 Task: Research Airbnb accommodation in Armadale, Australia from 22th December, 2023 to 26th December, 2023 for 8 adults. Place can be private room with 8 bedrooms having 8 beds and 8 bathrooms. Property type can be hotel. Amenities needed are: wifi, TV, free parkinig on premises, hot tub, gym, smoking allowed.
Action: Mouse moved to (429, 114)
Screenshot: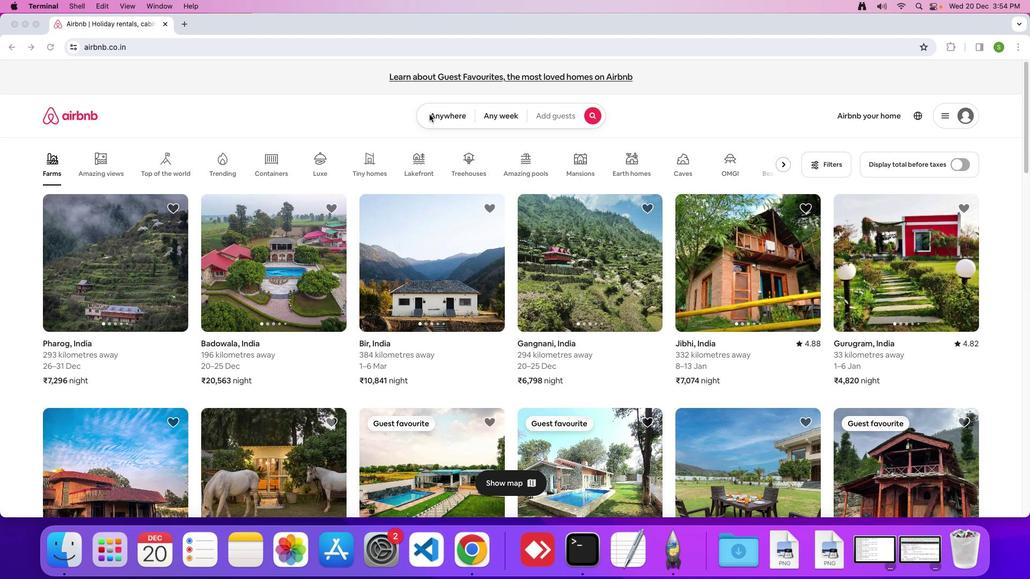 
Action: Mouse pressed left at (429, 114)
Screenshot: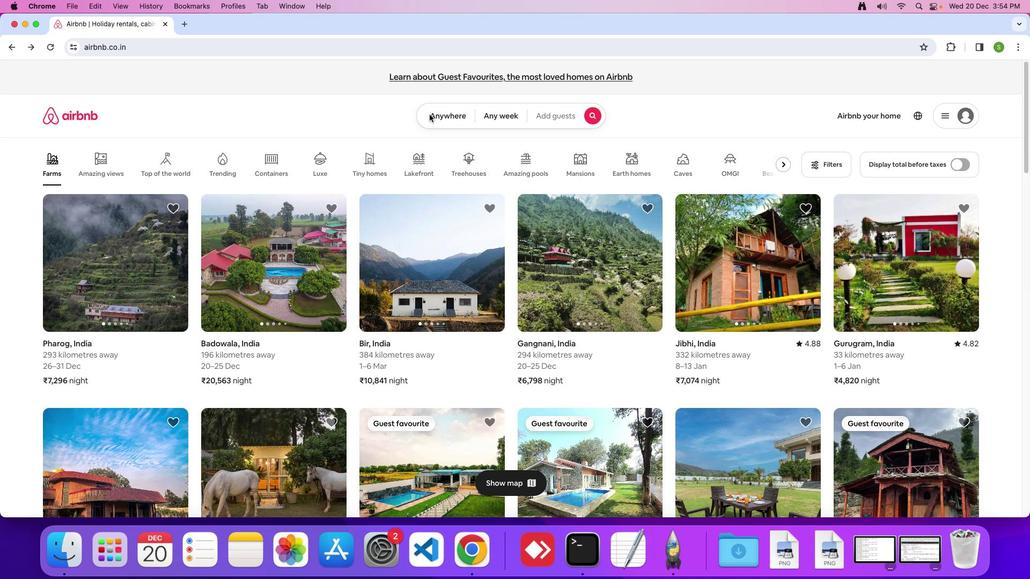 
Action: Mouse moved to (442, 116)
Screenshot: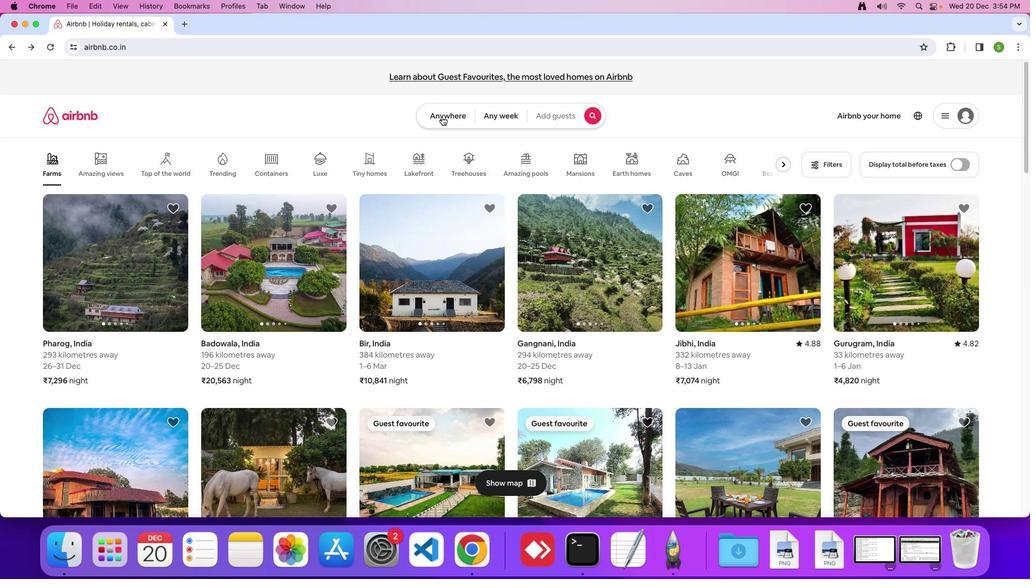 
Action: Mouse pressed left at (442, 116)
Screenshot: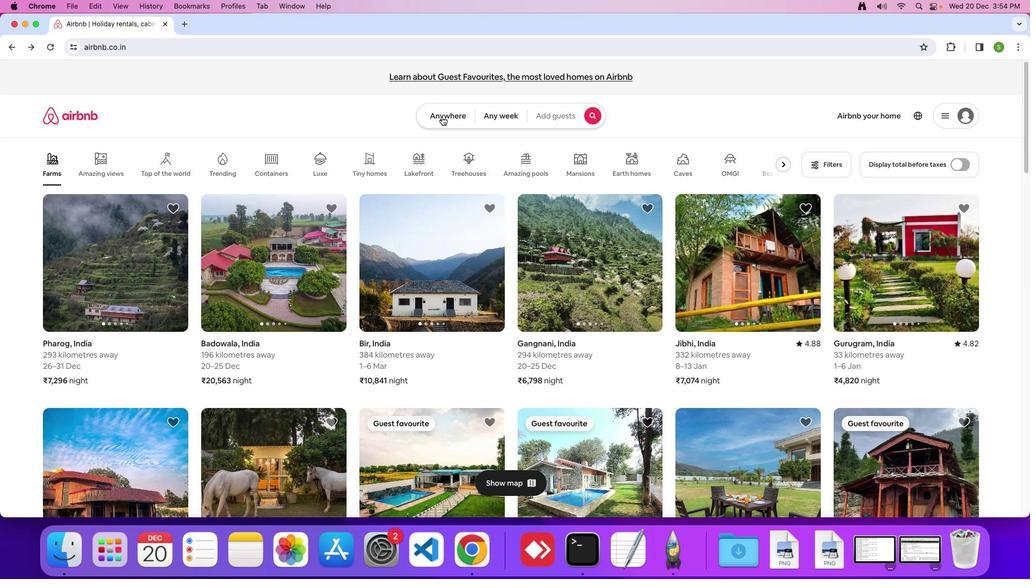 
Action: Mouse moved to (366, 150)
Screenshot: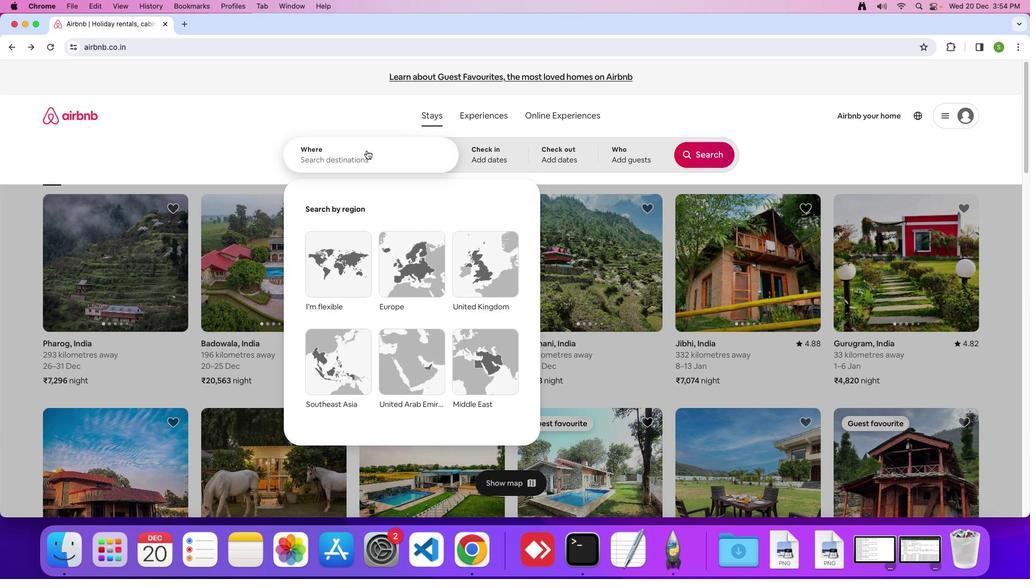 
Action: Mouse pressed left at (366, 150)
Screenshot: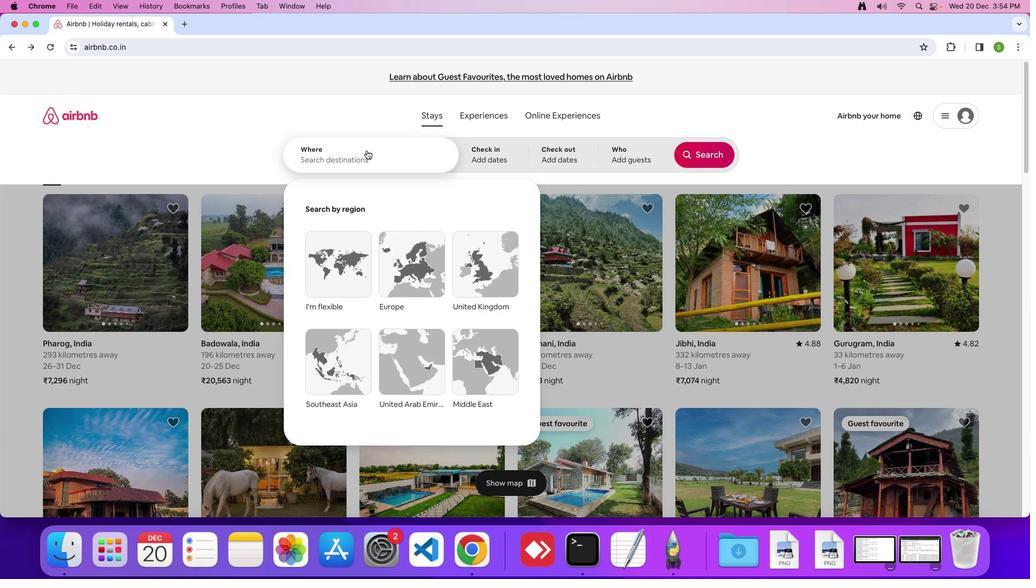 
Action: Key pressed 'A'Key.caps_lock'r''m''a''d''a''l''e'','Key.spaceKey.shift'A''u''s''t''r''a''l''i''a'Key.enter
Screenshot: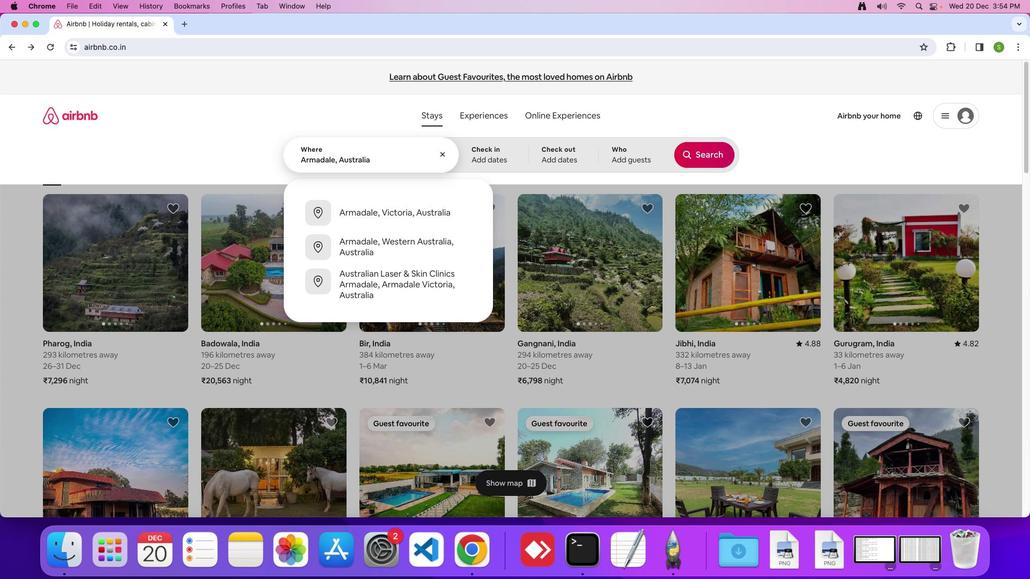 
Action: Mouse moved to (459, 371)
Screenshot: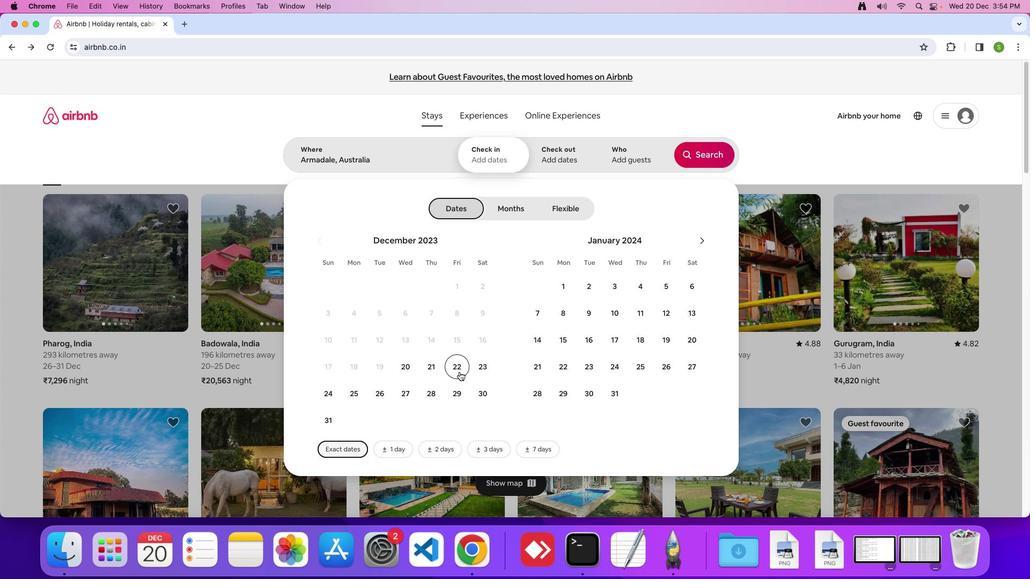 
Action: Mouse pressed left at (459, 371)
Screenshot: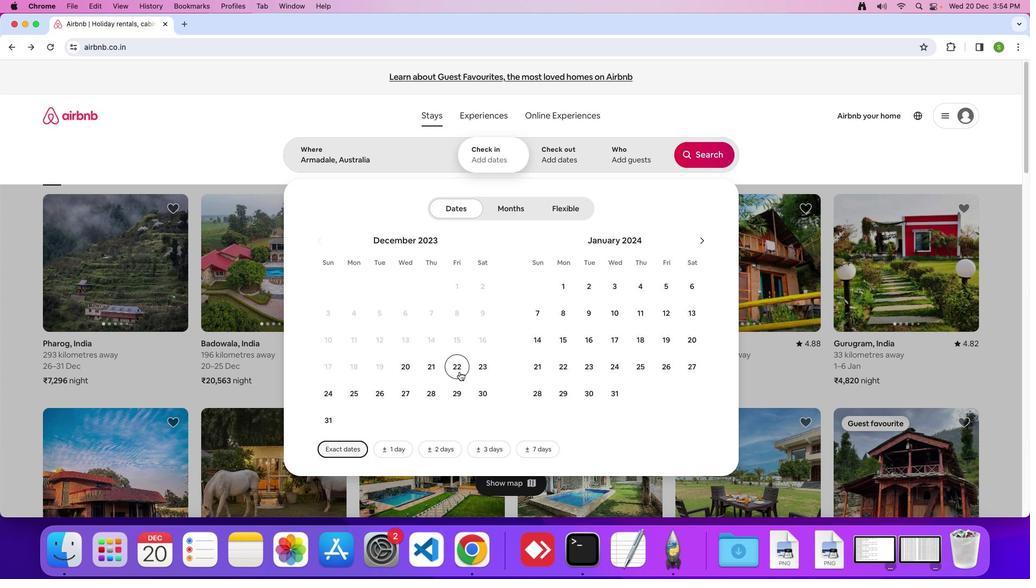 
Action: Mouse moved to (377, 391)
Screenshot: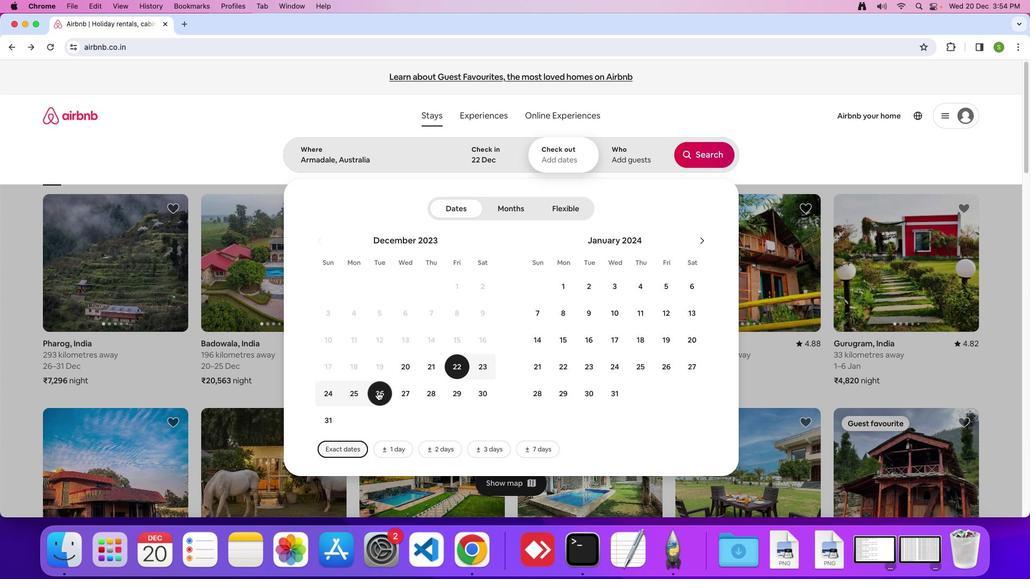 
Action: Mouse pressed left at (377, 391)
Screenshot: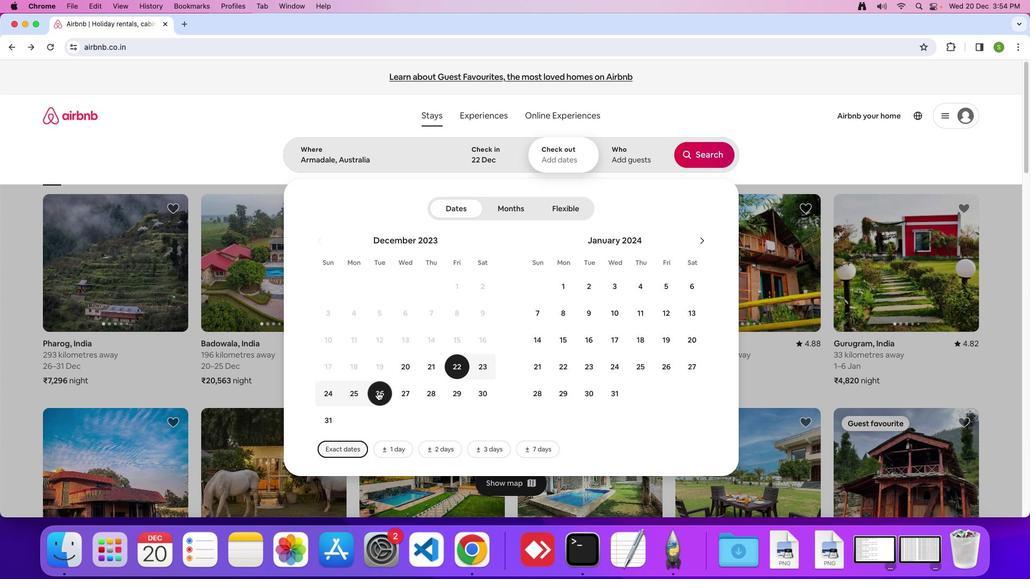 
Action: Mouse moved to (615, 163)
Screenshot: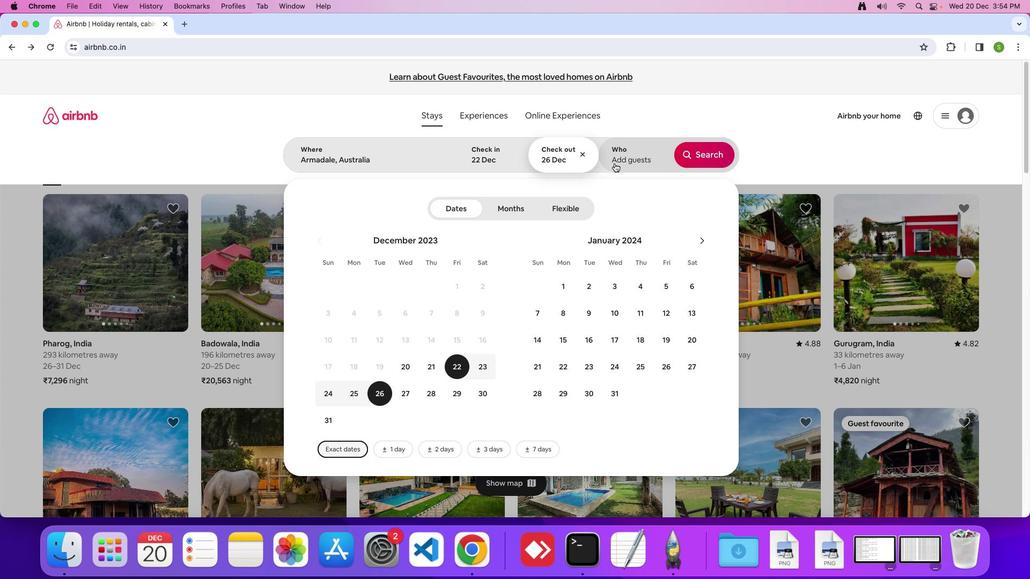 
Action: Mouse pressed left at (615, 163)
Screenshot: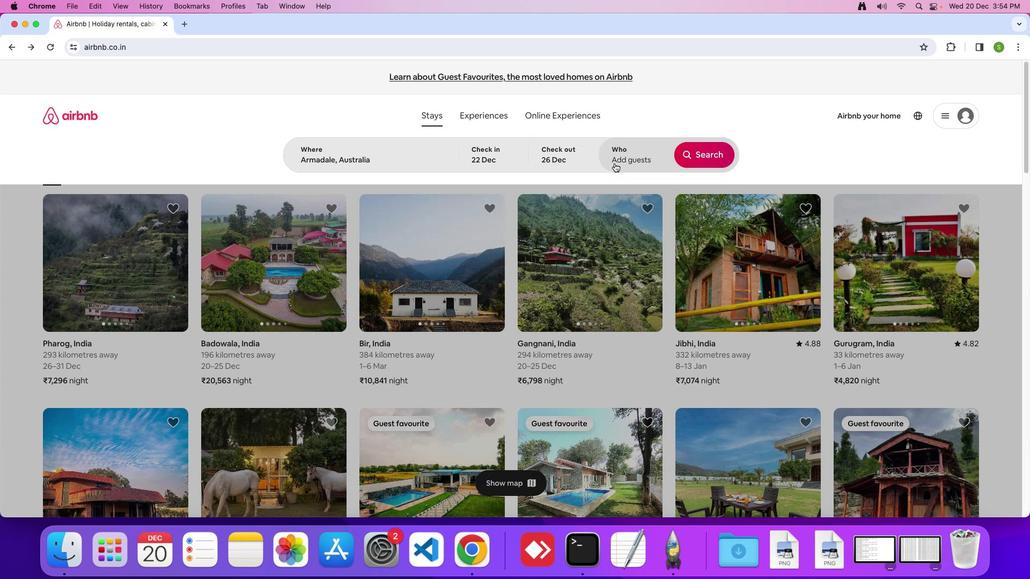 
Action: Mouse moved to (707, 216)
Screenshot: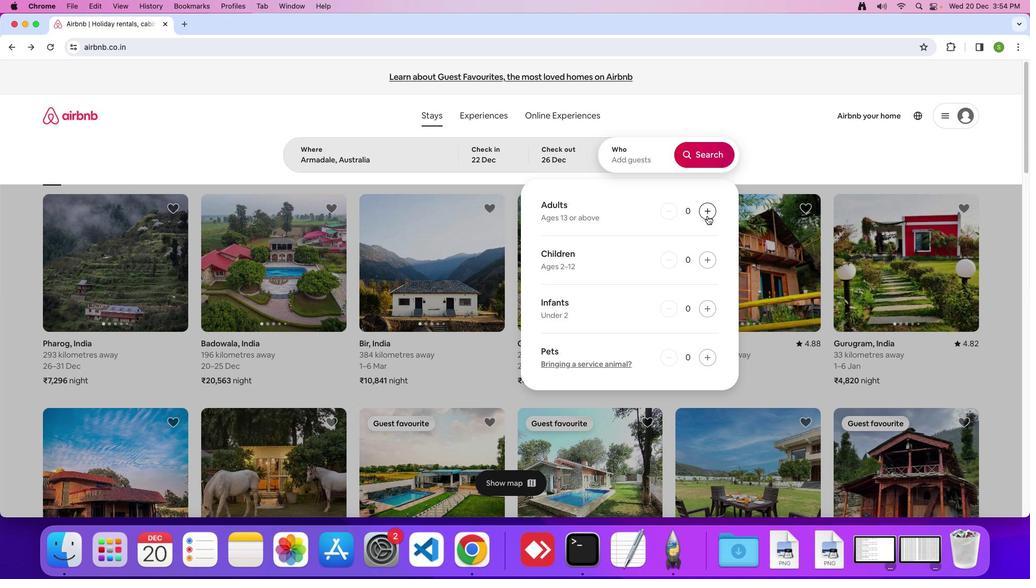
Action: Mouse pressed left at (707, 216)
Screenshot: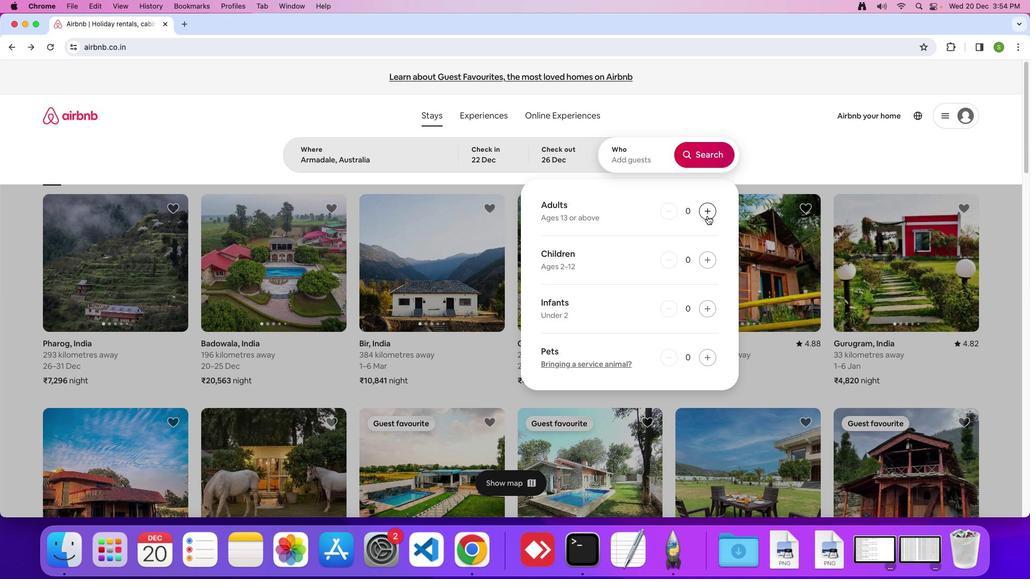
Action: Mouse pressed left at (707, 216)
Screenshot: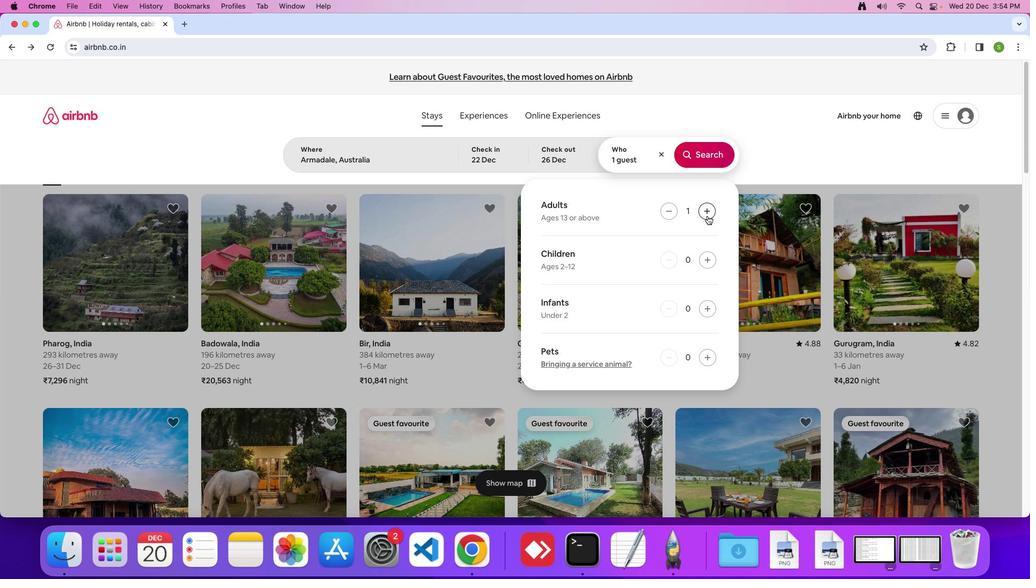 
Action: Mouse pressed left at (707, 216)
Screenshot: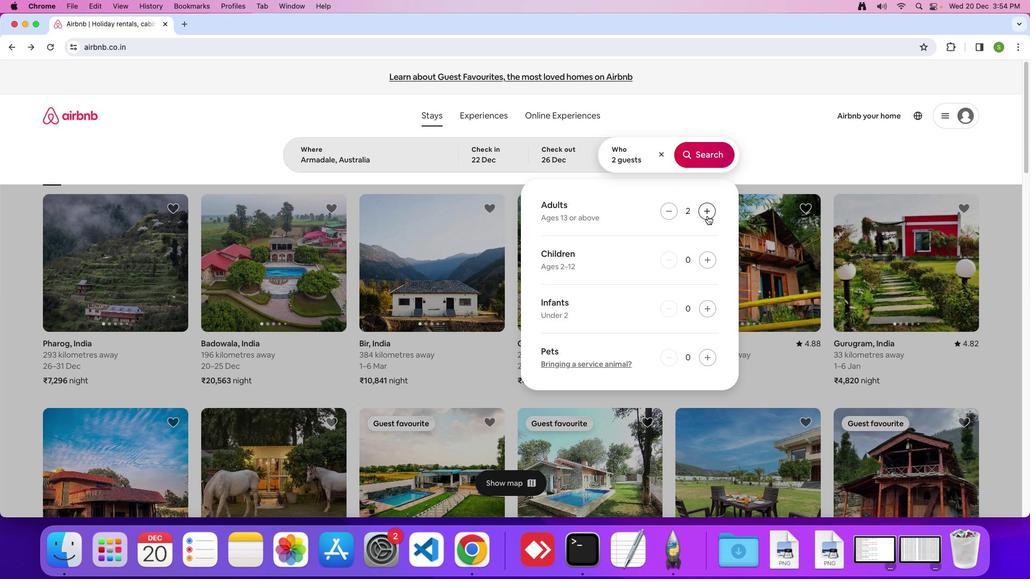 
Action: Mouse pressed left at (707, 216)
Screenshot: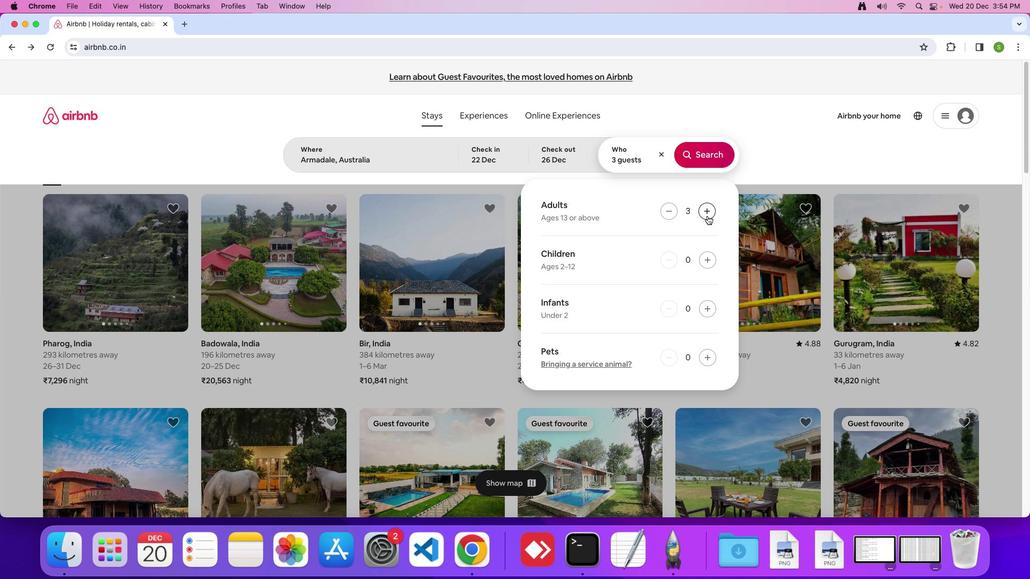 
Action: Mouse pressed left at (707, 216)
Screenshot: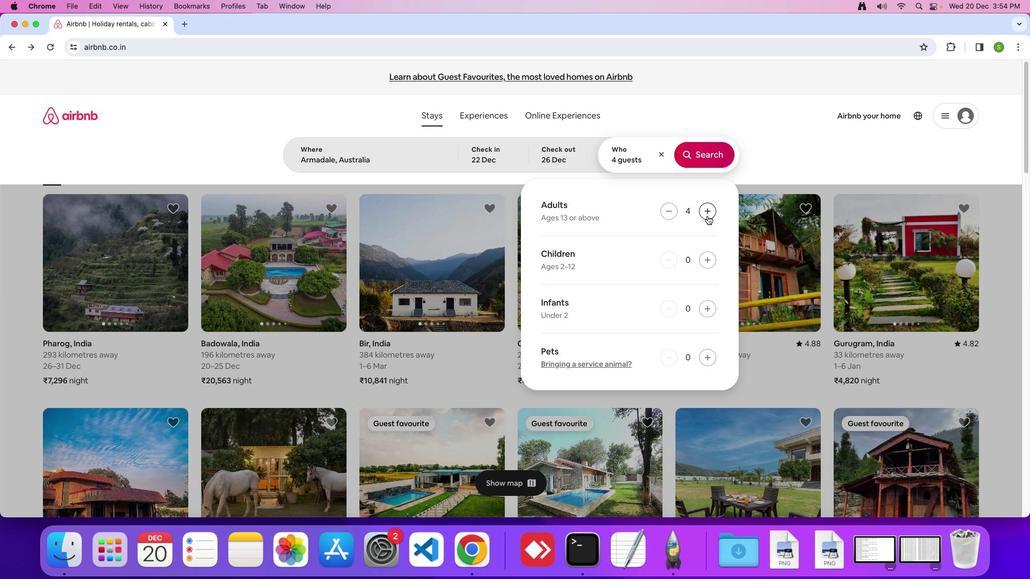 
Action: Mouse pressed left at (707, 216)
Screenshot: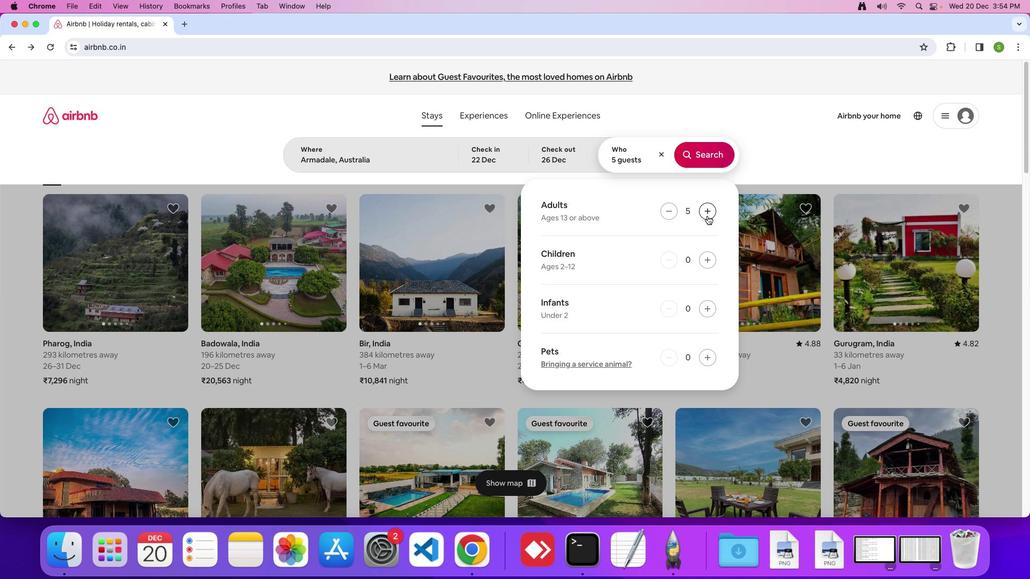 
Action: Mouse pressed left at (707, 216)
Screenshot: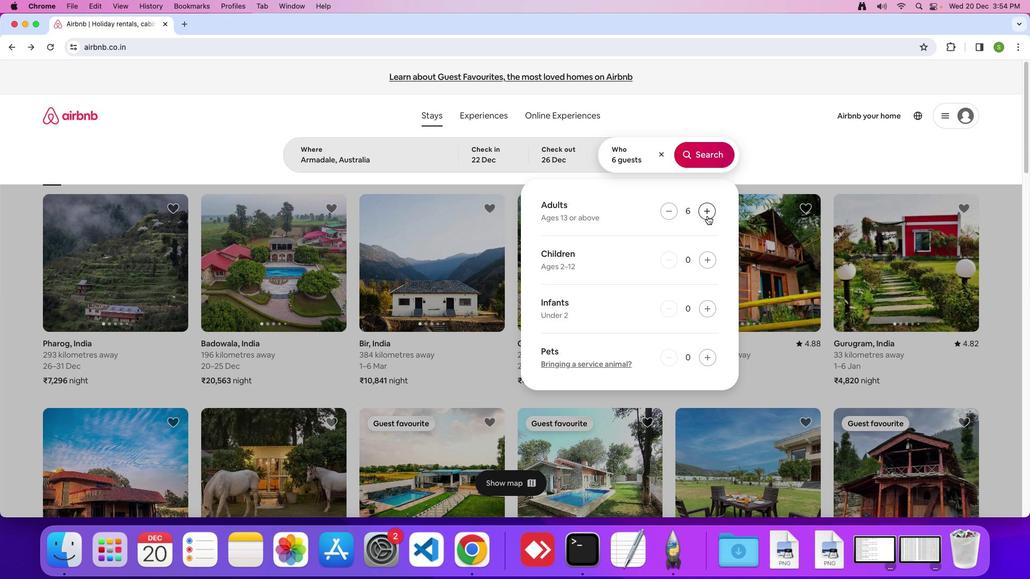 
Action: Mouse pressed left at (707, 216)
Screenshot: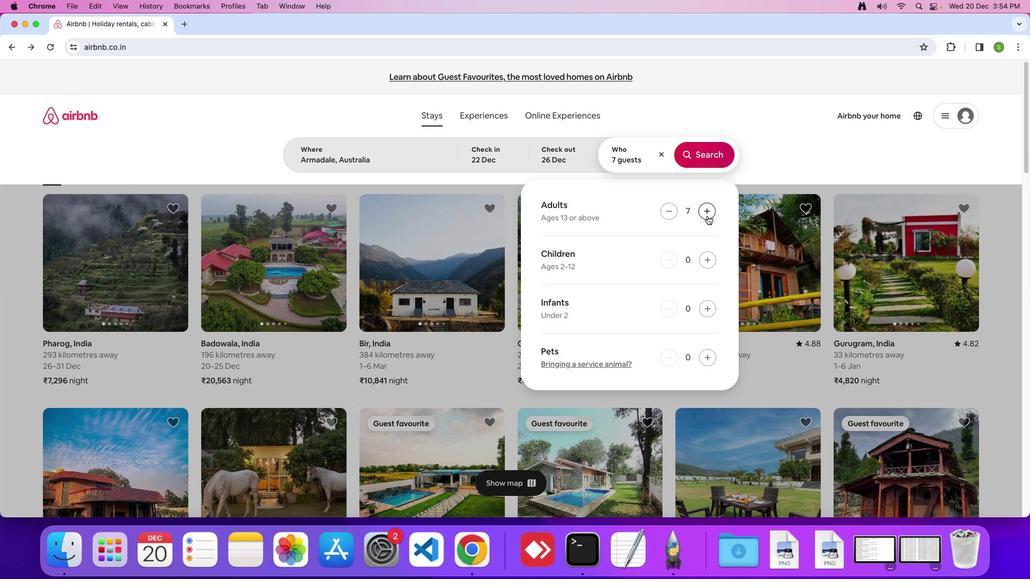 
Action: Mouse moved to (697, 163)
Screenshot: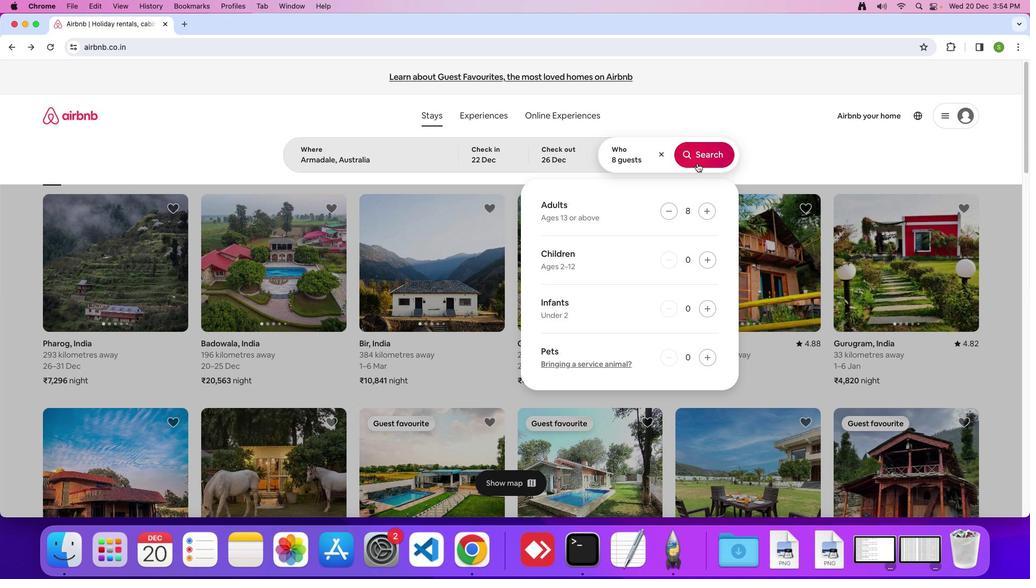 
Action: Mouse pressed left at (697, 163)
Screenshot: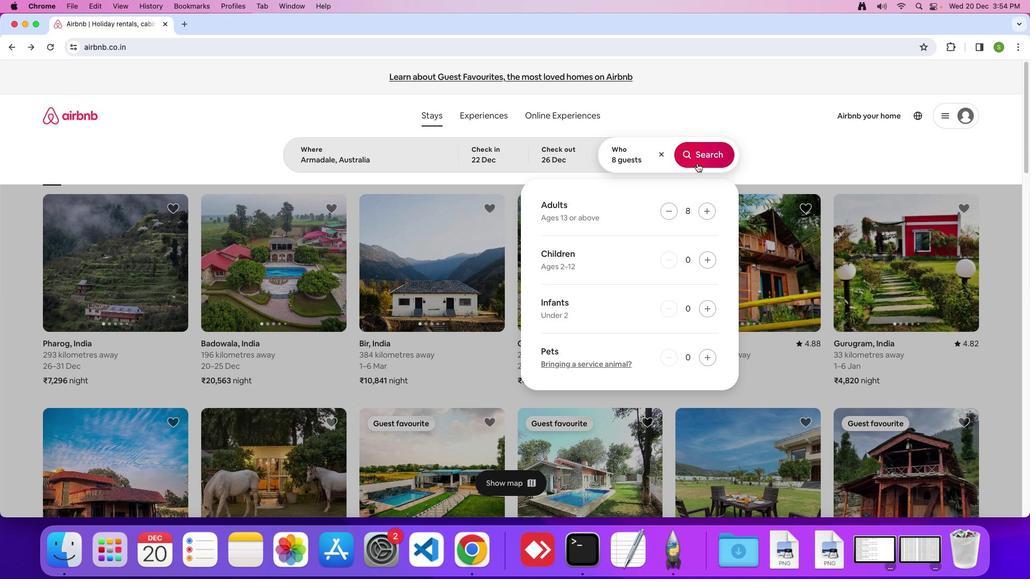 
Action: Mouse moved to (851, 123)
Screenshot: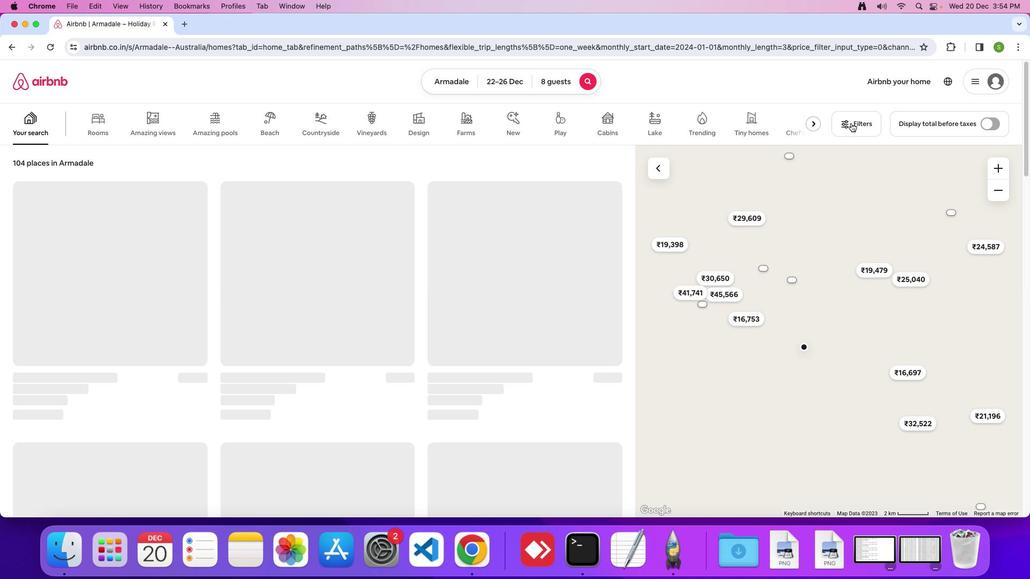 
Action: Mouse pressed left at (851, 123)
Screenshot: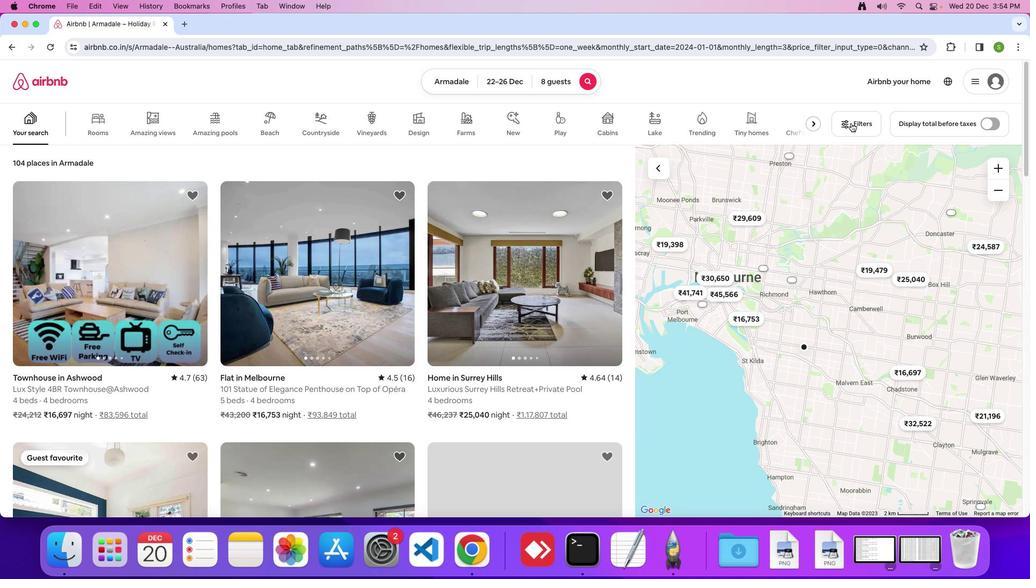 
Action: Mouse moved to (506, 390)
Screenshot: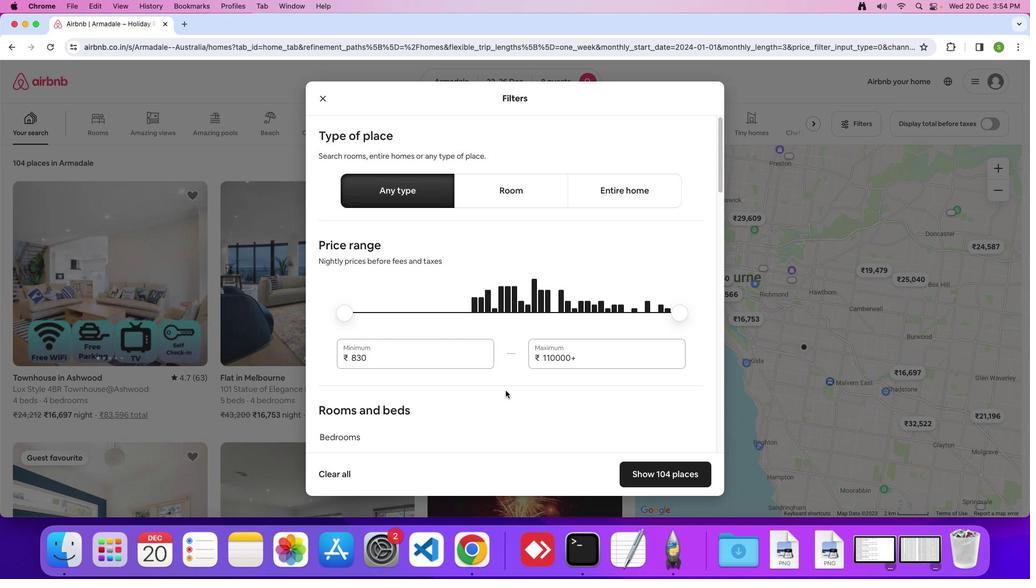 
Action: Mouse scrolled (506, 390) with delta (0, 0)
Screenshot: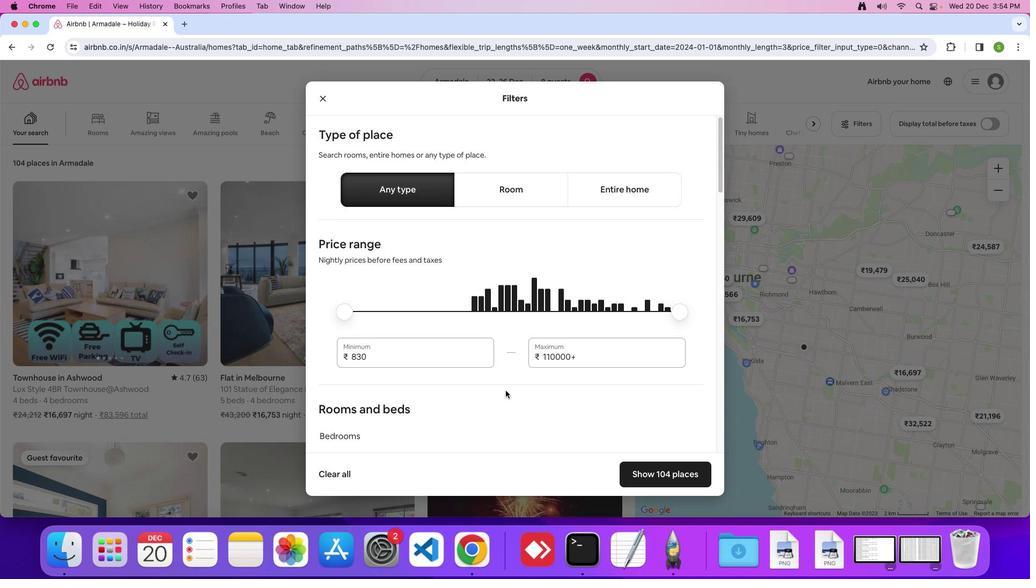 
Action: Mouse scrolled (506, 390) with delta (0, 0)
Screenshot: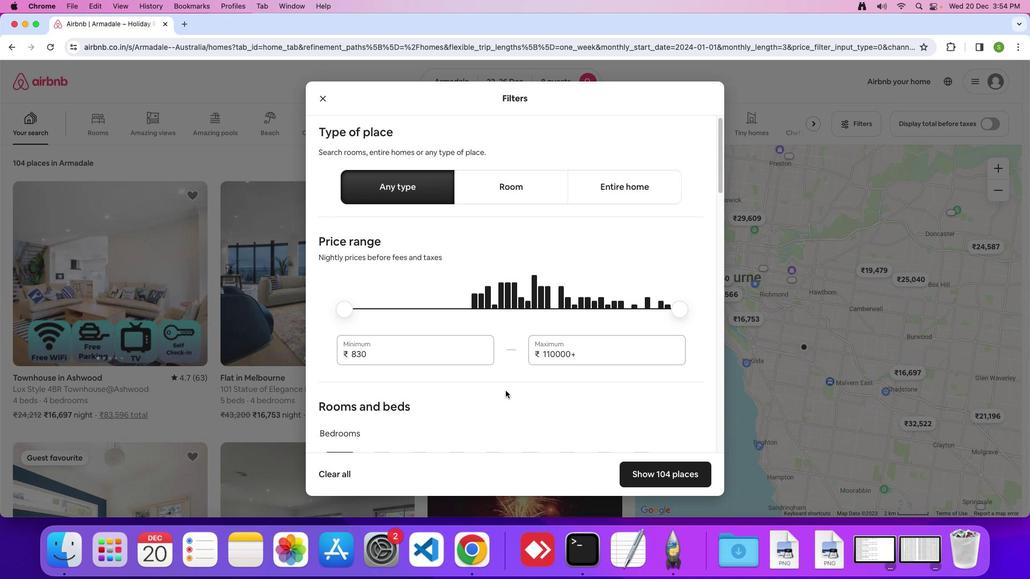 
Action: Mouse scrolled (506, 390) with delta (0, 0)
Screenshot: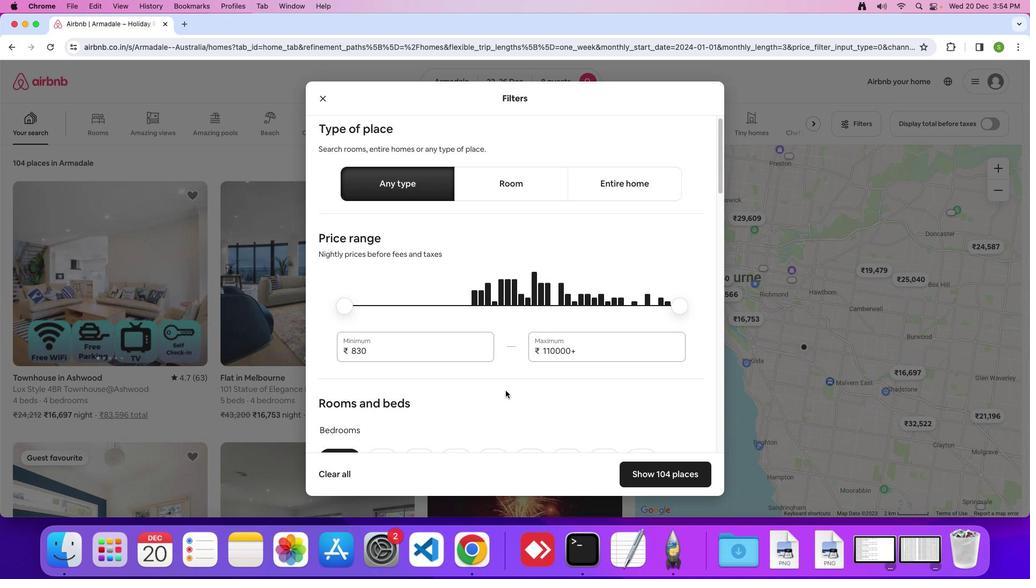 
Action: Mouse scrolled (506, 390) with delta (0, 0)
Screenshot: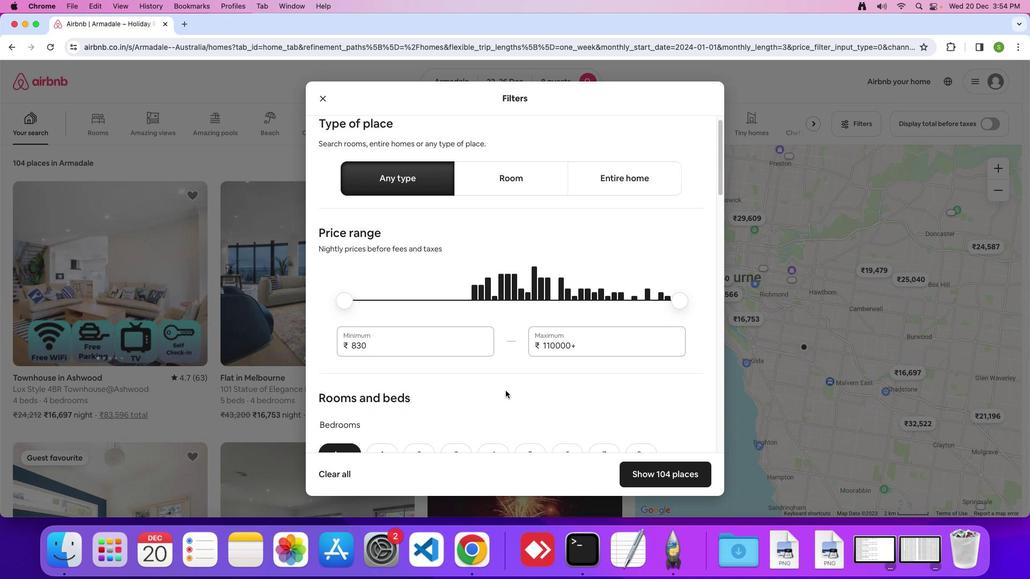
Action: Mouse scrolled (506, 390) with delta (0, 0)
Screenshot: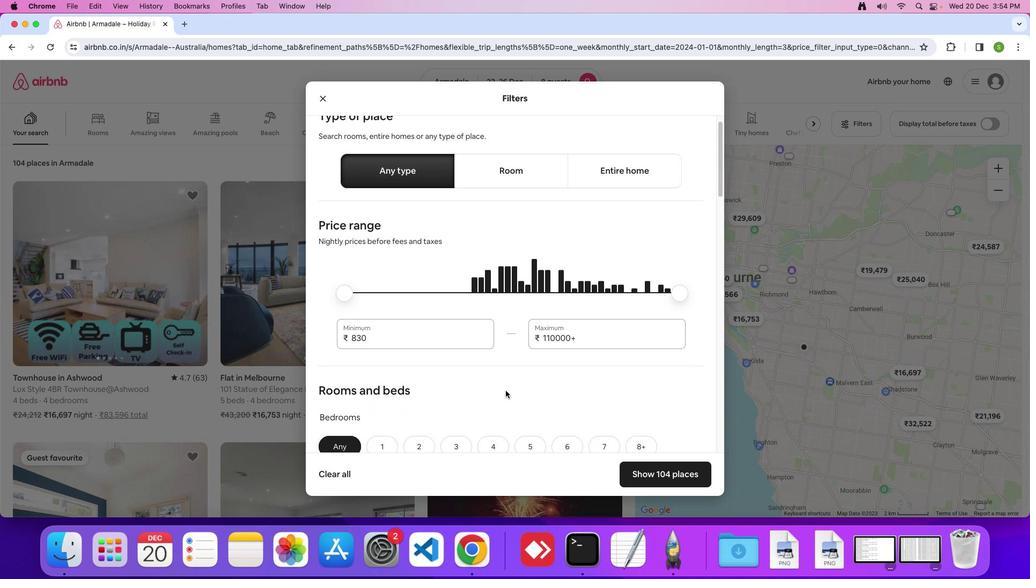 
Action: Mouse scrolled (506, 390) with delta (0, 0)
Screenshot: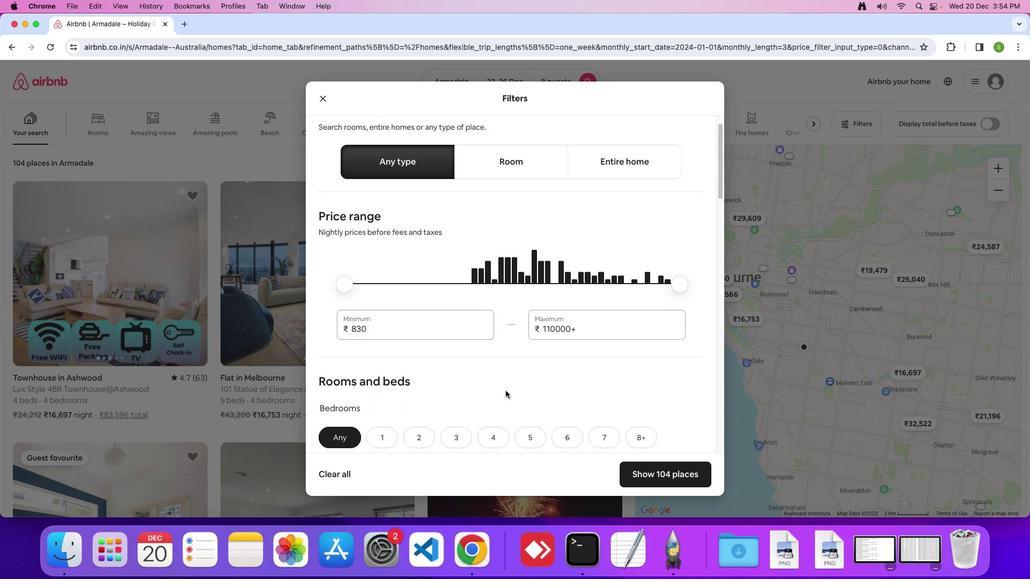 
Action: Mouse scrolled (506, 390) with delta (0, 0)
Screenshot: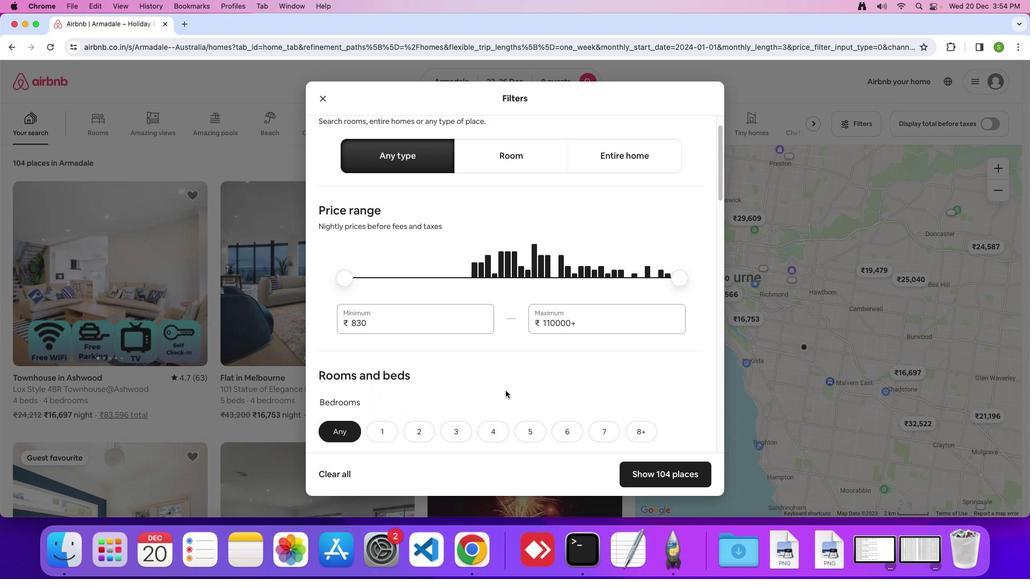 
Action: Mouse scrolled (506, 390) with delta (0, 0)
Screenshot: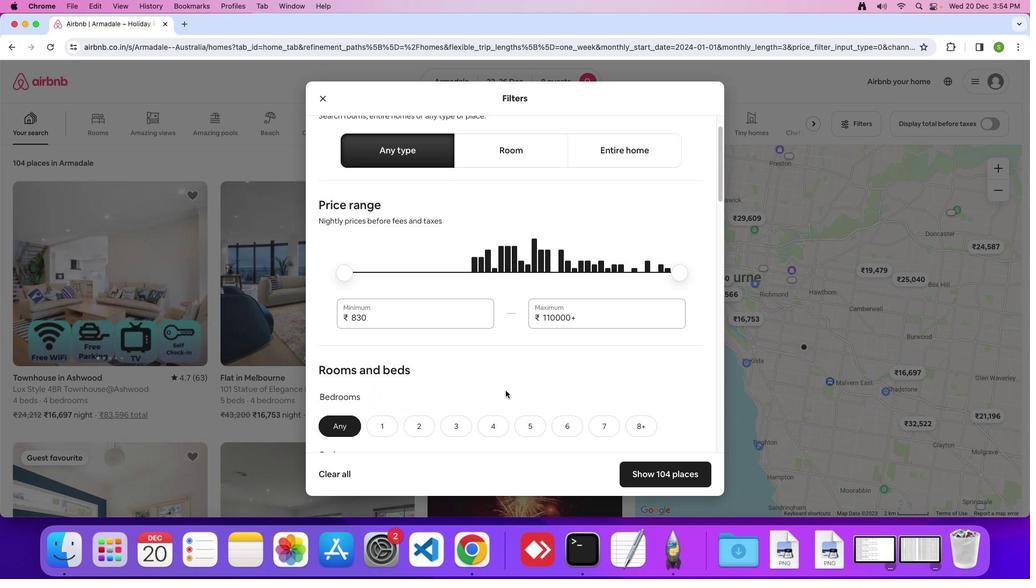 
Action: Mouse scrolled (506, 390) with delta (0, 0)
Screenshot: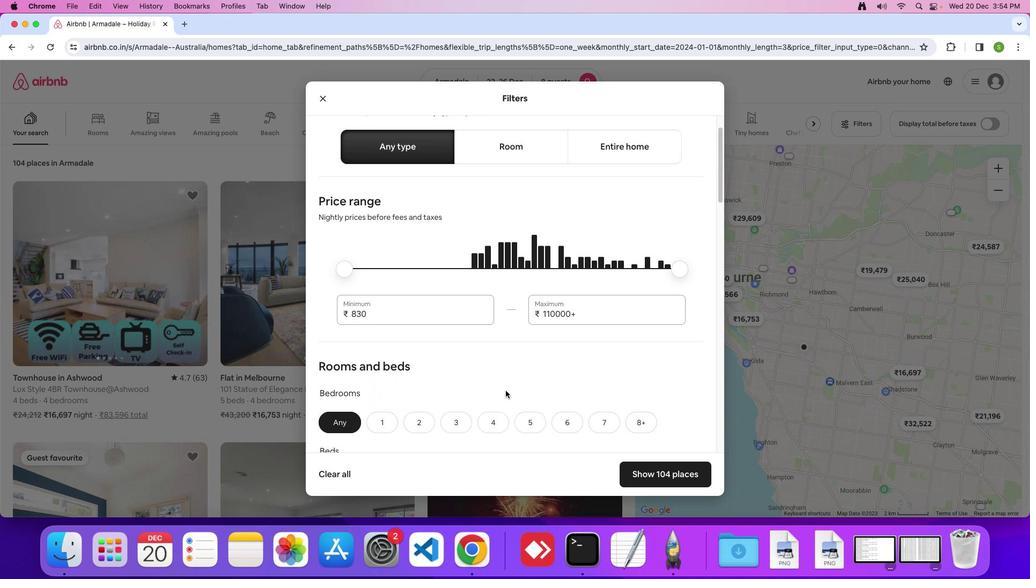 
Action: Mouse scrolled (506, 390) with delta (0, 0)
Screenshot: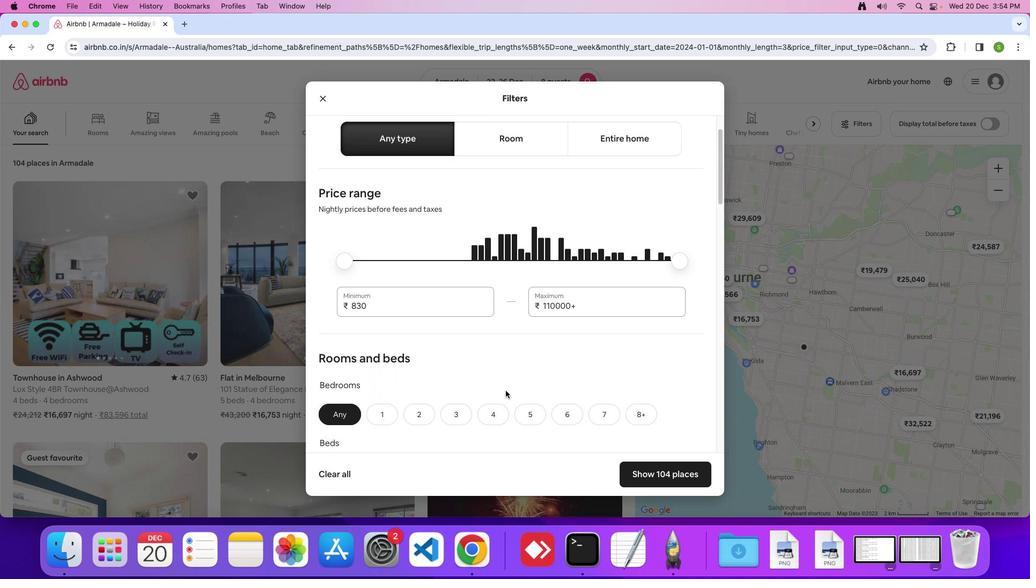
Action: Mouse scrolled (506, 390) with delta (0, 0)
Screenshot: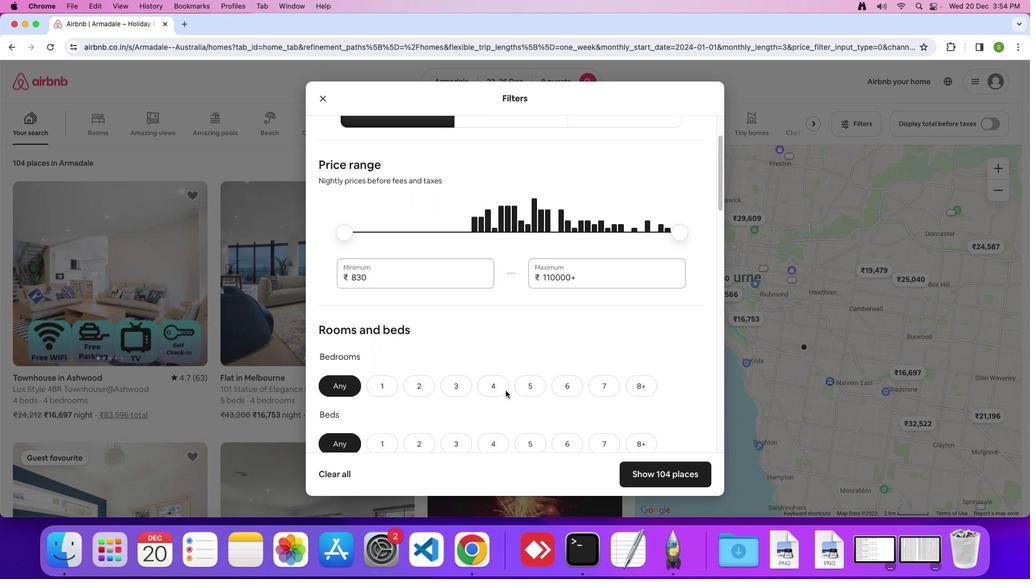 
Action: Mouse scrolled (506, 390) with delta (0, 0)
Screenshot: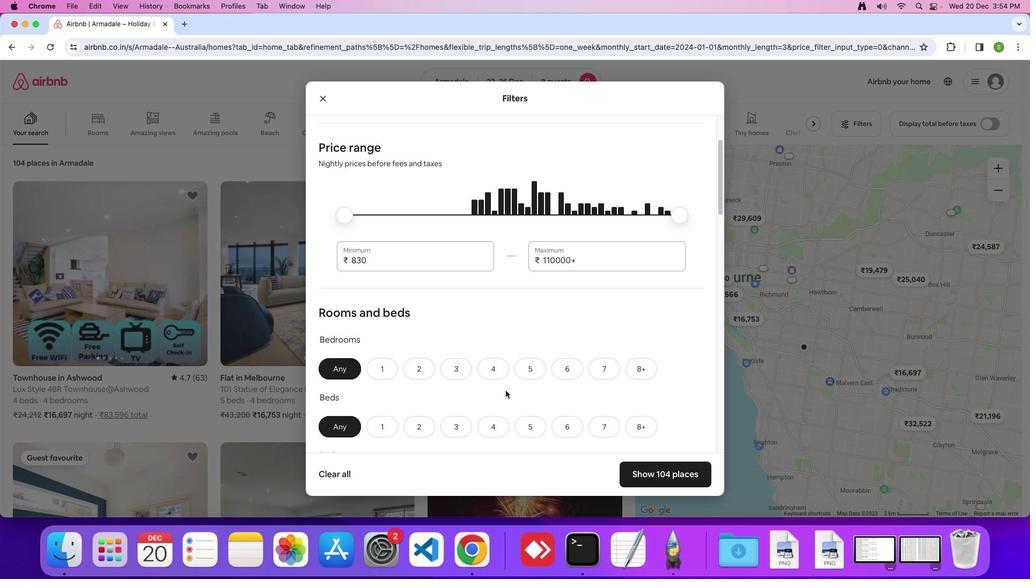 
Action: Mouse scrolled (506, 390) with delta (0, 0)
Screenshot: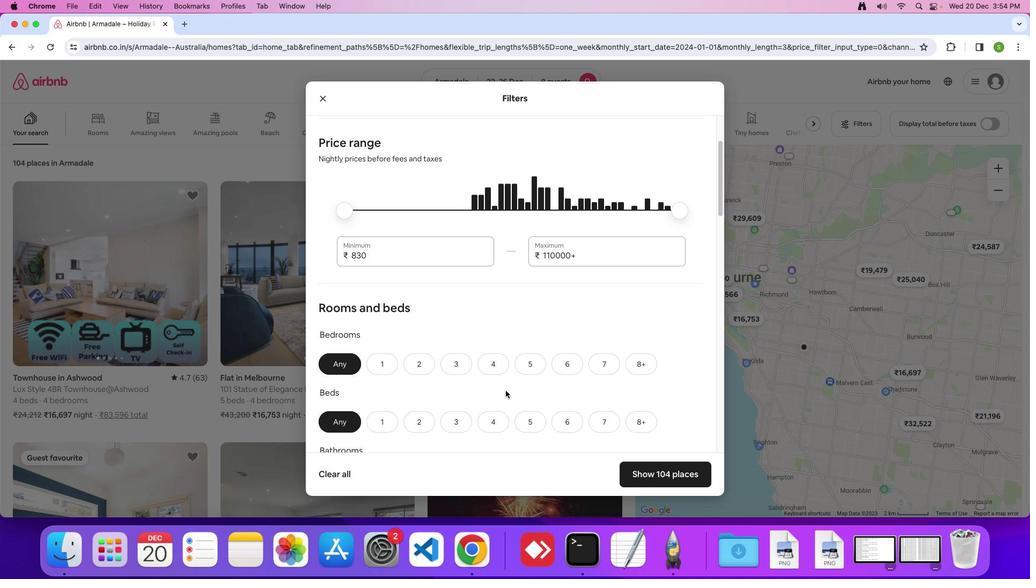 
Action: Mouse scrolled (506, 390) with delta (0, 0)
Screenshot: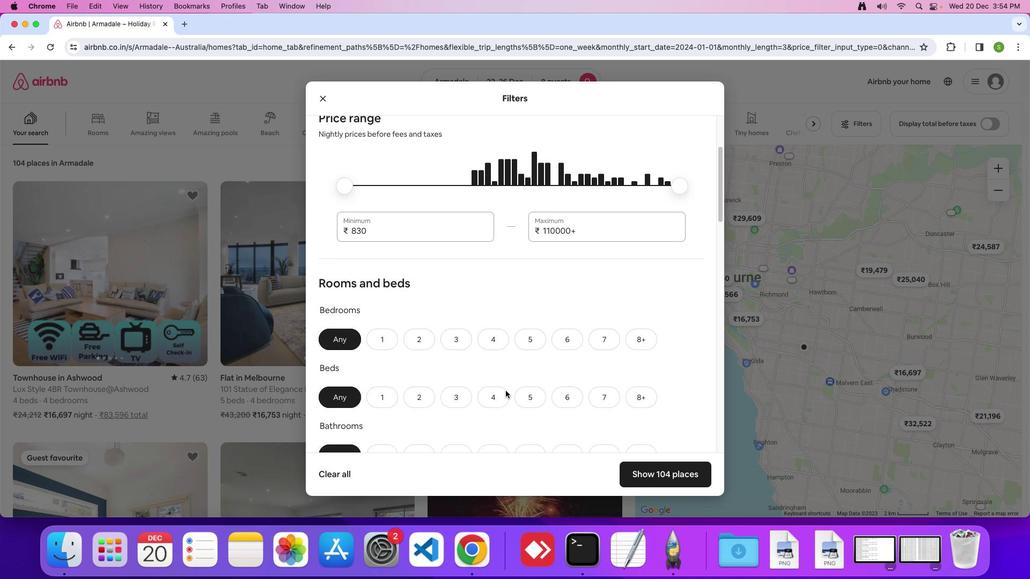 
Action: Mouse scrolled (506, 390) with delta (0, 0)
Screenshot: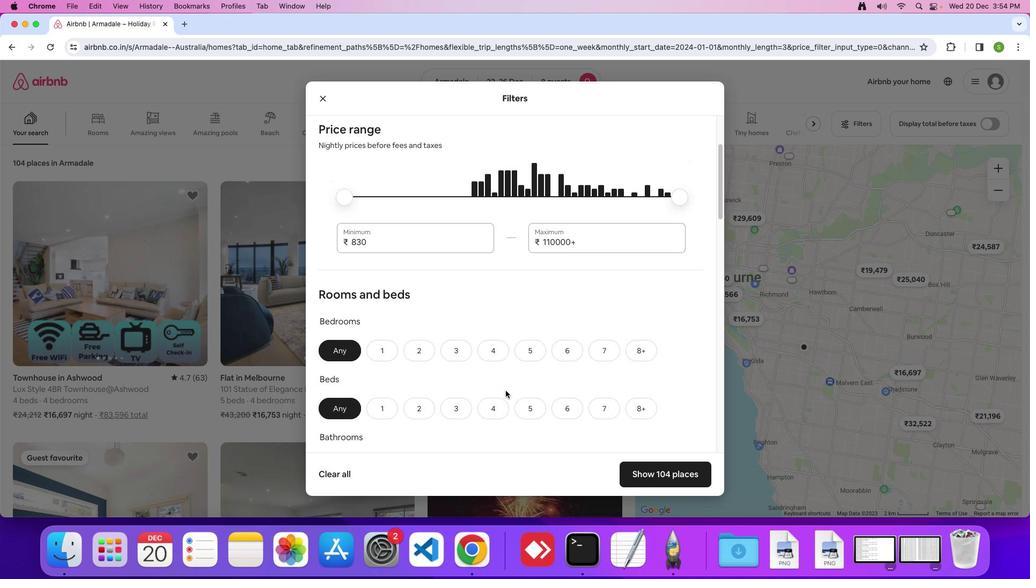 
Action: Mouse scrolled (506, 390) with delta (0, 0)
Screenshot: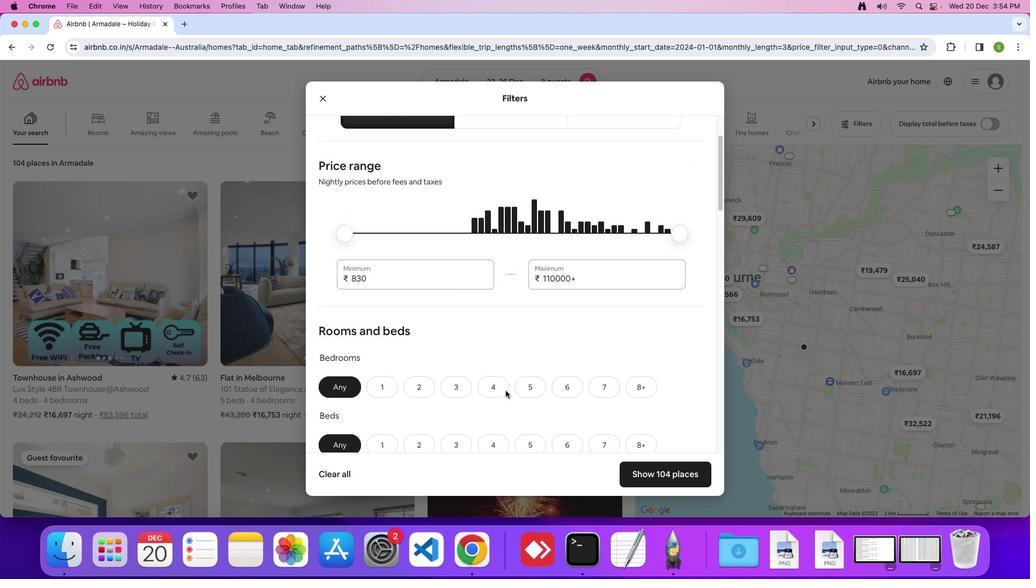 
Action: Mouse scrolled (506, 390) with delta (0, 2)
Screenshot: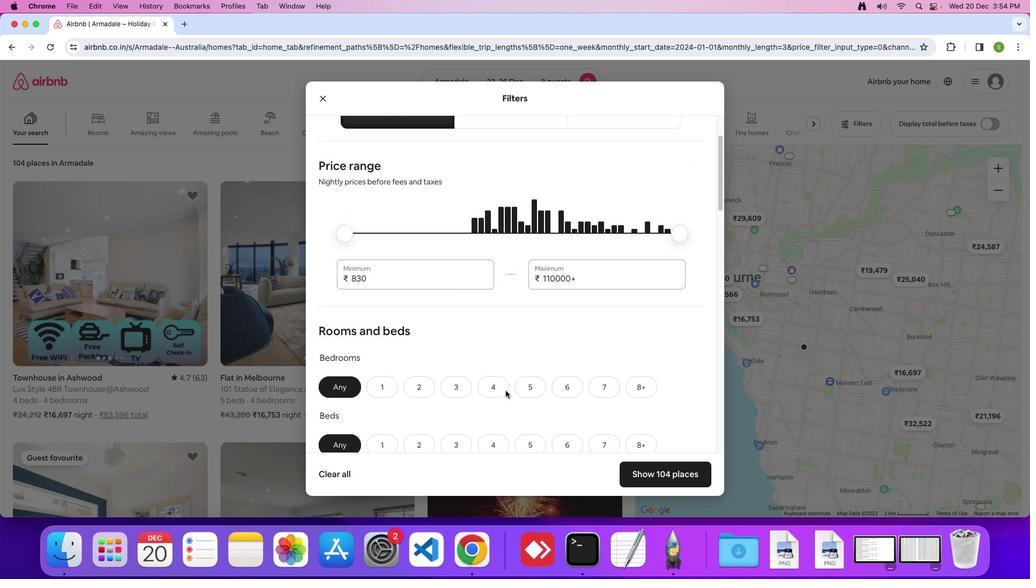 
Action: Mouse scrolled (506, 390) with delta (0, 3)
Screenshot: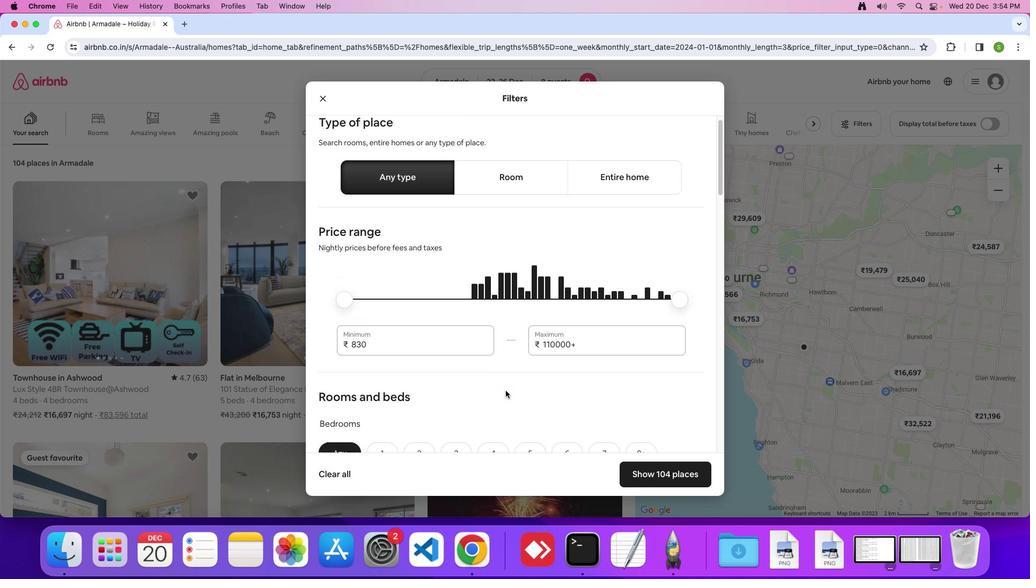 
Action: Mouse moved to (491, 352)
Screenshot: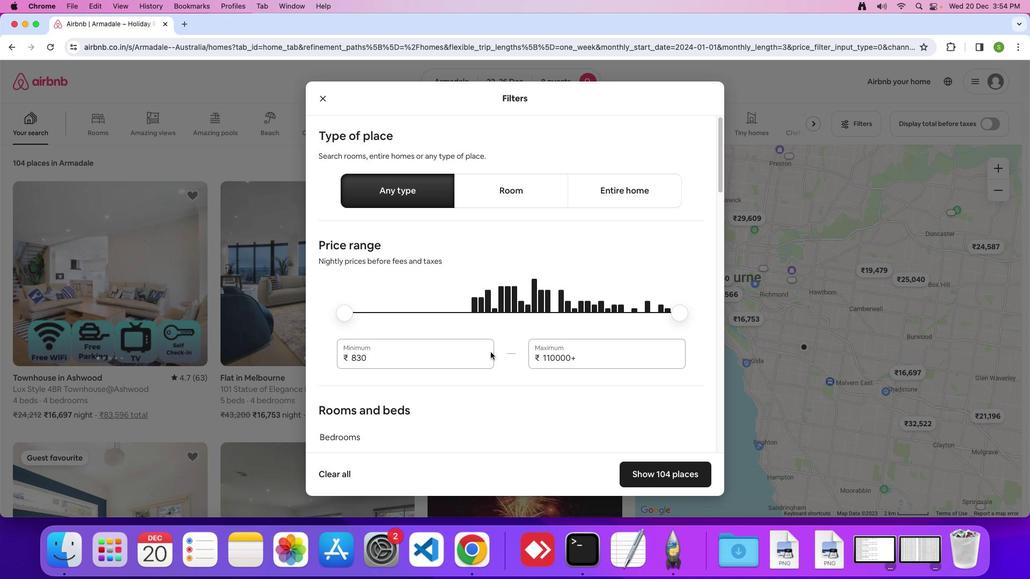 
Action: Mouse scrolled (491, 352) with delta (0, 0)
Screenshot: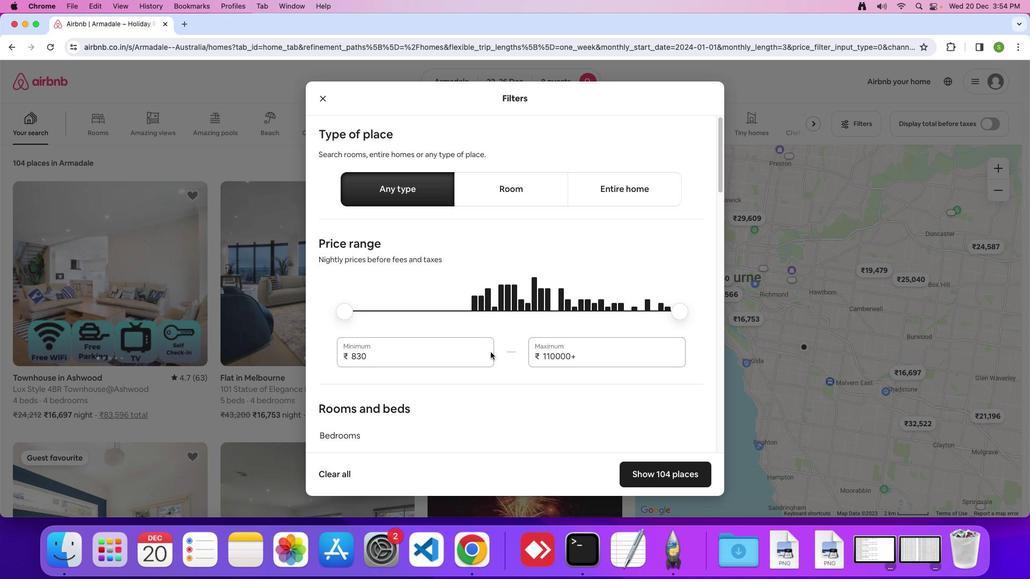 
Action: Mouse scrolled (491, 352) with delta (0, 0)
Screenshot: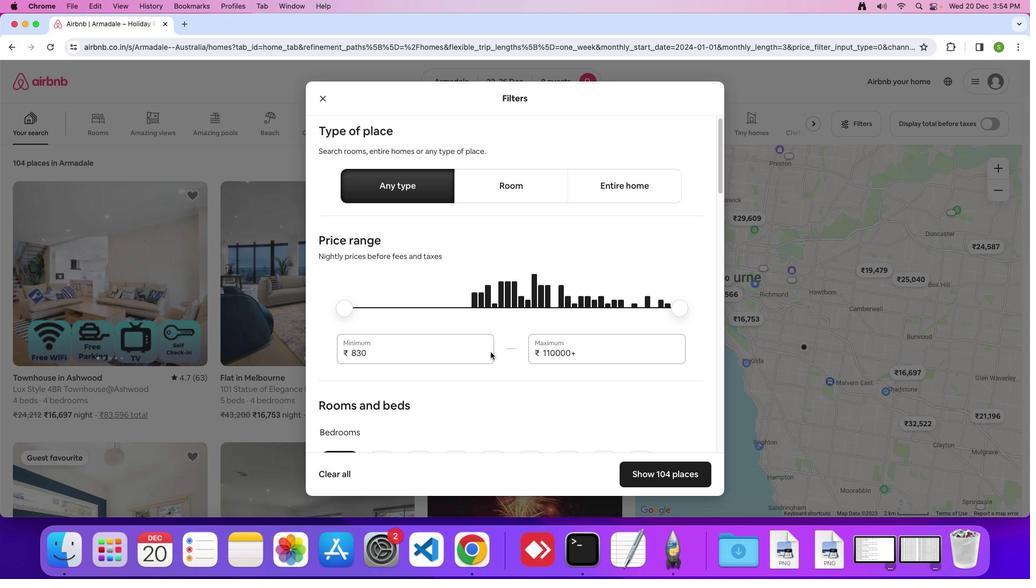 
Action: Mouse scrolled (491, 352) with delta (0, 0)
Screenshot: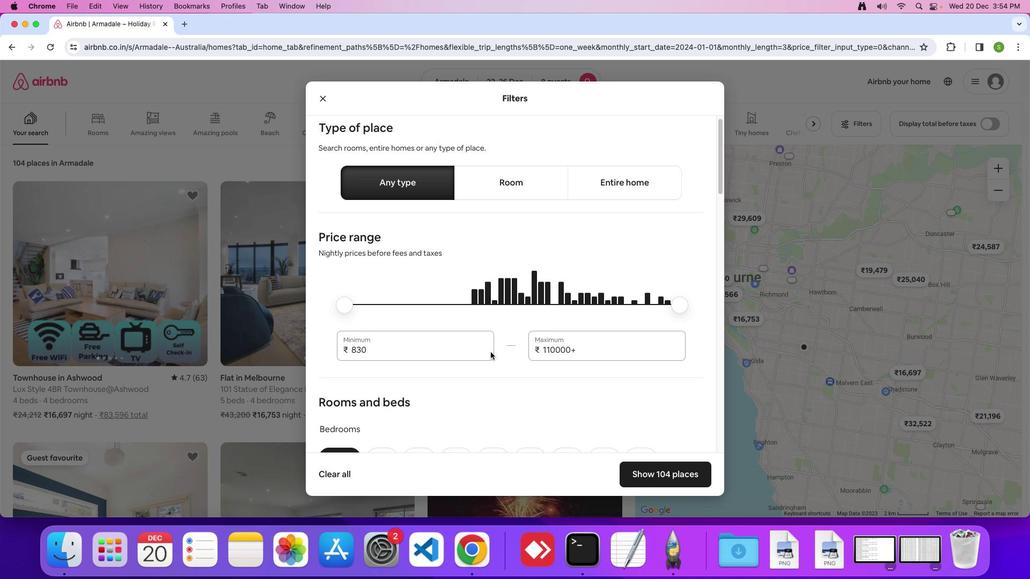 
Action: Mouse scrolled (491, 352) with delta (0, 0)
Screenshot: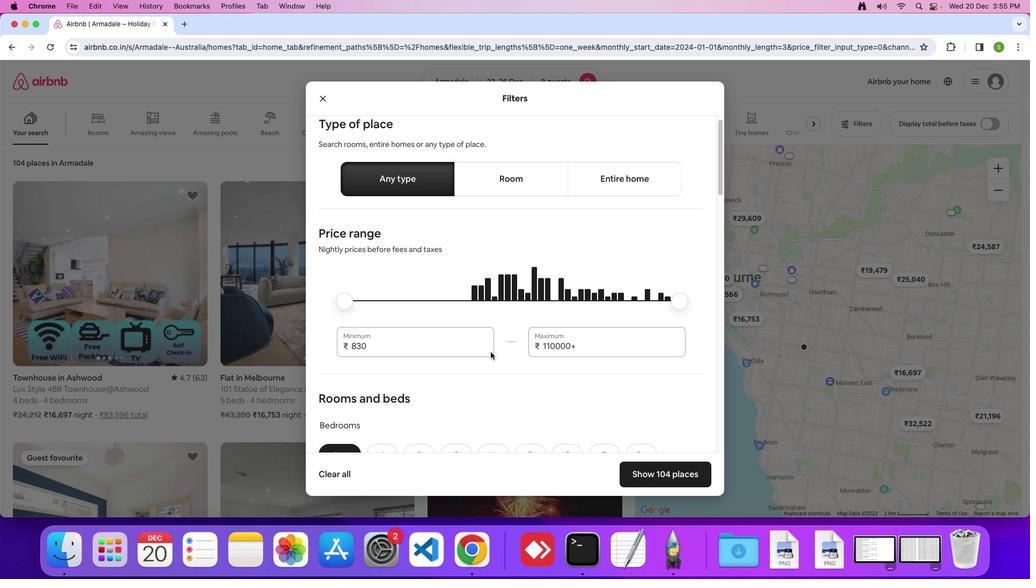 
Action: Mouse scrolled (491, 352) with delta (0, 0)
Screenshot: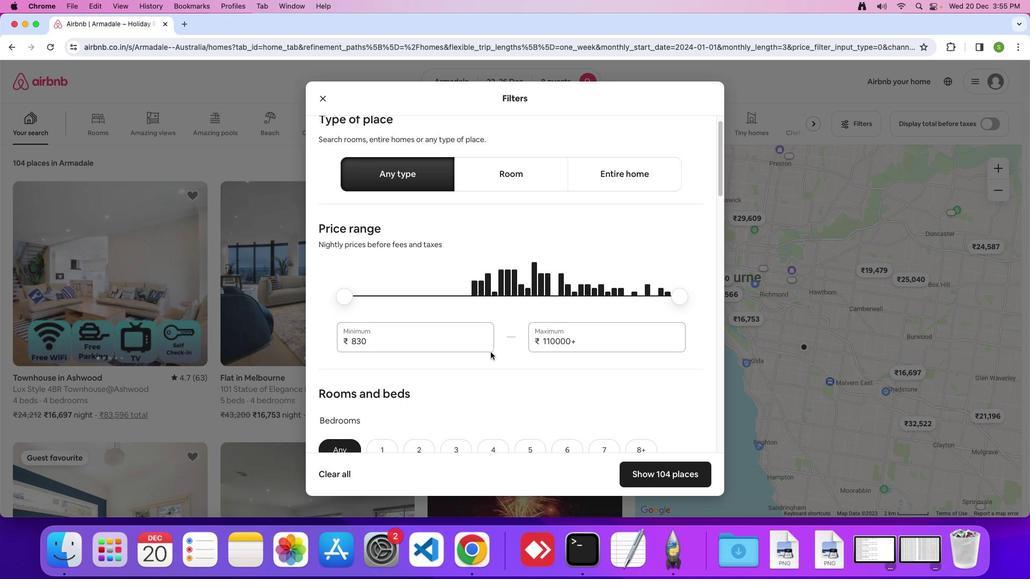 
Action: Mouse scrolled (491, 352) with delta (0, 0)
Screenshot: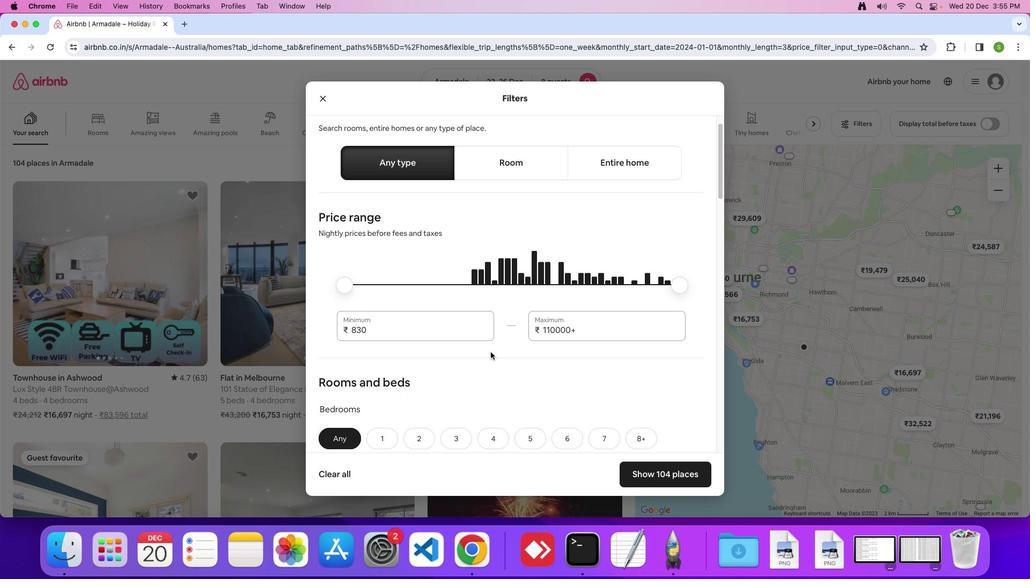 
Action: Mouse scrolled (491, 352) with delta (0, -1)
Screenshot: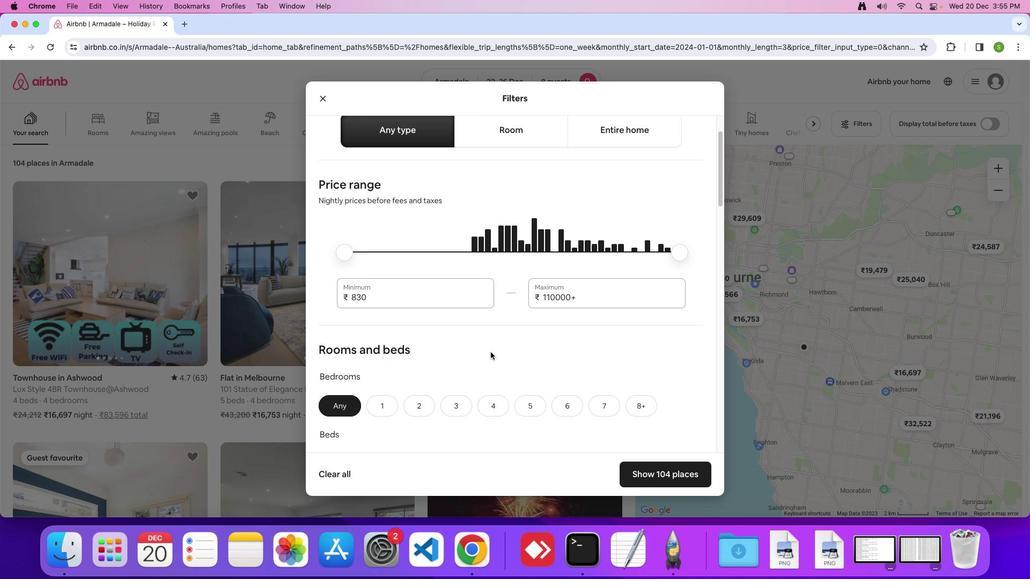 
Action: Mouse scrolled (491, 352) with delta (0, 0)
Screenshot: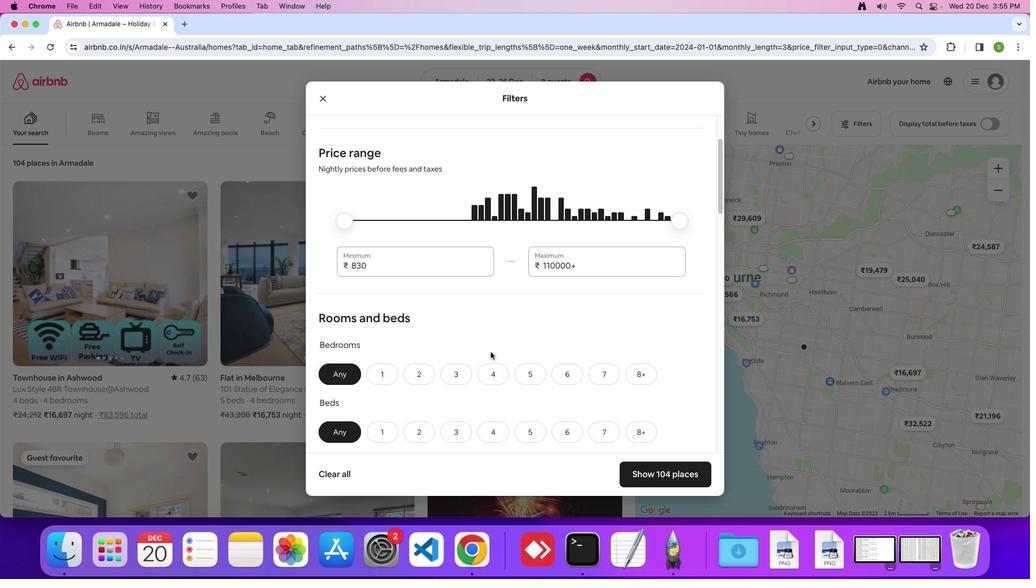 
Action: Mouse scrolled (491, 352) with delta (0, 0)
Screenshot: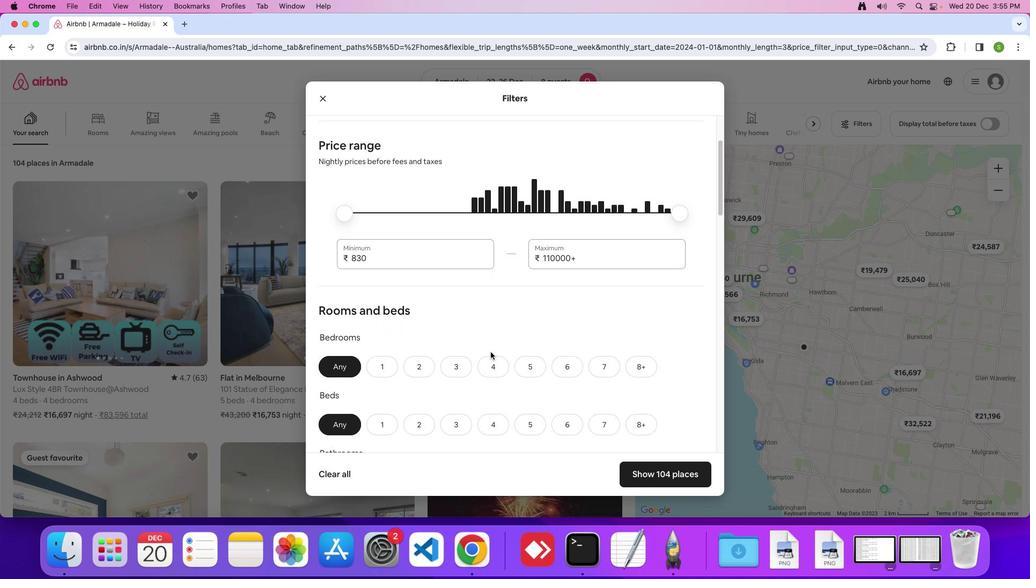 
Action: Mouse scrolled (491, 352) with delta (0, 0)
Screenshot: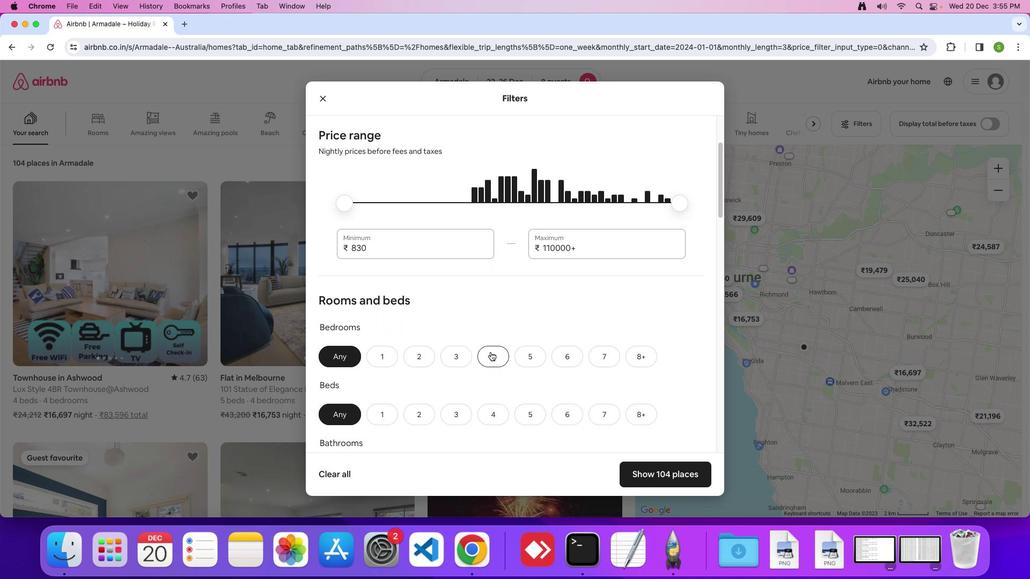 
Action: Mouse moved to (491, 352)
Screenshot: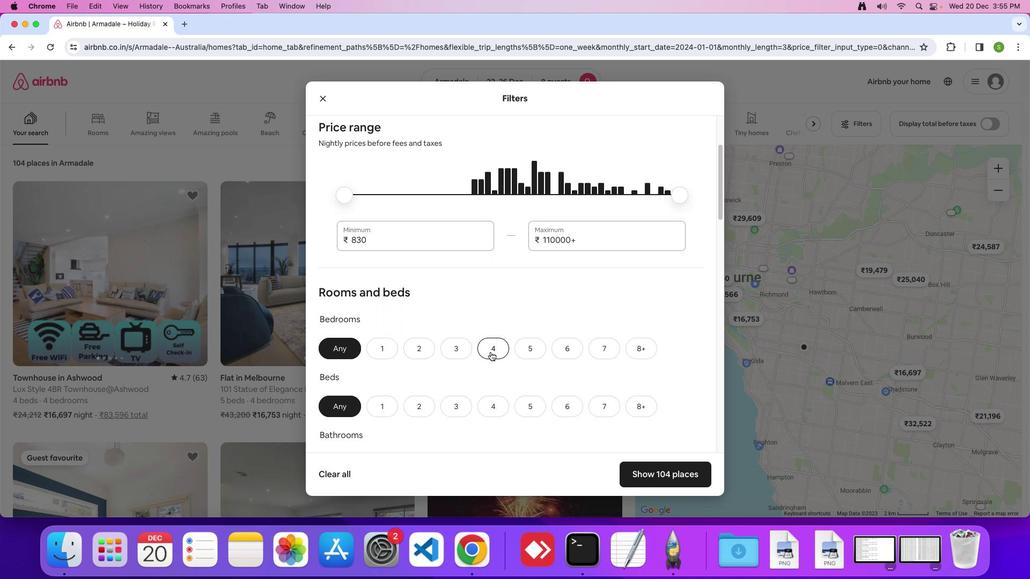 
Action: Mouse scrolled (491, 352) with delta (0, 0)
Screenshot: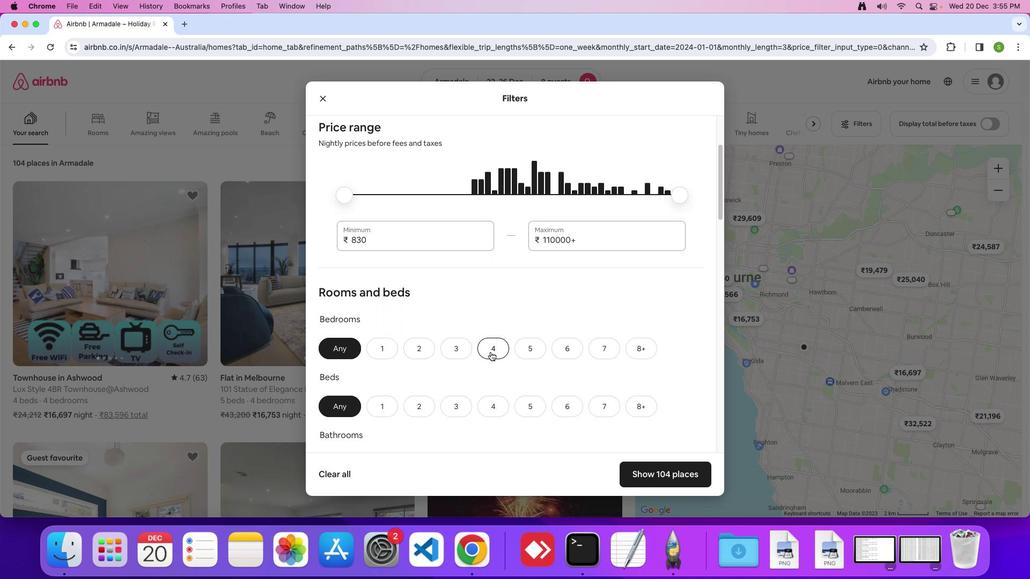 
Action: Mouse moved to (490, 352)
Screenshot: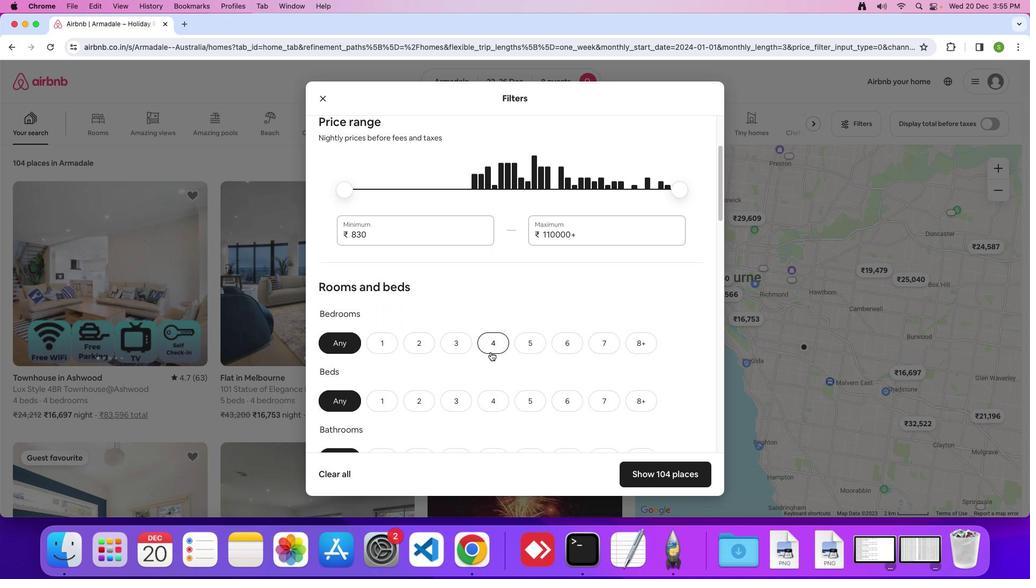 
Action: Mouse scrolled (490, 352) with delta (0, 0)
Screenshot: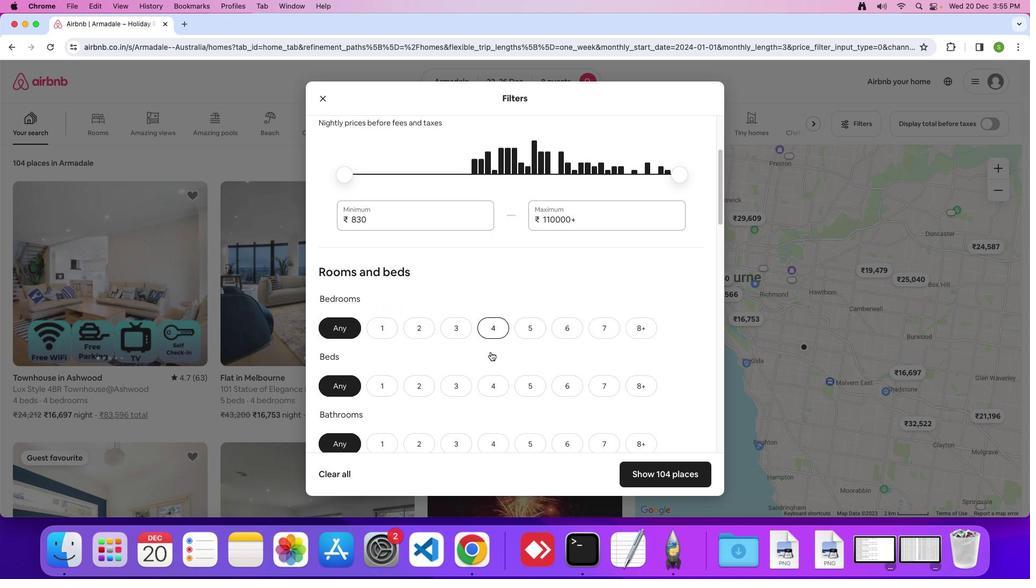 
Action: Mouse scrolled (490, 352) with delta (0, 0)
Screenshot: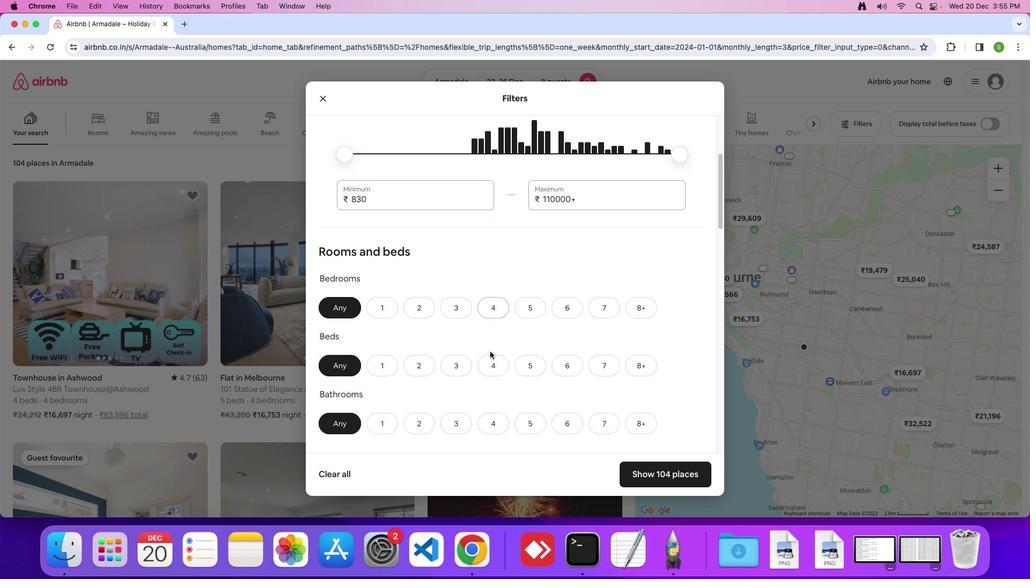 
Action: Mouse moved to (490, 352)
Screenshot: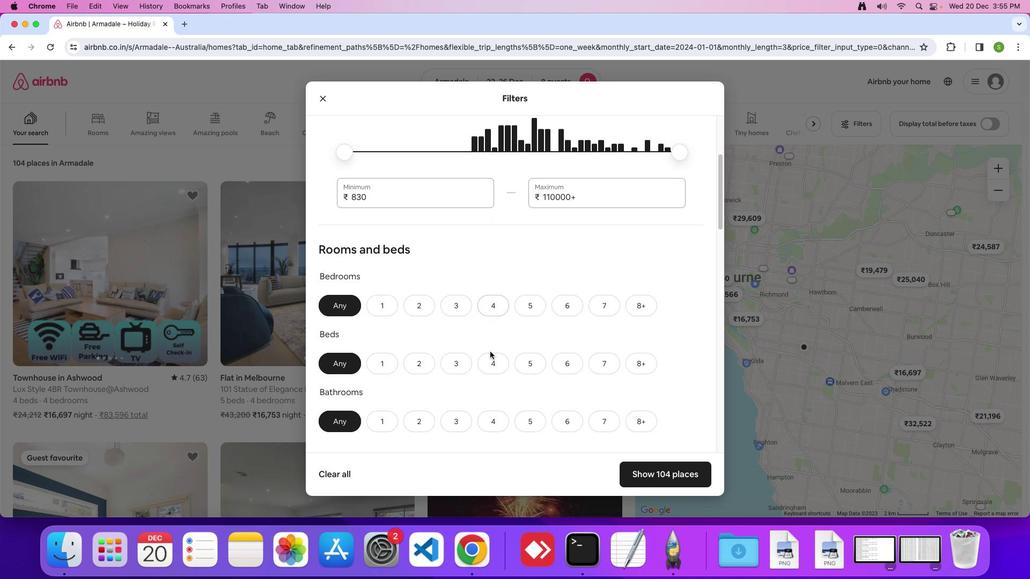 
Action: Mouse scrolled (490, 352) with delta (0, 0)
Screenshot: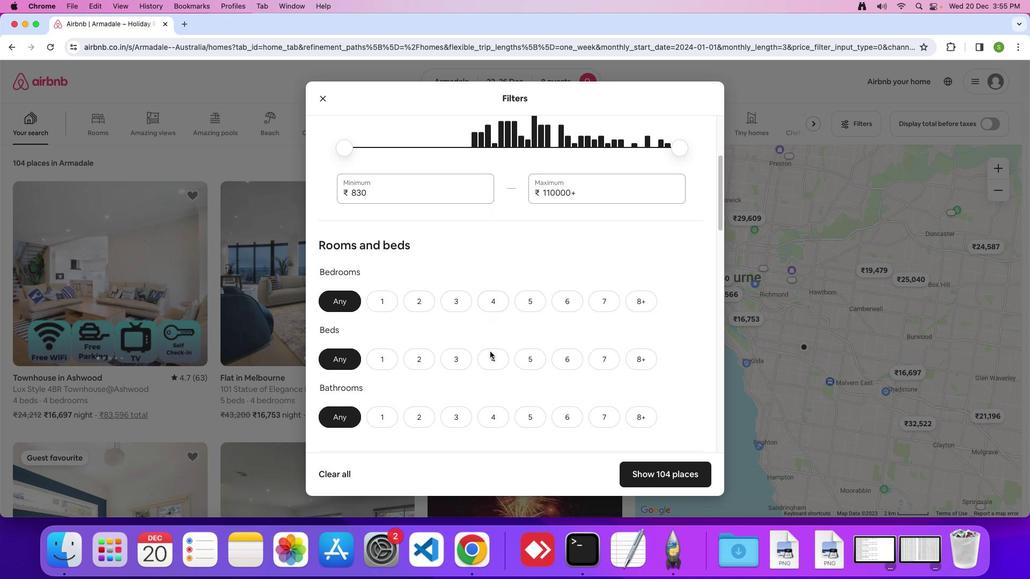 
Action: Mouse moved to (631, 295)
Screenshot: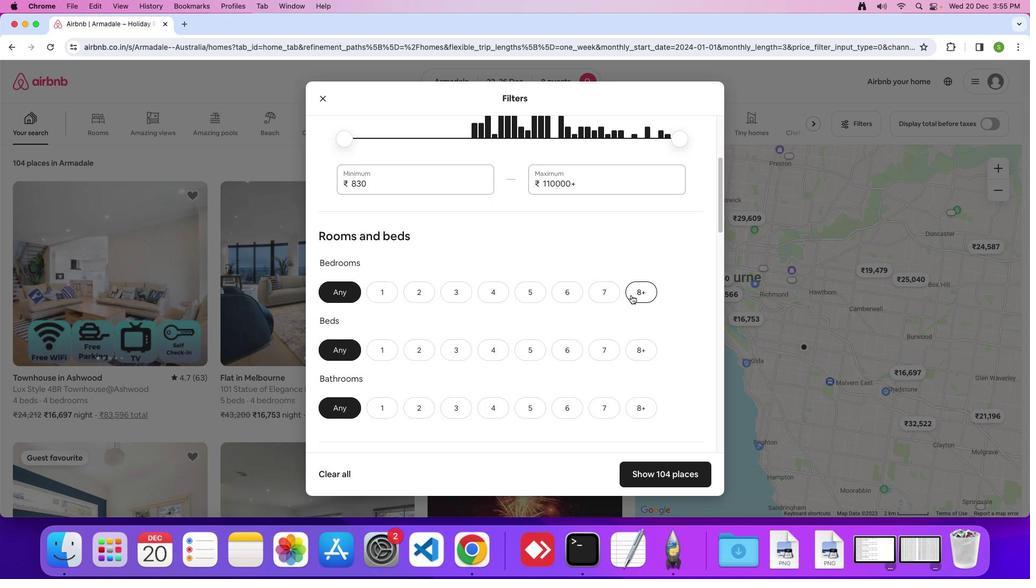 
Action: Mouse pressed left at (631, 295)
Screenshot: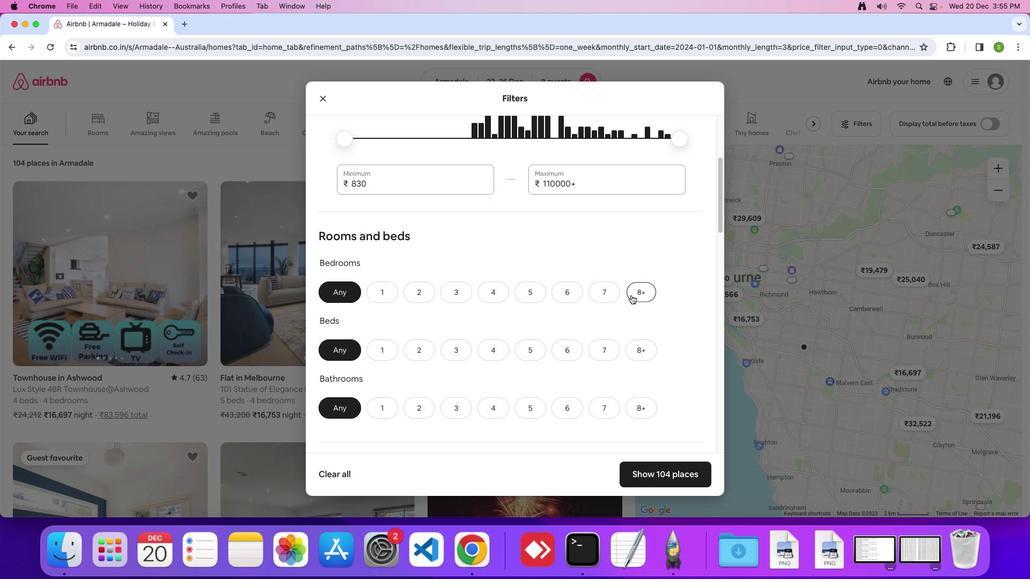 
Action: Mouse moved to (641, 352)
Screenshot: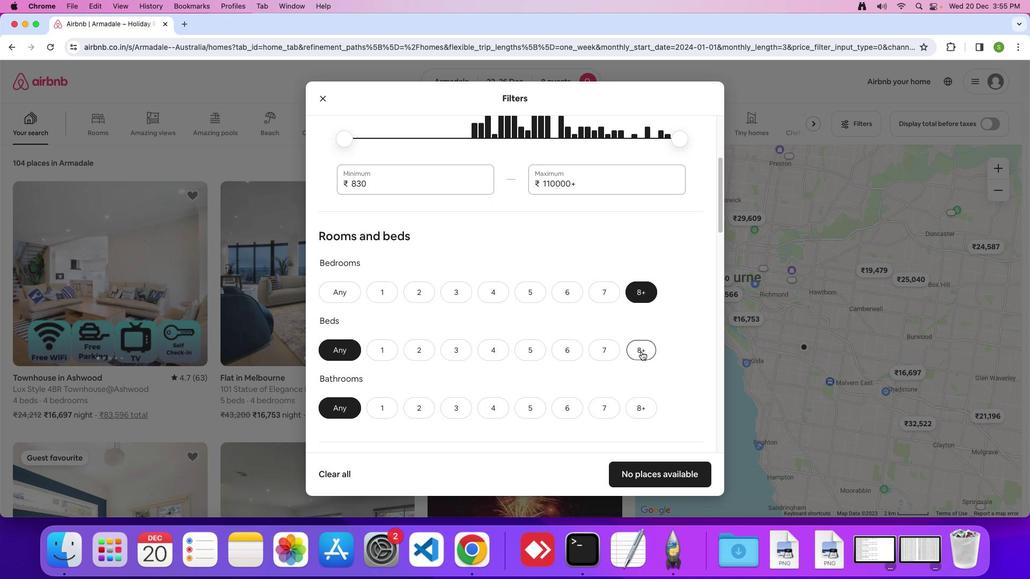 
Action: Mouse pressed left at (641, 352)
Screenshot: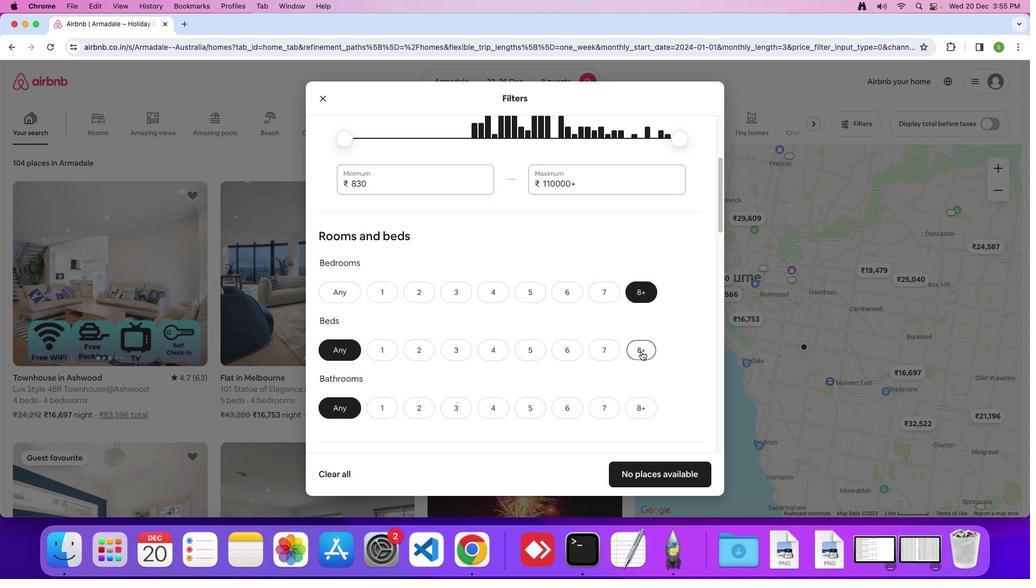 
Action: Mouse moved to (632, 400)
Screenshot: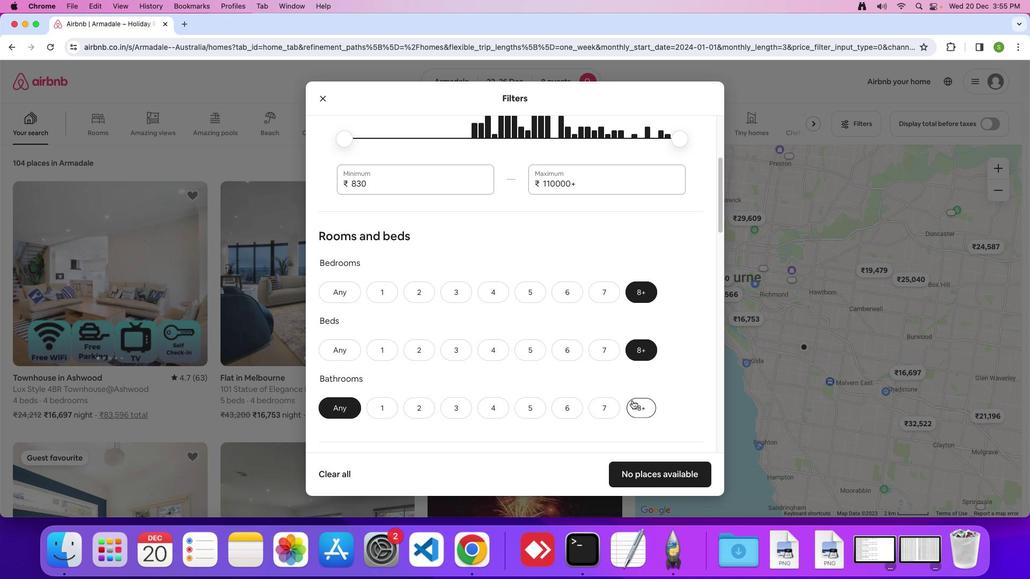 
Action: Mouse pressed left at (632, 400)
Screenshot: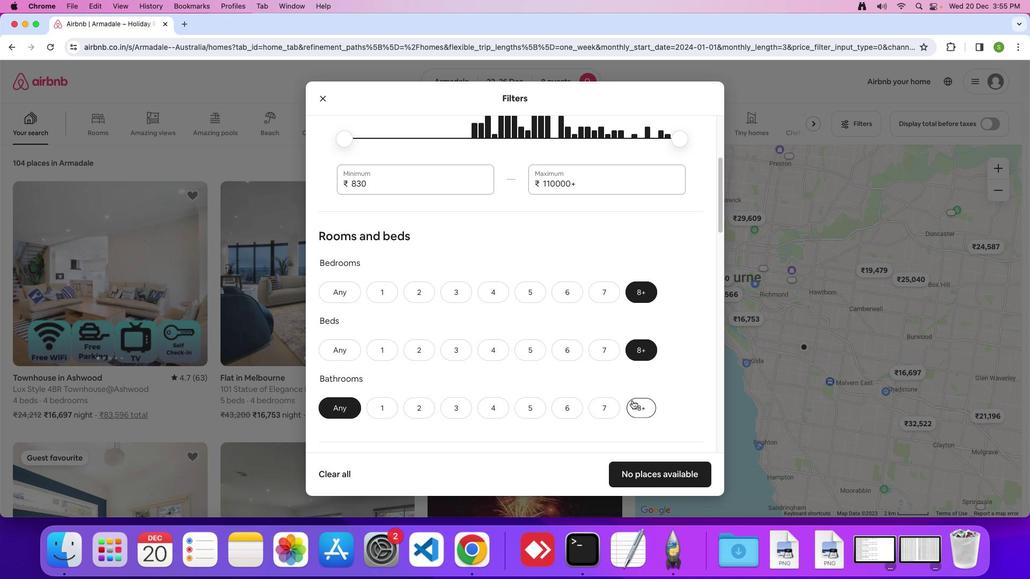 
Action: Mouse moved to (531, 371)
Screenshot: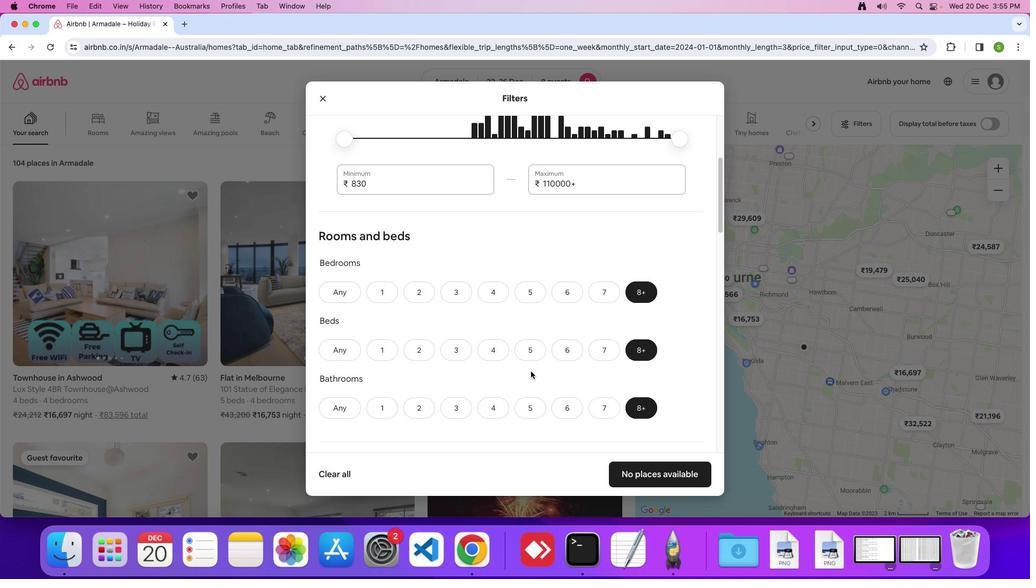 
Action: Mouse scrolled (531, 371) with delta (0, 0)
Screenshot: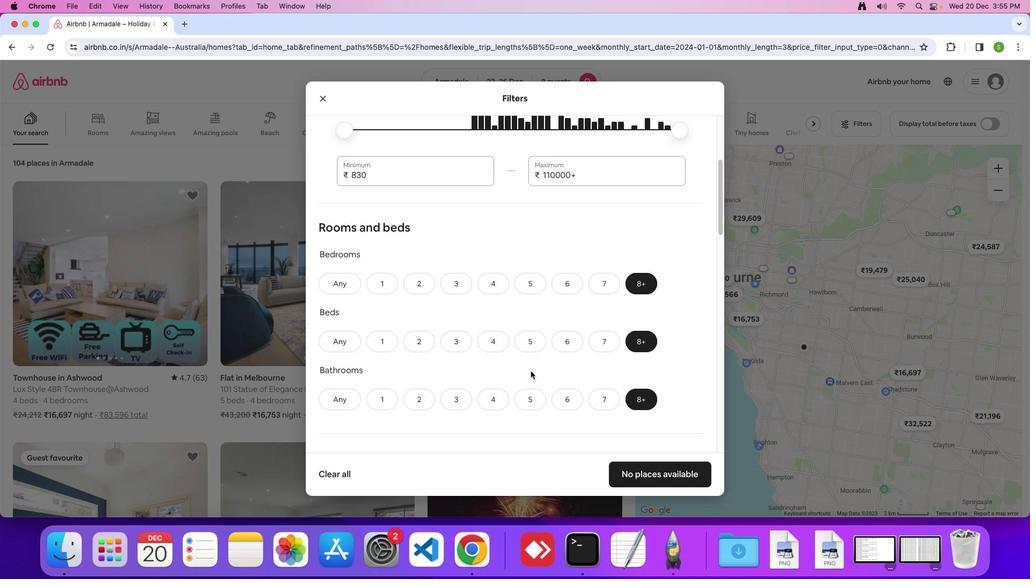 
Action: Mouse scrolled (531, 371) with delta (0, 0)
Screenshot: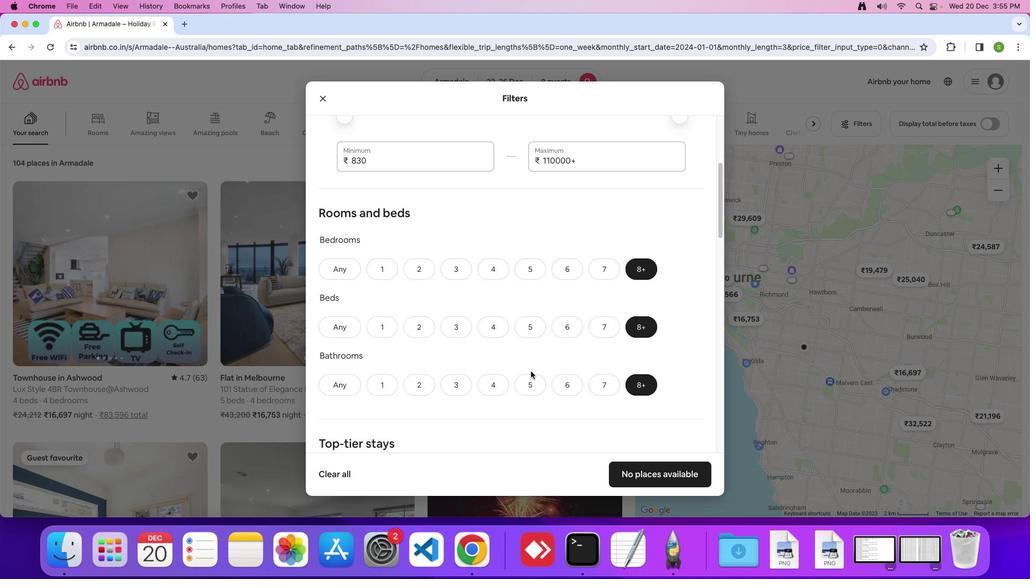 
Action: Mouse scrolled (531, 371) with delta (0, -1)
Screenshot: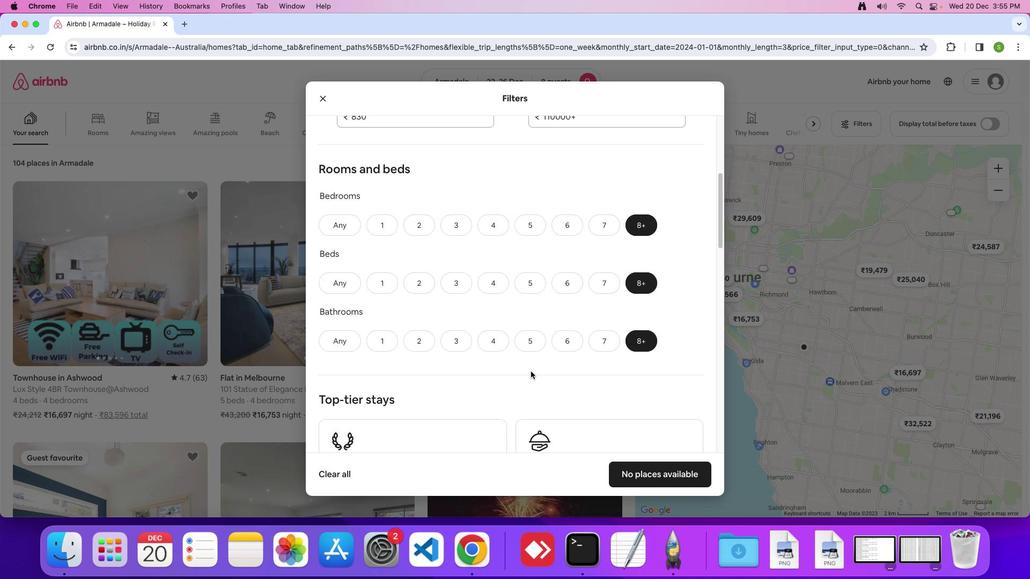 
Action: Mouse scrolled (531, 371) with delta (0, 0)
Screenshot: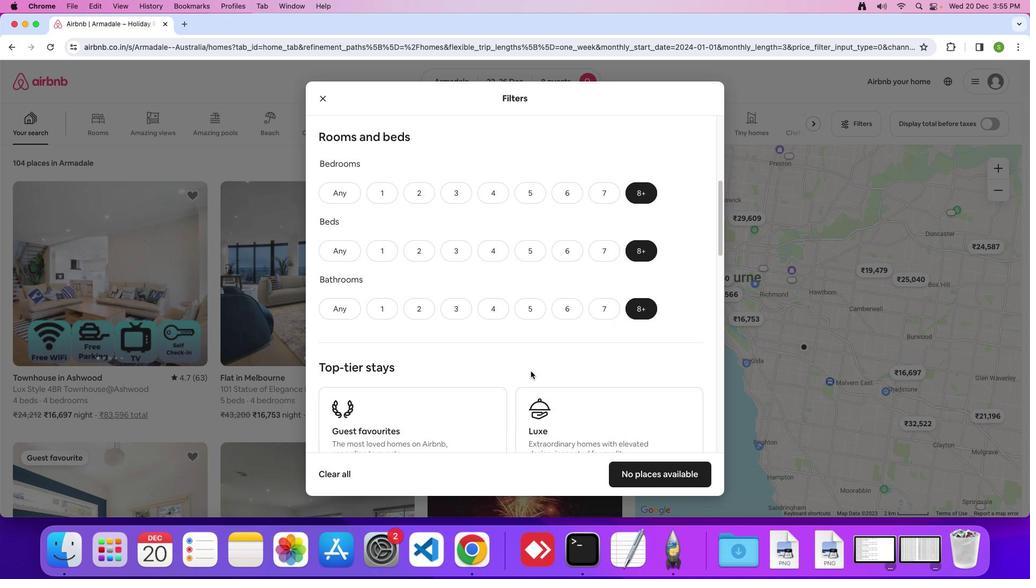 
Action: Mouse scrolled (531, 371) with delta (0, 0)
Screenshot: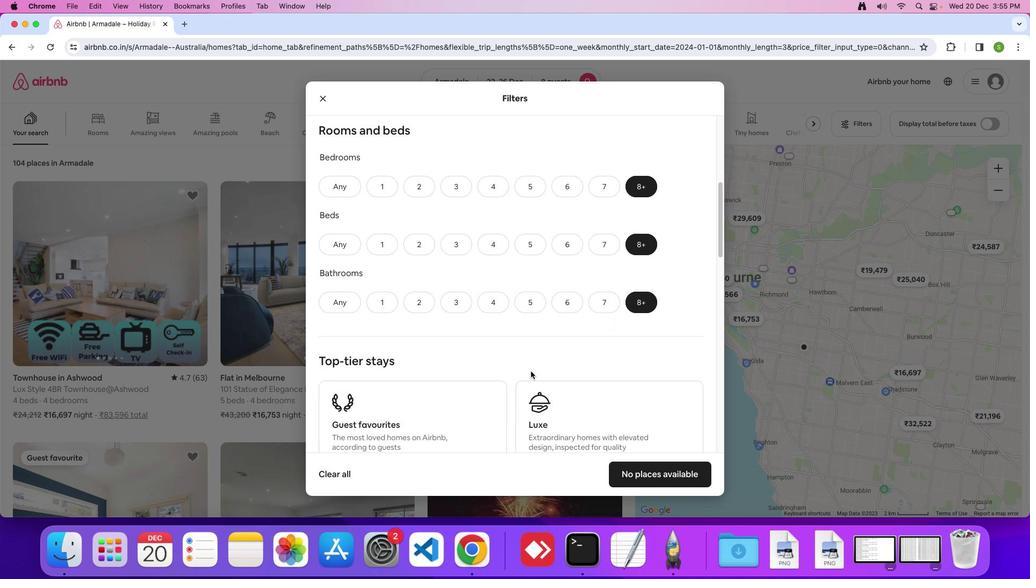 
Action: Mouse scrolled (531, 371) with delta (0, 0)
Screenshot: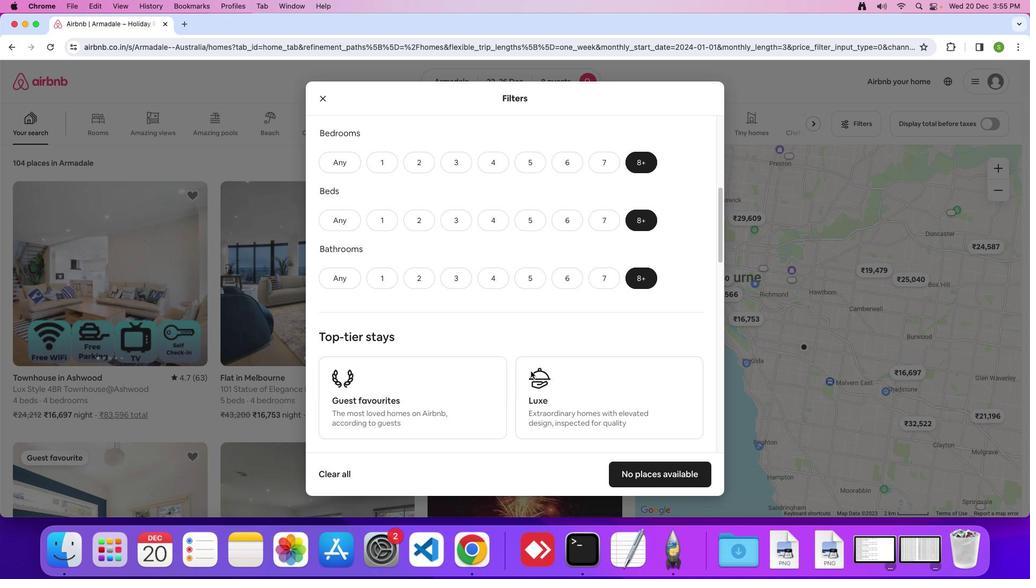 
Action: Mouse scrolled (531, 371) with delta (0, 0)
Screenshot: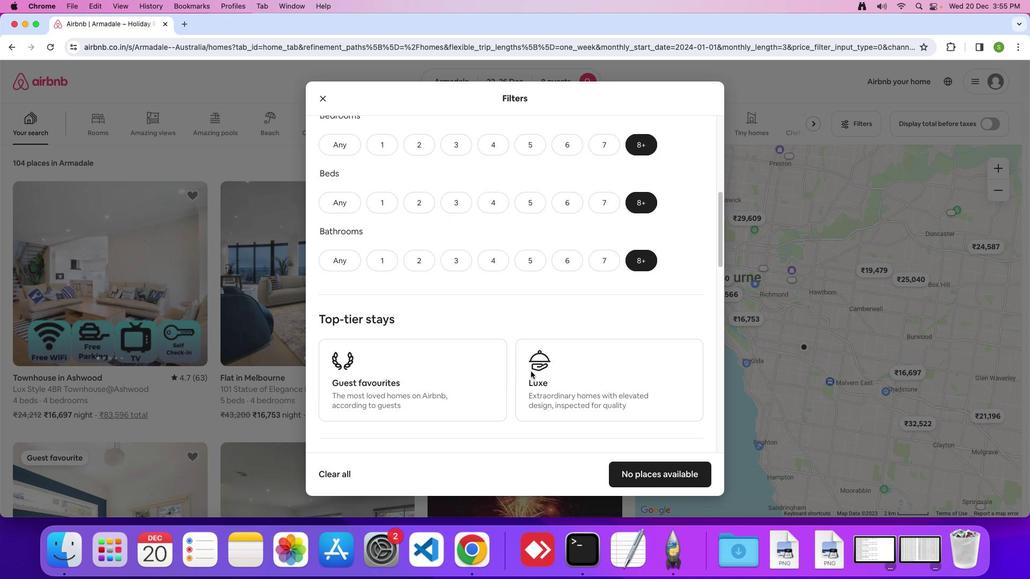 
Action: Mouse scrolled (531, 371) with delta (0, 0)
Screenshot: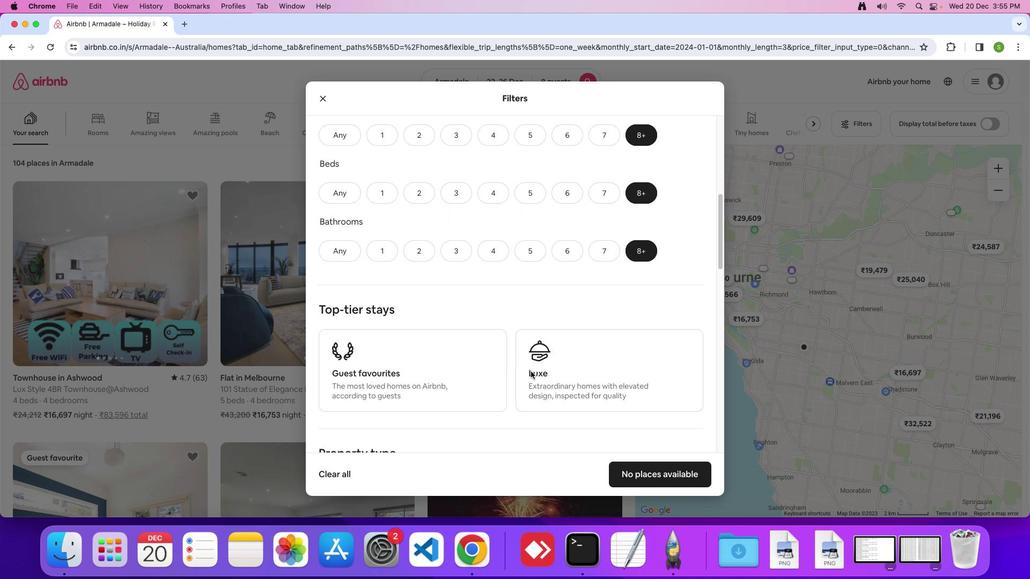 
Action: Mouse scrolled (531, 371) with delta (0, 0)
Screenshot: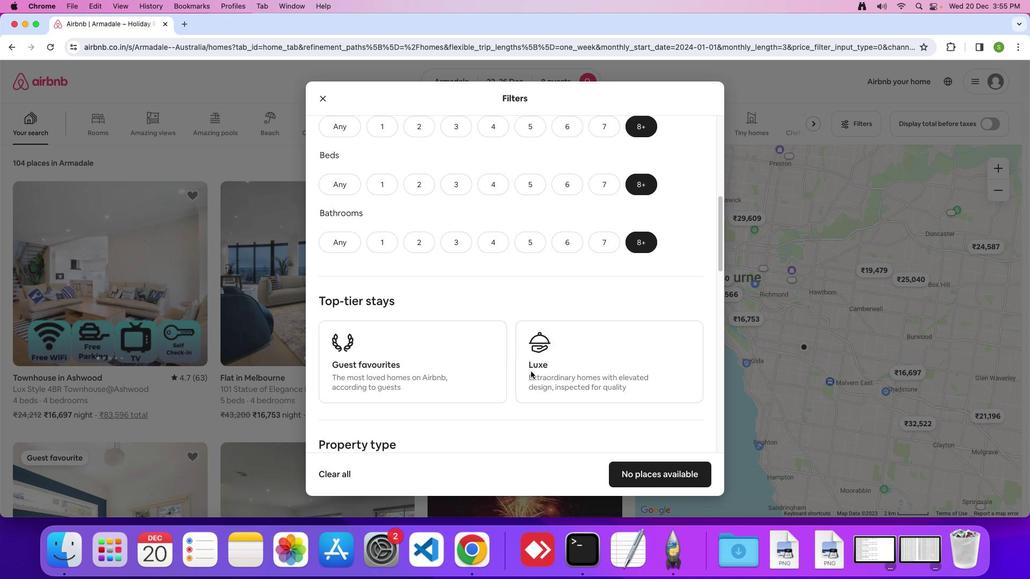 
Action: Mouse scrolled (531, 371) with delta (0, 0)
Screenshot: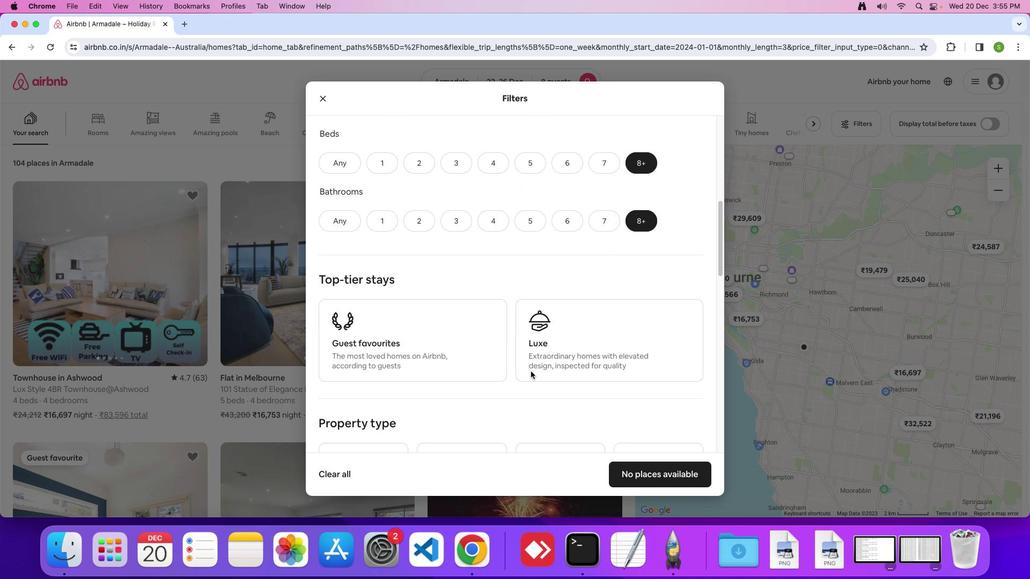 
Action: Mouse scrolled (531, 371) with delta (0, -1)
Screenshot: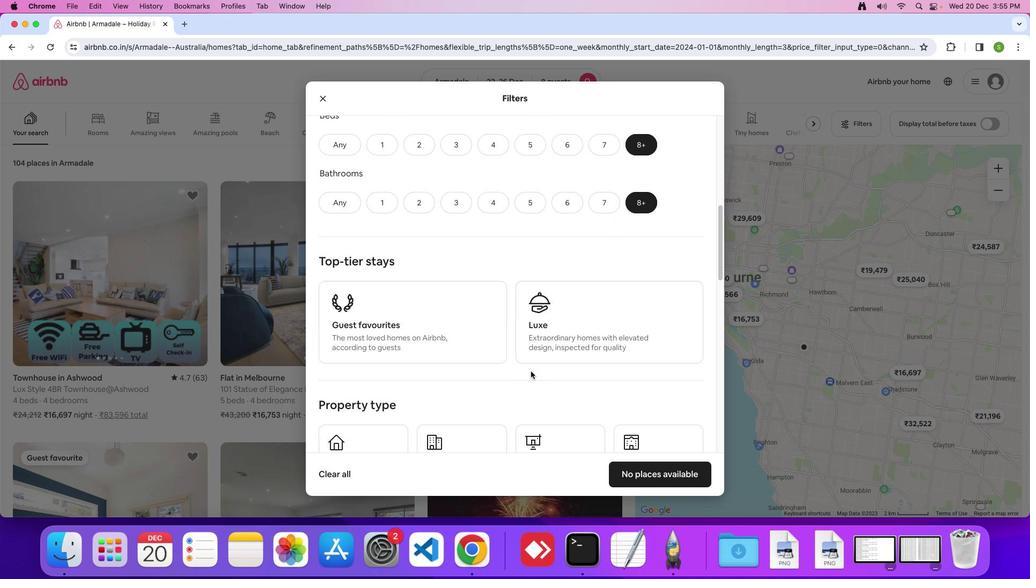 
Action: Mouse scrolled (531, 371) with delta (0, 0)
Screenshot: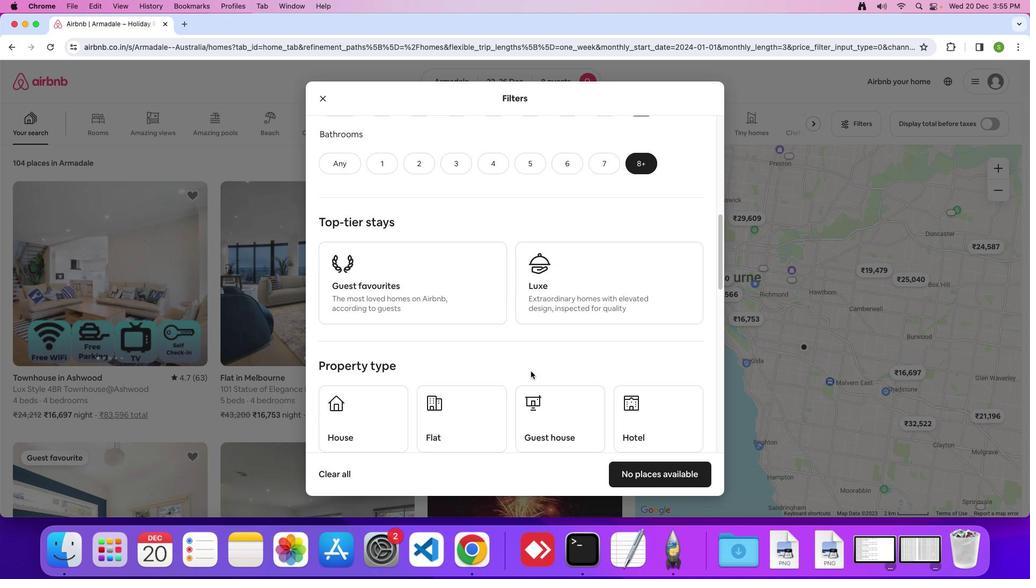 
Action: Mouse scrolled (531, 371) with delta (0, 0)
Screenshot: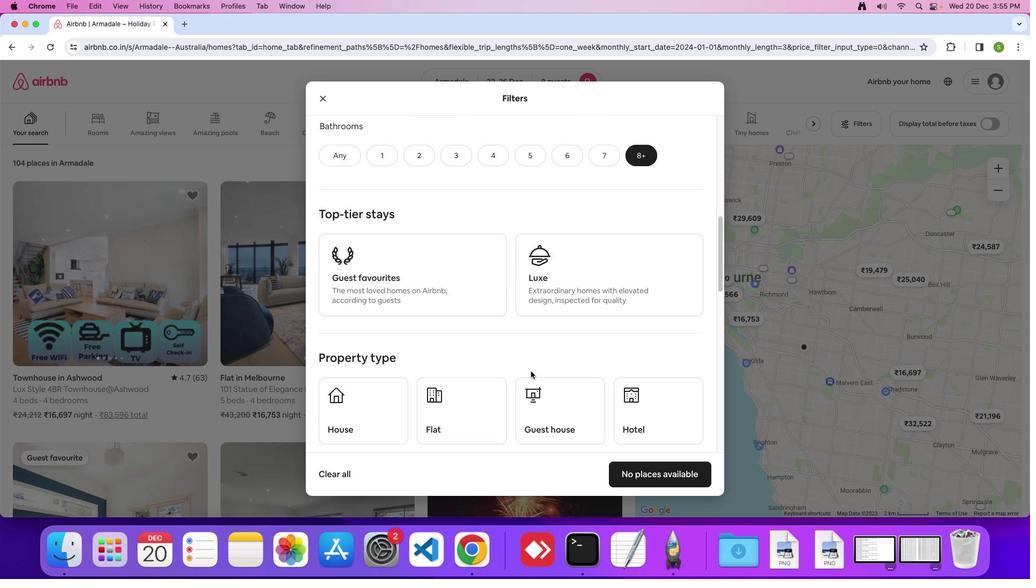 
Action: Mouse scrolled (531, 371) with delta (0, -1)
Screenshot: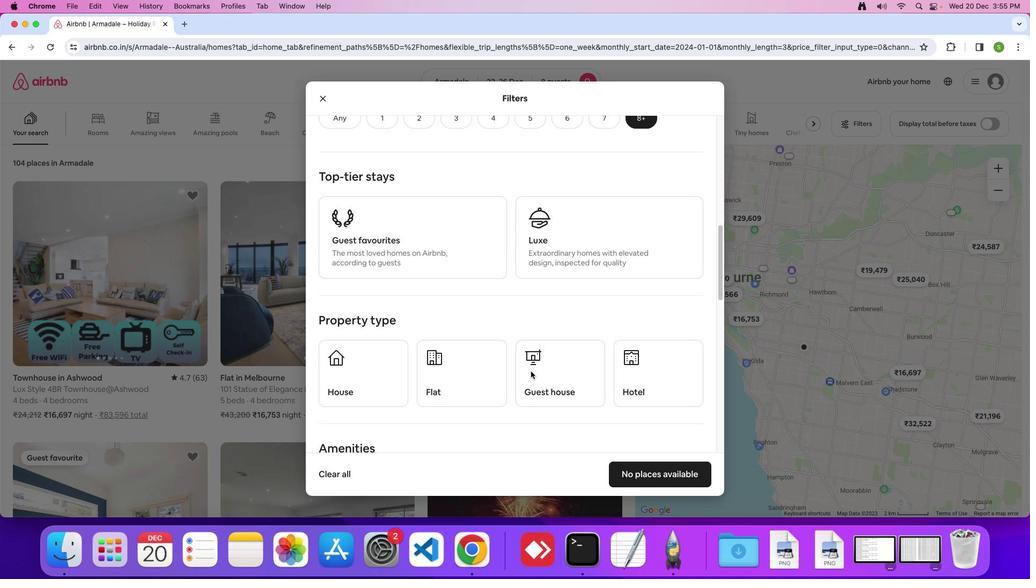 
Action: Mouse moved to (641, 369)
Screenshot: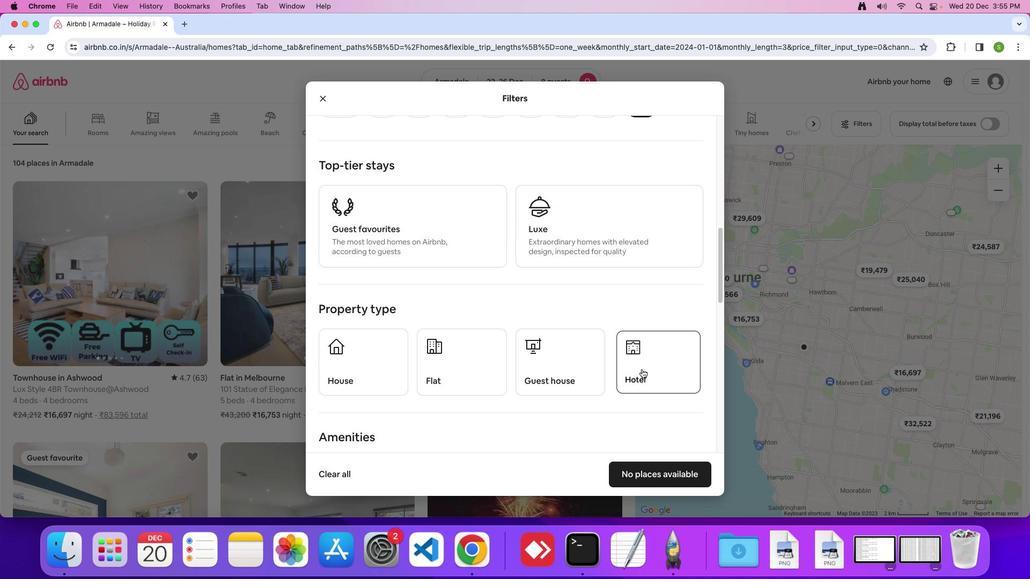 
Action: Mouse pressed left at (641, 369)
Screenshot: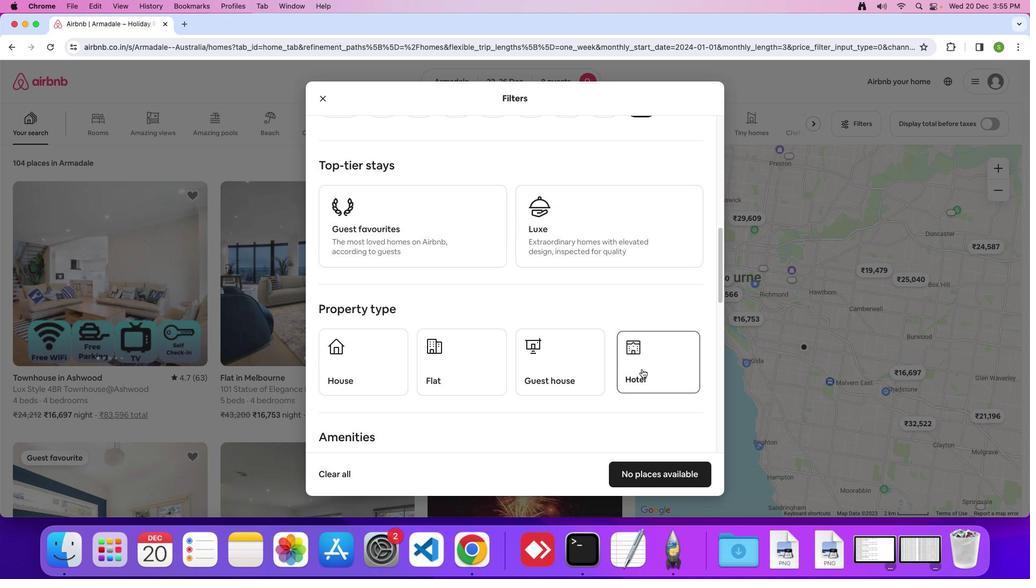 
Action: Mouse moved to (465, 362)
Screenshot: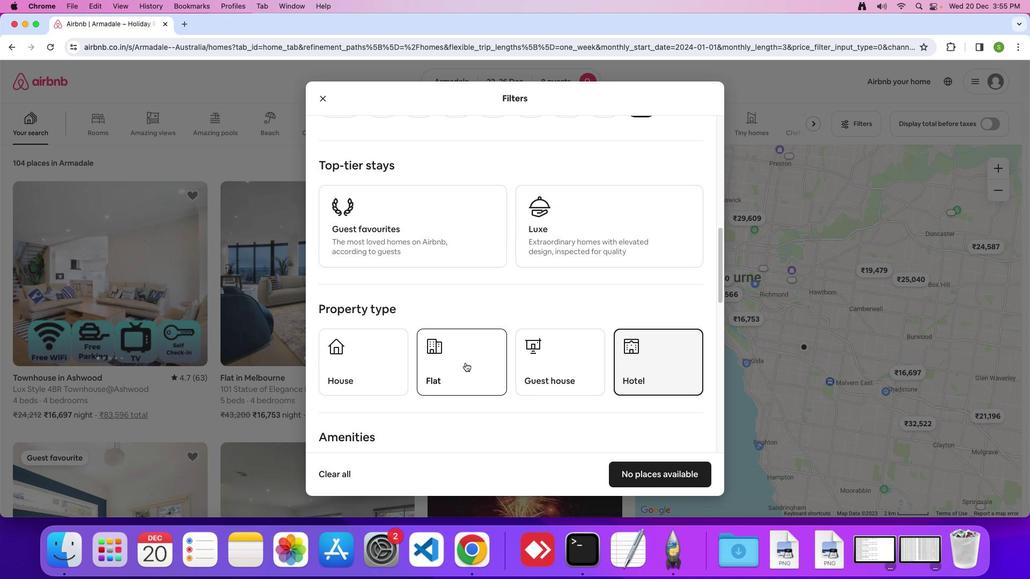 
Action: Mouse scrolled (465, 362) with delta (0, 0)
Screenshot: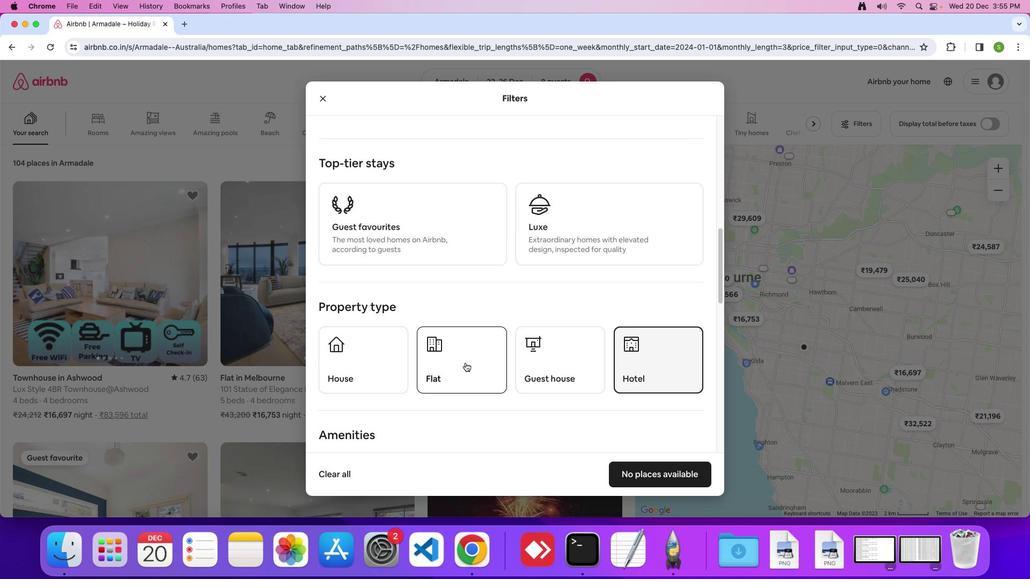 
Action: Mouse scrolled (465, 362) with delta (0, 0)
Screenshot: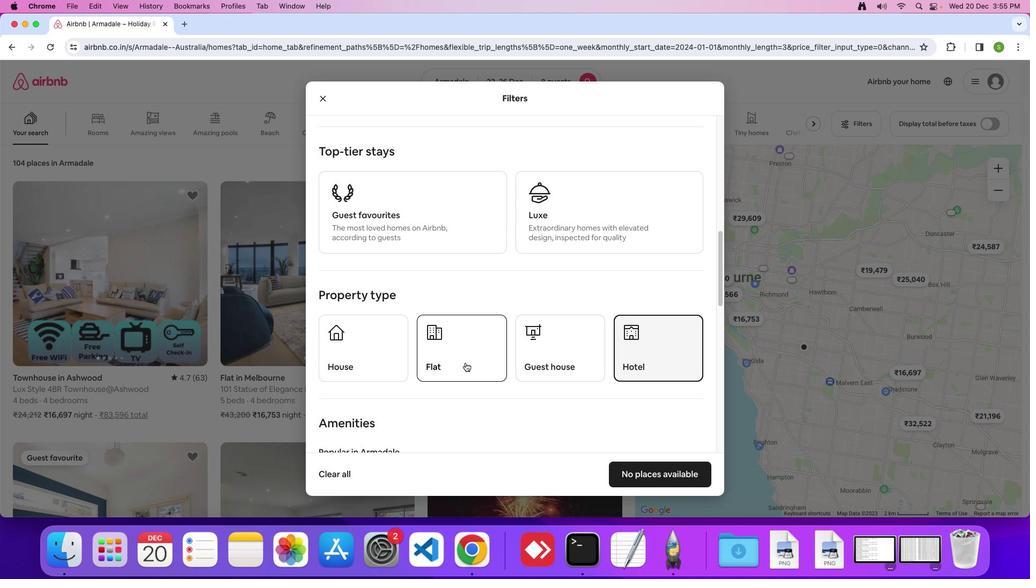 
Action: Mouse scrolled (465, 362) with delta (0, 0)
Screenshot: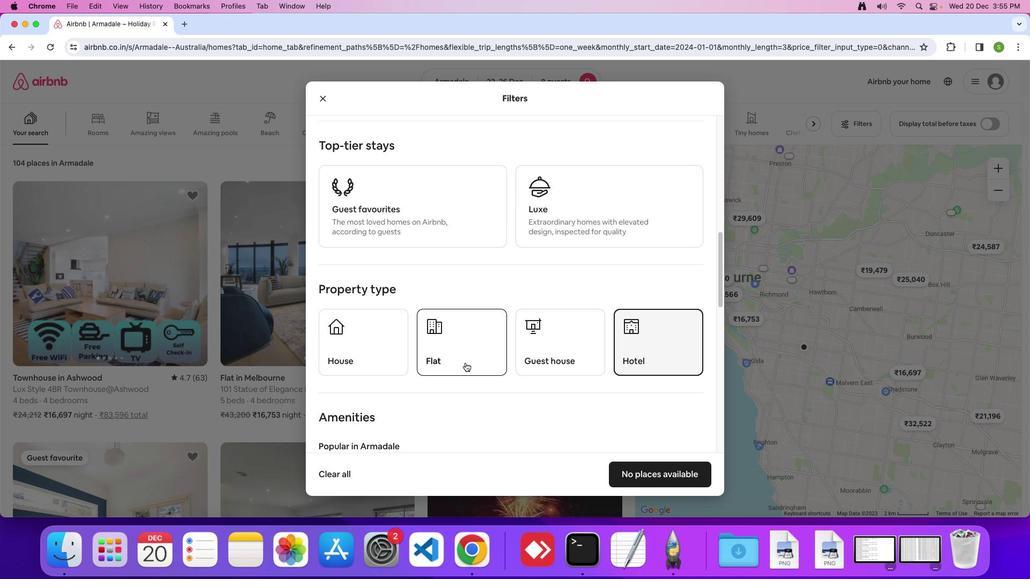 
Action: Mouse scrolled (465, 362) with delta (0, 0)
Screenshot: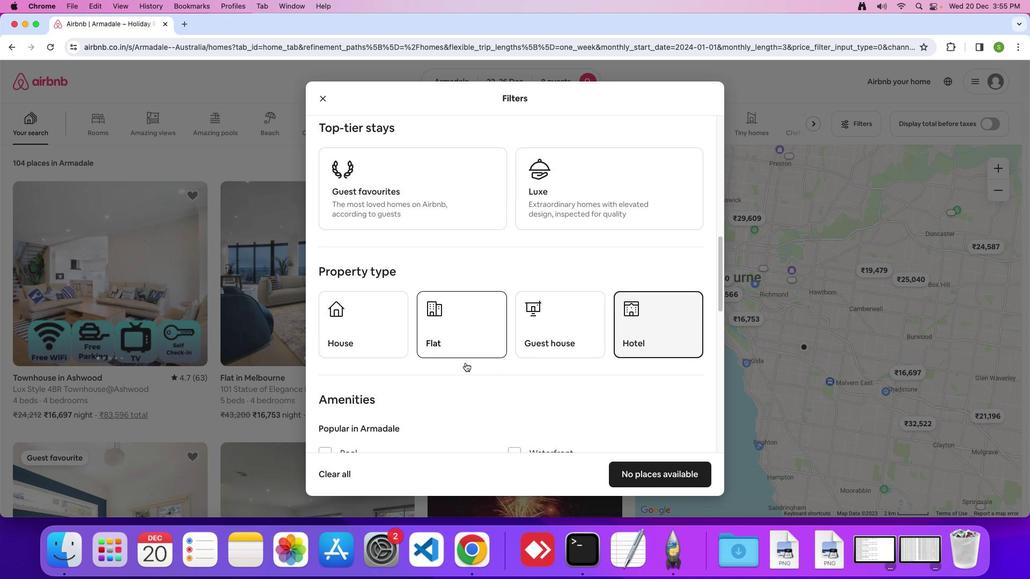
Action: Mouse scrolled (465, 362) with delta (0, -1)
Screenshot: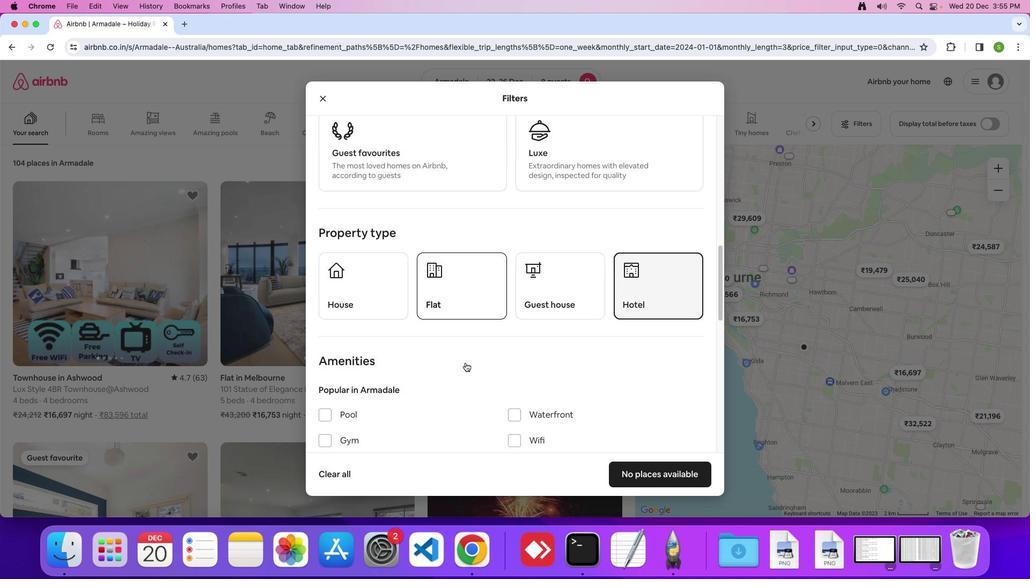 
Action: Mouse scrolled (465, 362) with delta (0, 0)
Screenshot: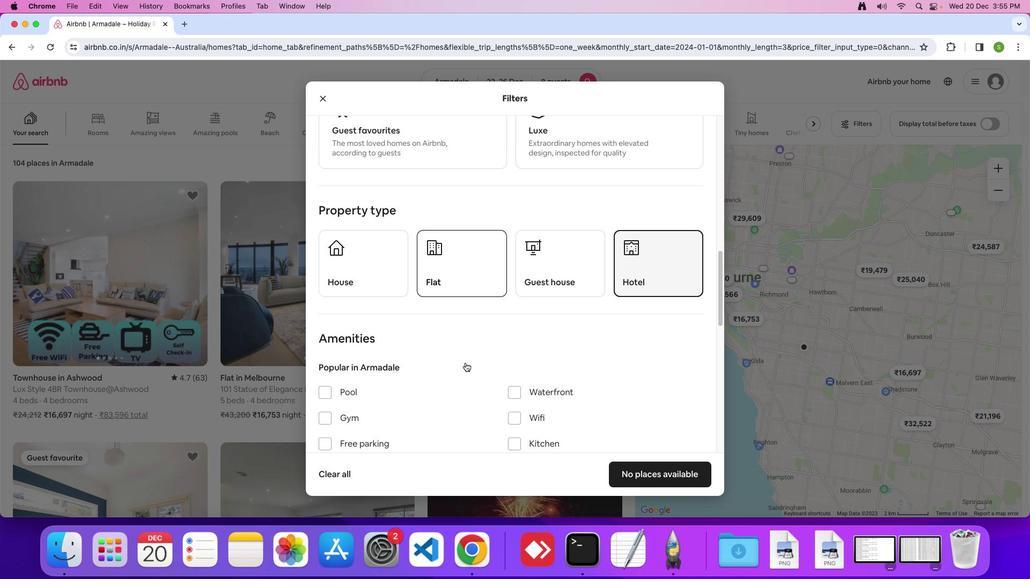 
Action: Mouse scrolled (465, 362) with delta (0, 0)
Screenshot: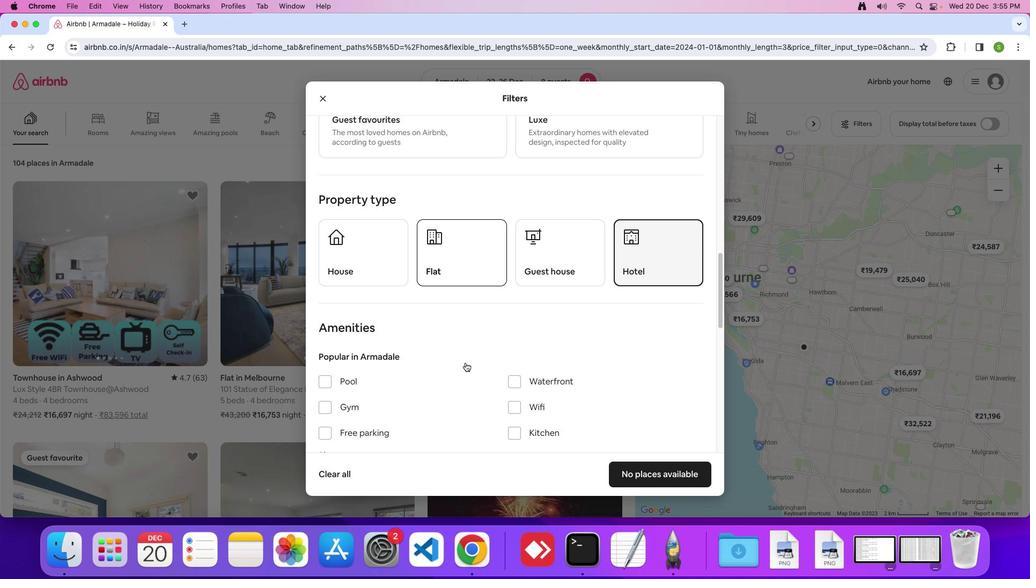 
Action: Mouse scrolled (465, 362) with delta (0, 0)
Screenshot: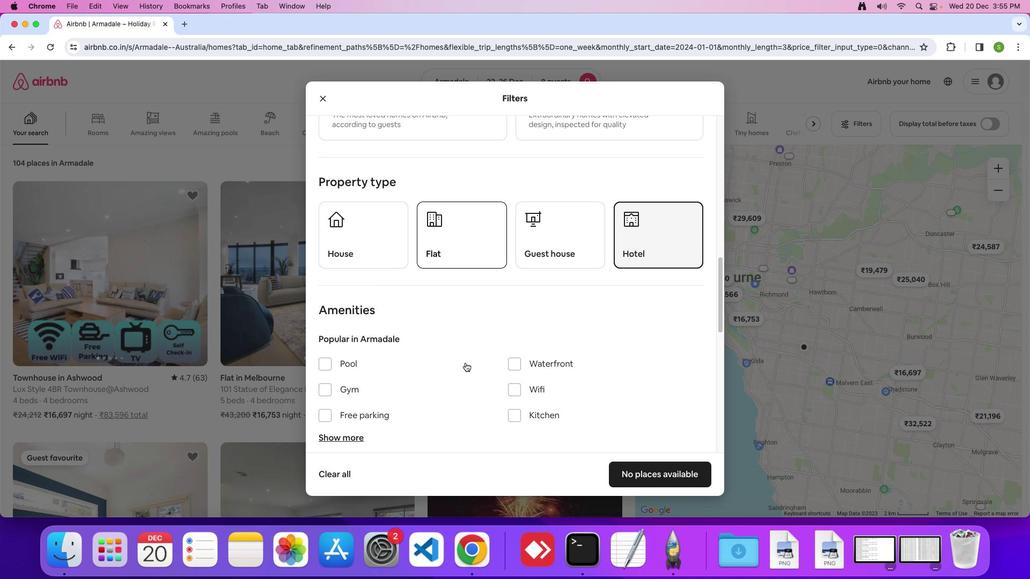 
Action: Mouse scrolled (465, 362) with delta (0, 0)
Screenshot: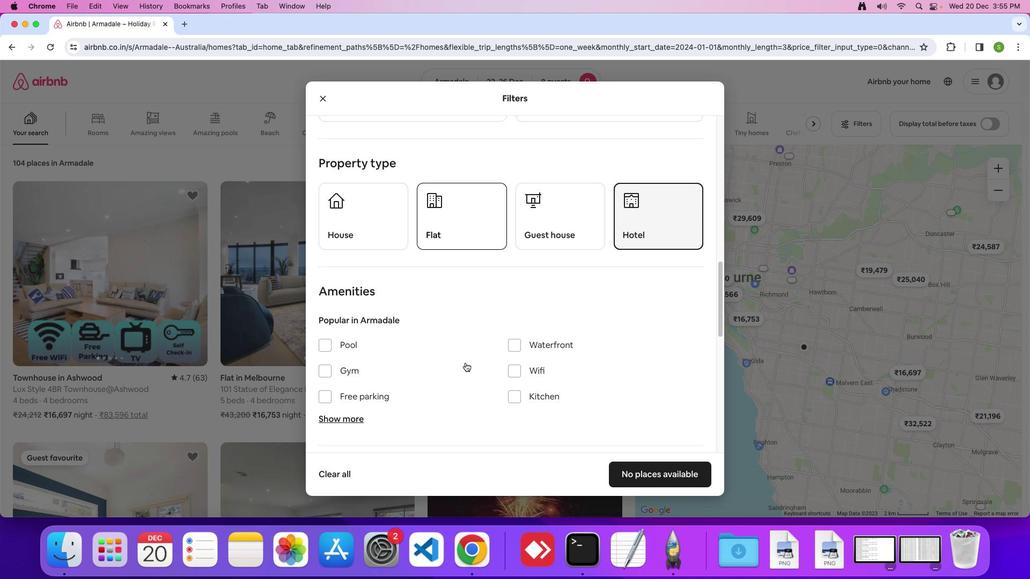 
Action: Mouse scrolled (465, 362) with delta (0, -1)
Screenshot: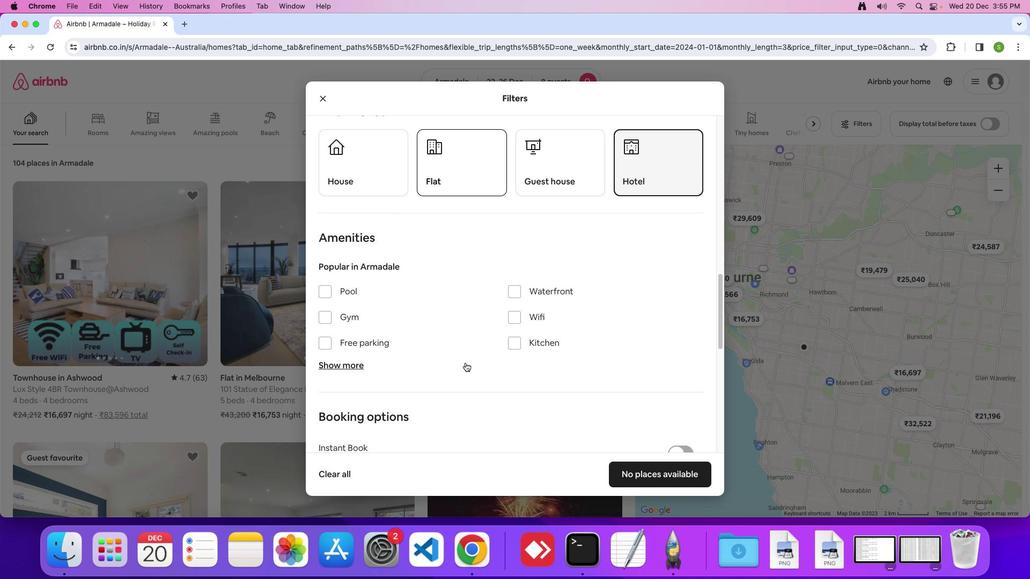 
Action: Mouse moved to (511, 301)
Screenshot: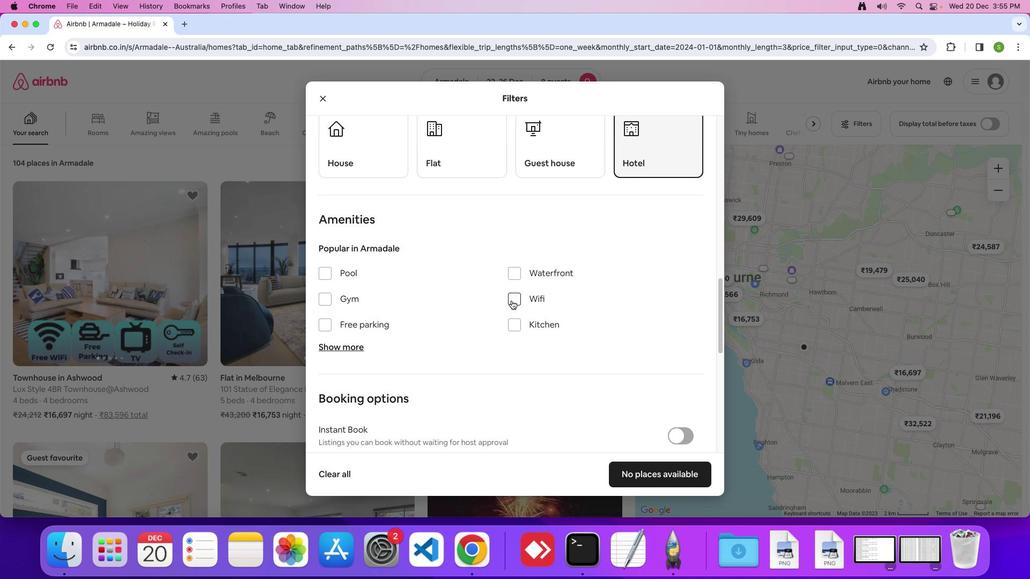 
Action: Mouse pressed left at (511, 301)
Screenshot: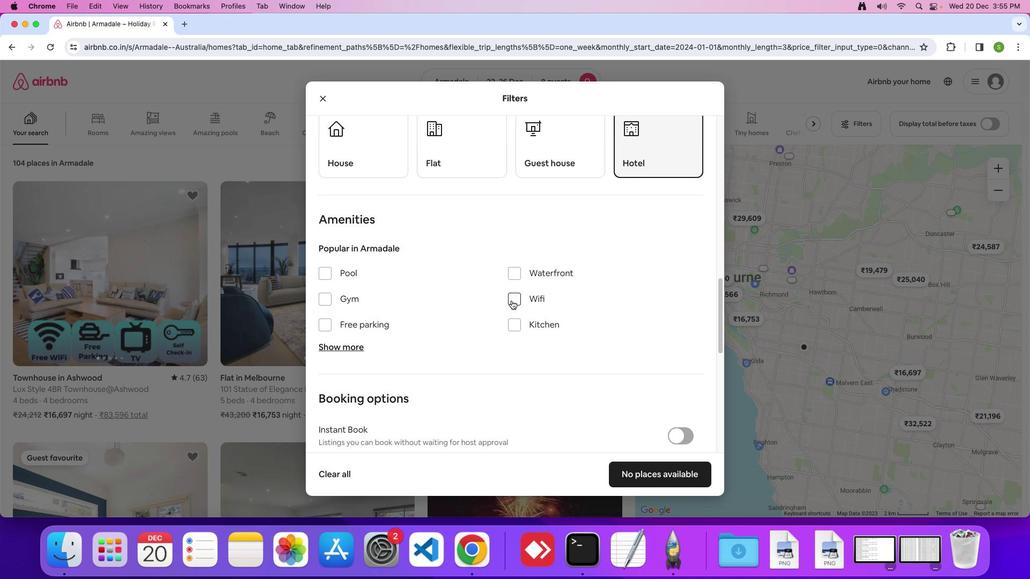 
Action: Mouse moved to (329, 325)
Screenshot: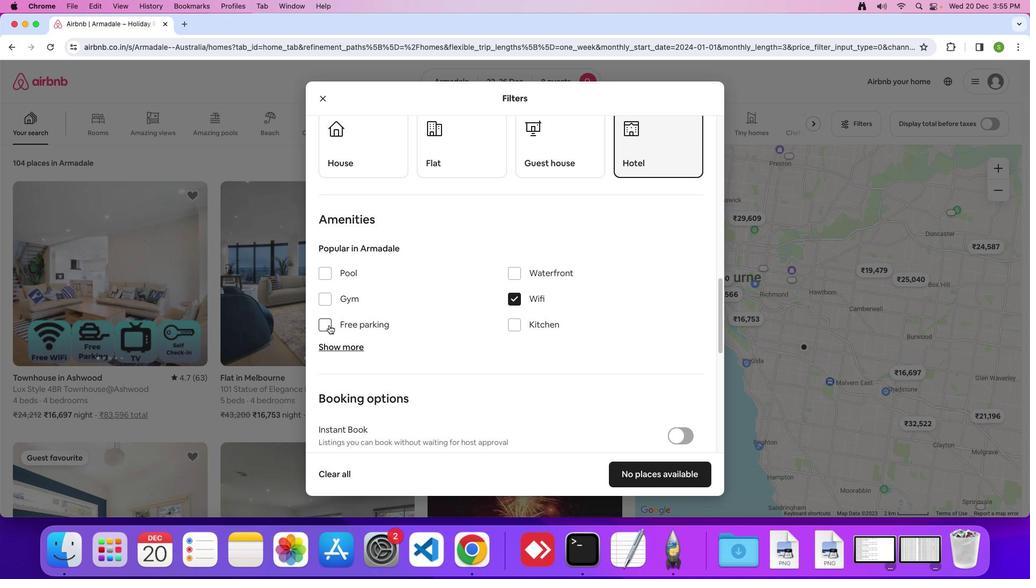 
Action: Mouse pressed left at (329, 325)
Screenshot: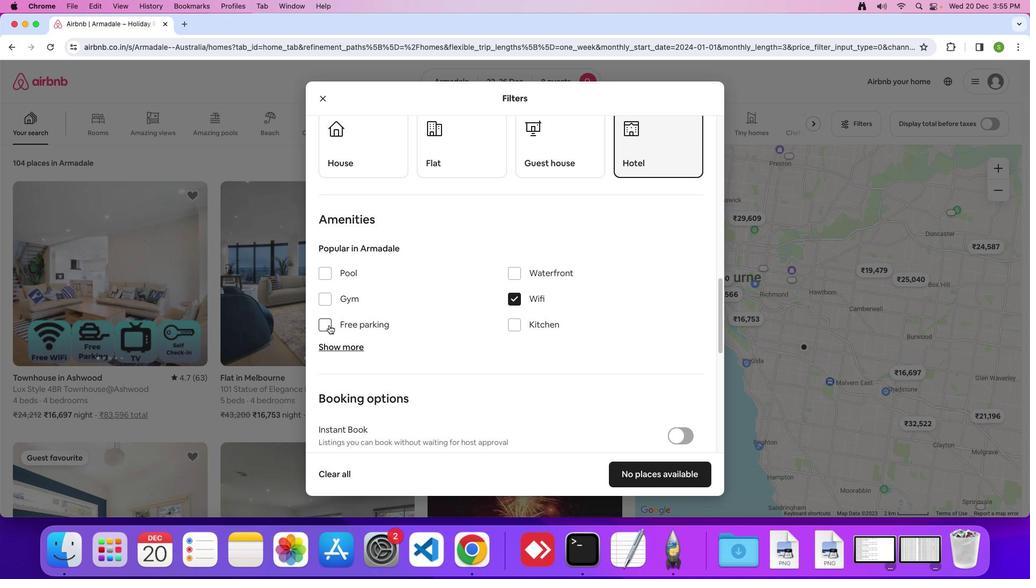 
Action: Mouse moved to (318, 298)
Screenshot: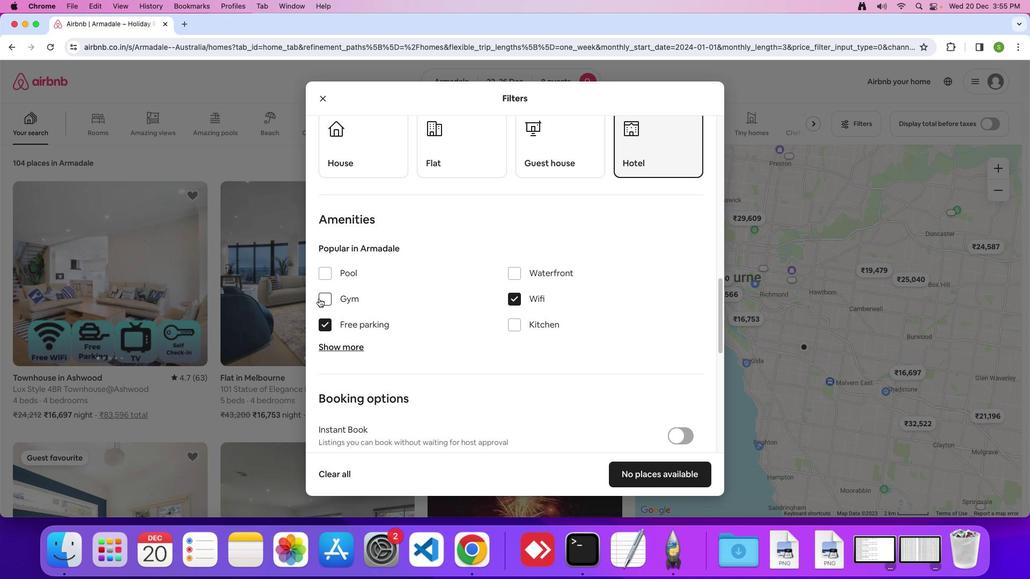 
Action: Mouse pressed left at (318, 298)
Screenshot: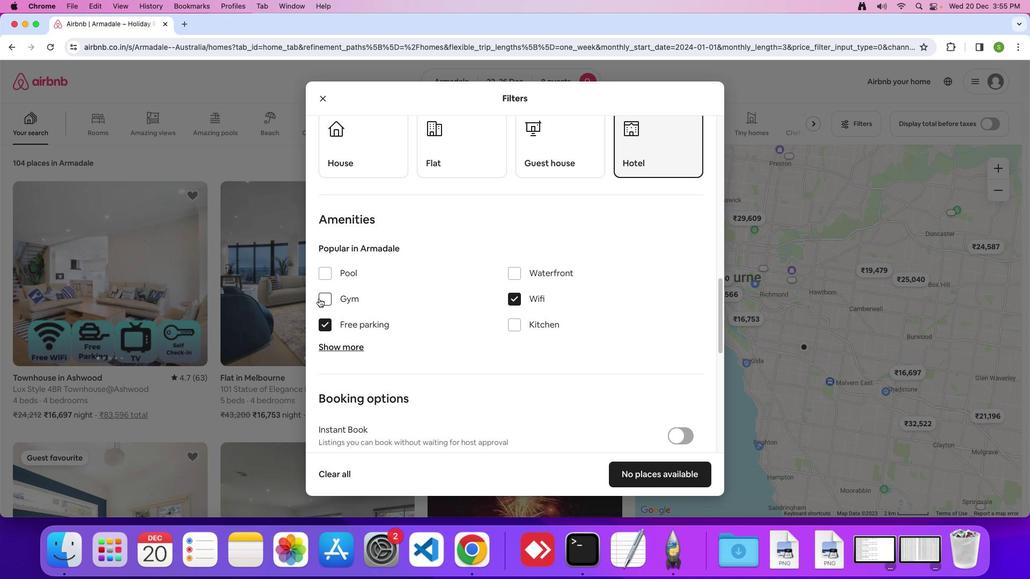 
Action: Mouse moved to (328, 350)
Screenshot: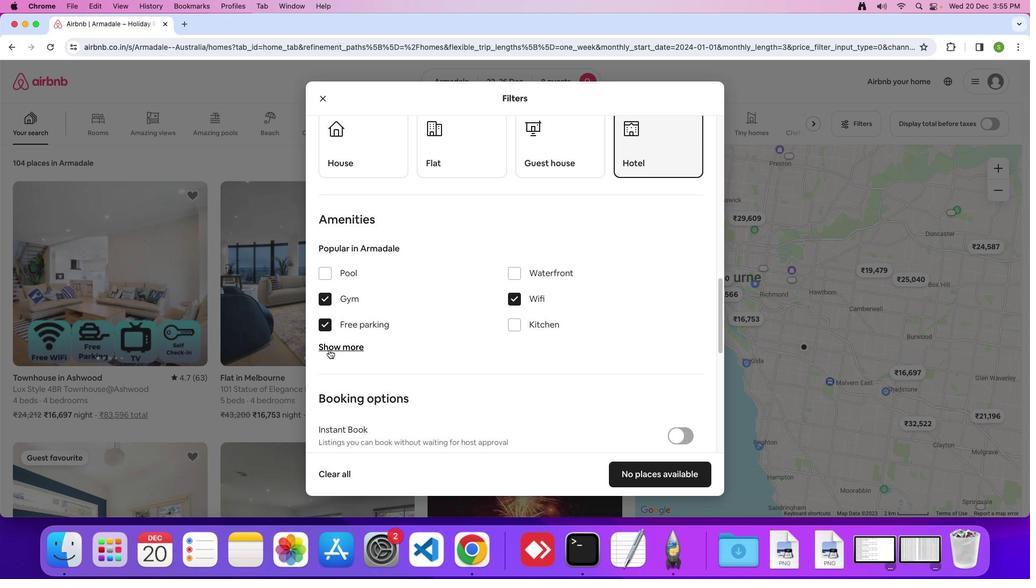
Action: Mouse pressed left at (328, 350)
Screenshot: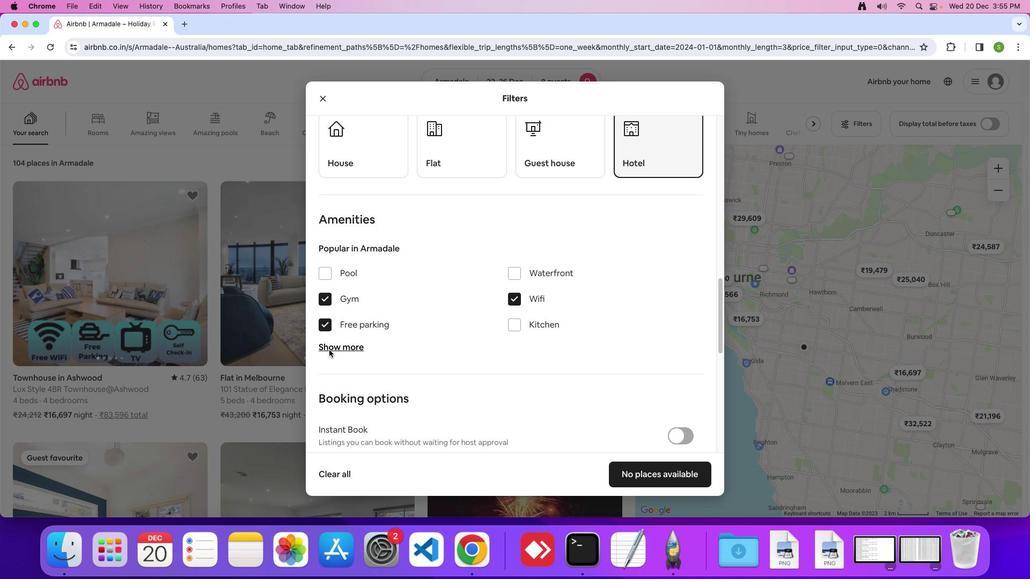 
Action: Mouse moved to (517, 434)
Screenshot: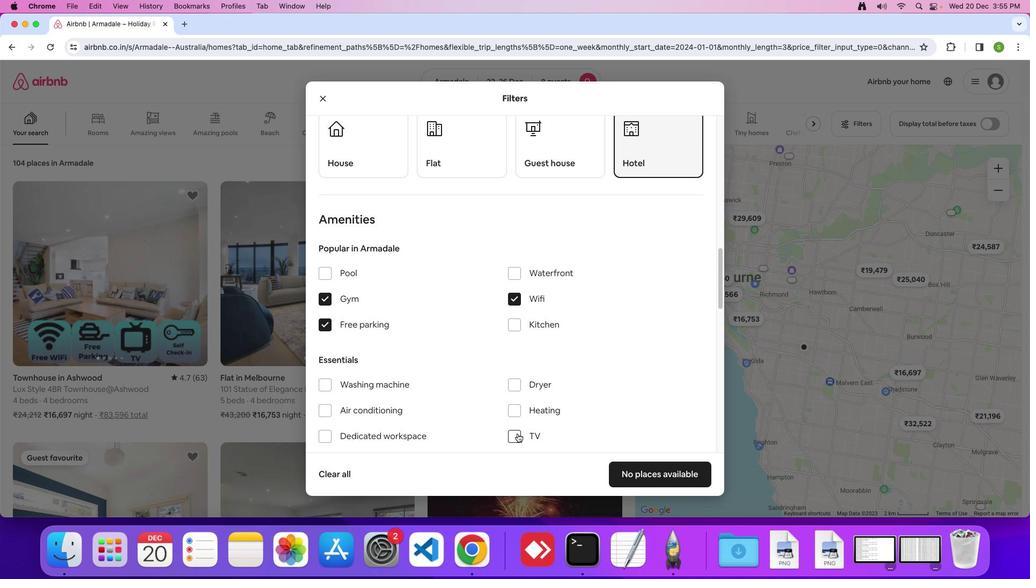 
Action: Mouse pressed left at (517, 434)
Screenshot: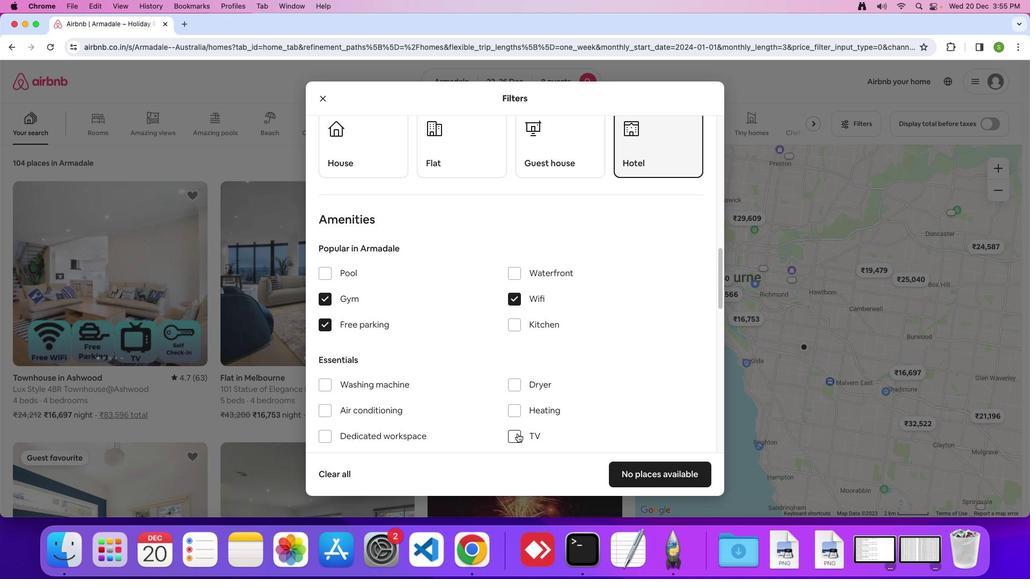 
Action: Mouse moved to (462, 379)
Screenshot: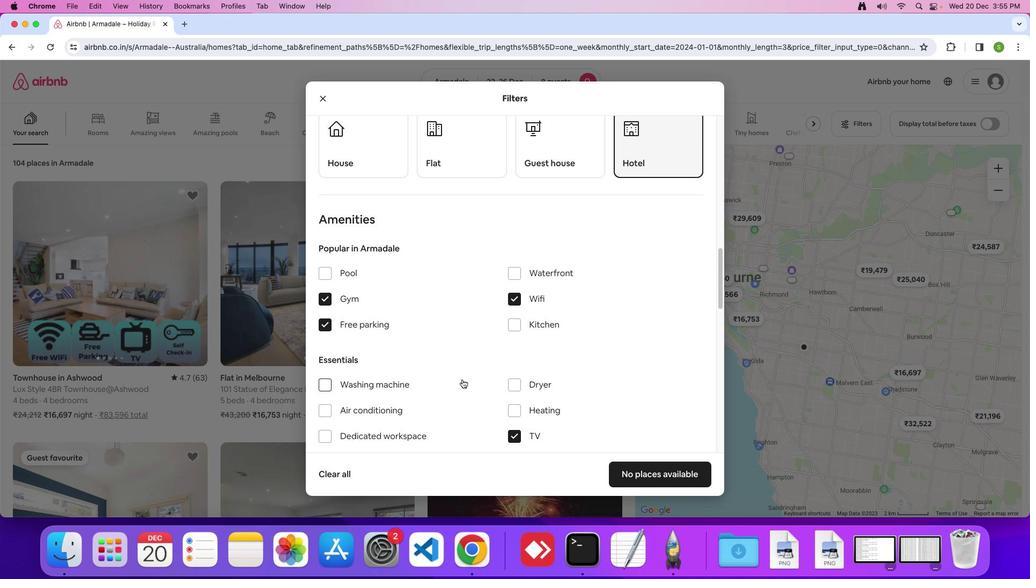 
Action: Mouse scrolled (462, 379) with delta (0, 0)
Screenshot: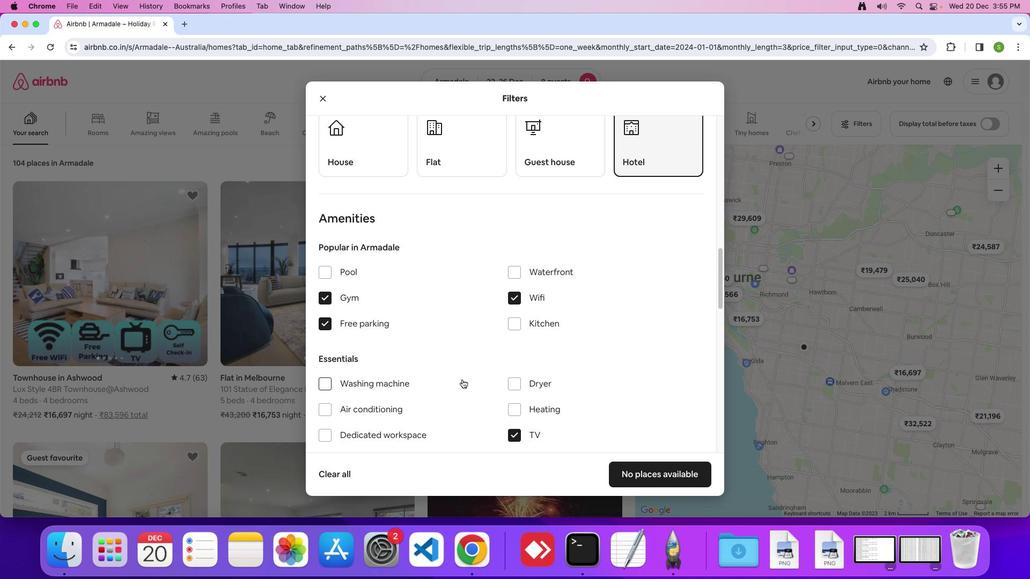 
Action: Mouse scrolled (462, 379) with delta (0, 0)
Screenshot: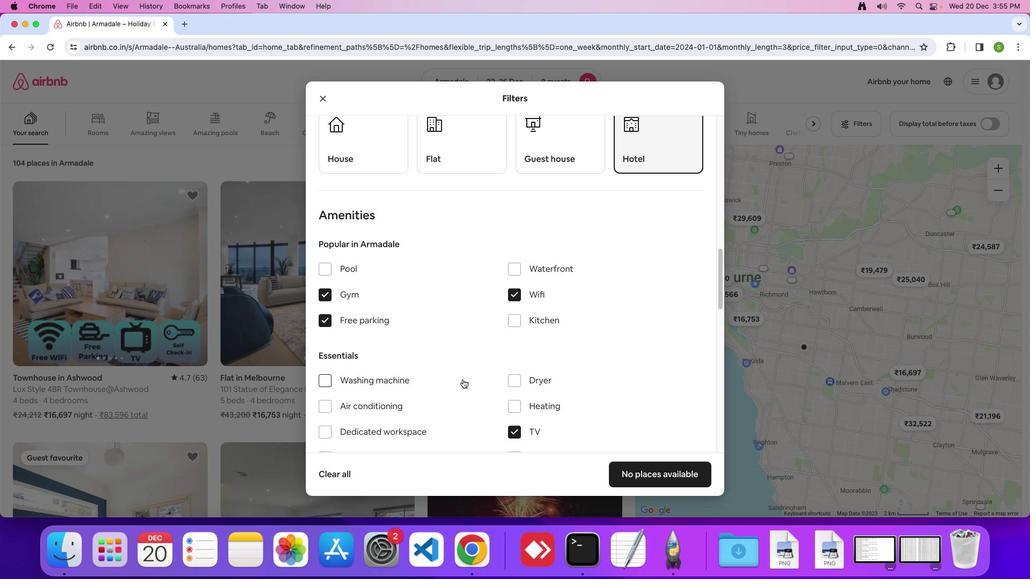 
Action: Mouse moved to (462, 379)
Screenshot: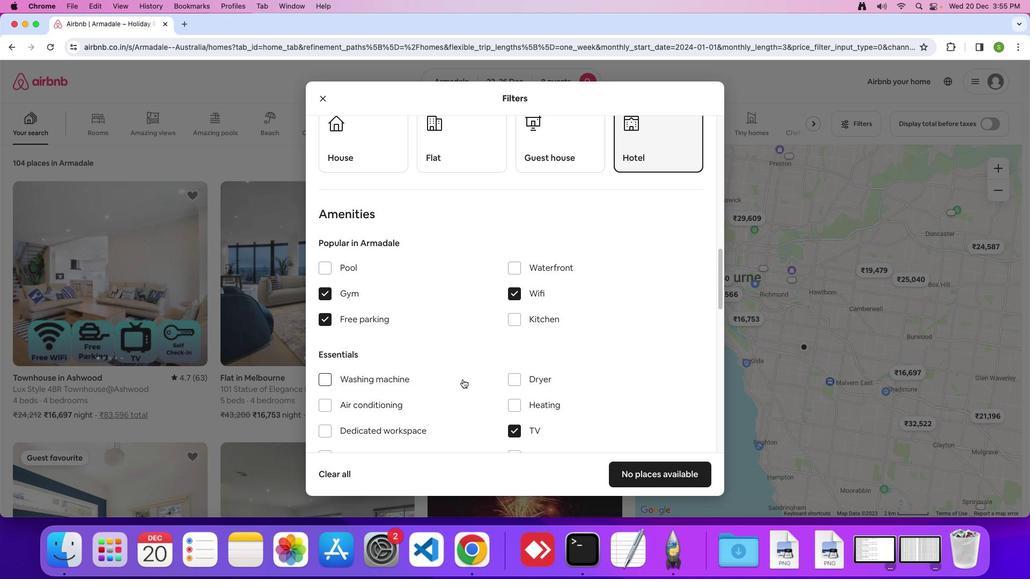 
Action: Mouse scrolled (462, 379) with delta (0, 0)
Screenshot: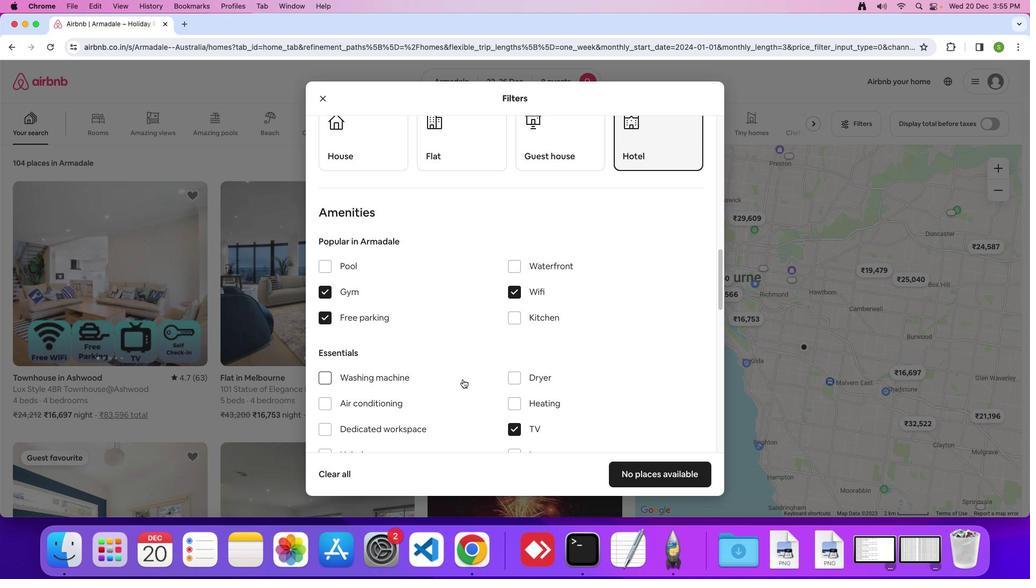 
Action: Mouse scrolled (462, 379) with delta (0, 0)
Screenshot: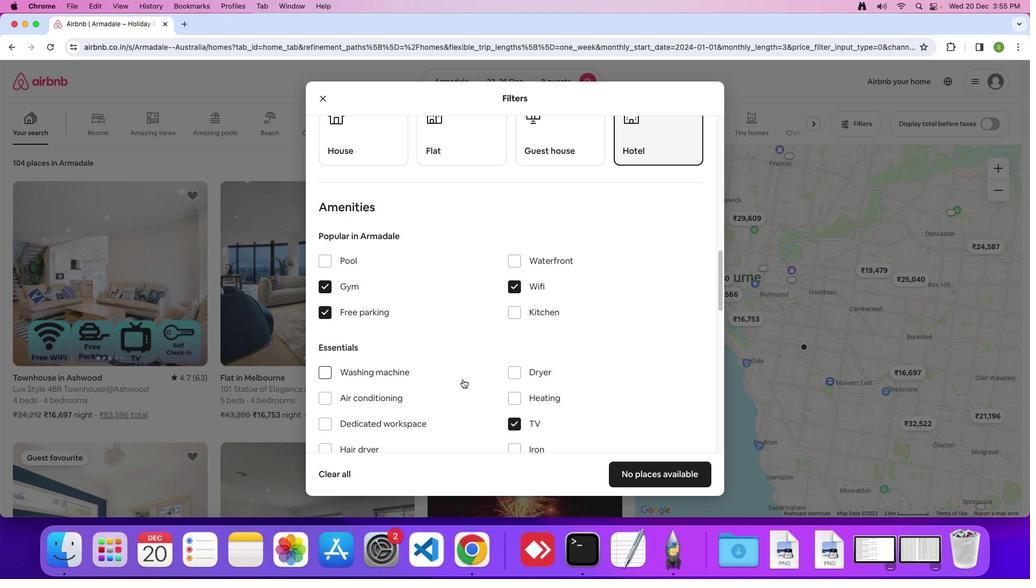 
Action: Mouse scrolled (462, 379) with delta (0, 0)
Screenshot: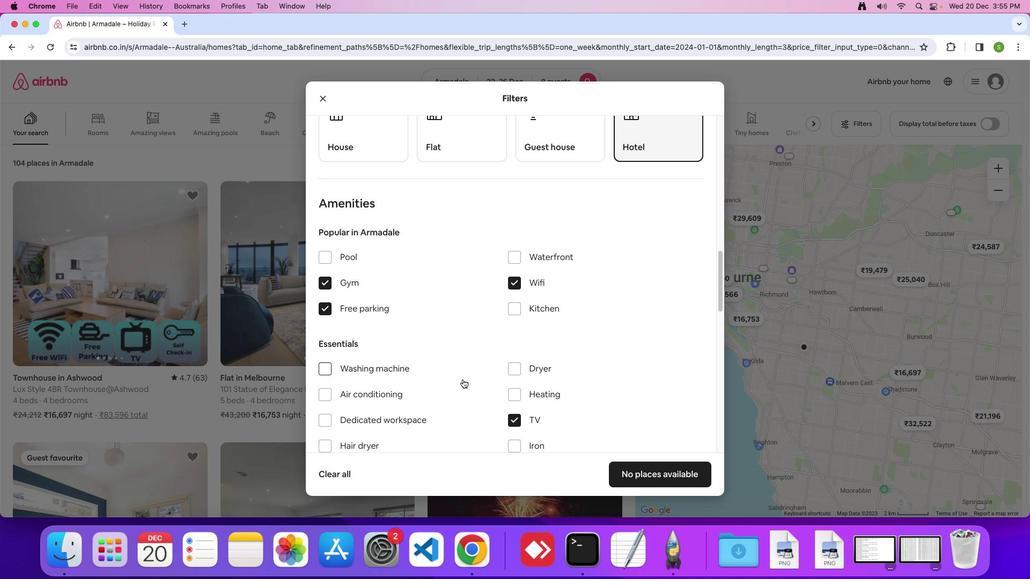 
Action: Mouse scrolled (462, 379) with delta (0, 0)
Screenshot: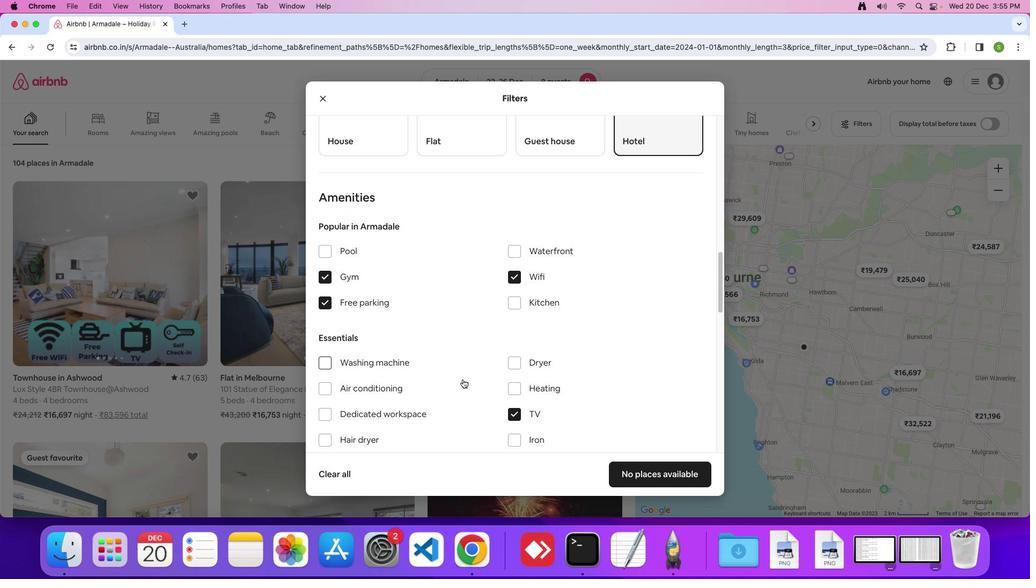
Action: Mouse scrolled (462, 379) with delta (0, 0)
Screenshot: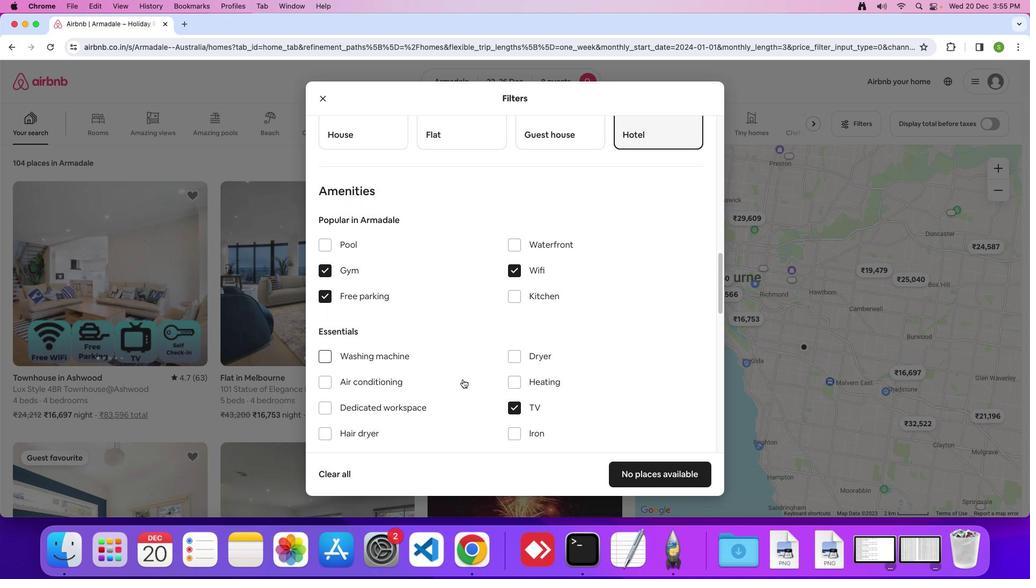 
Action: Mouse scrolled (462, 379) with delta (0, 0)
Screenshot: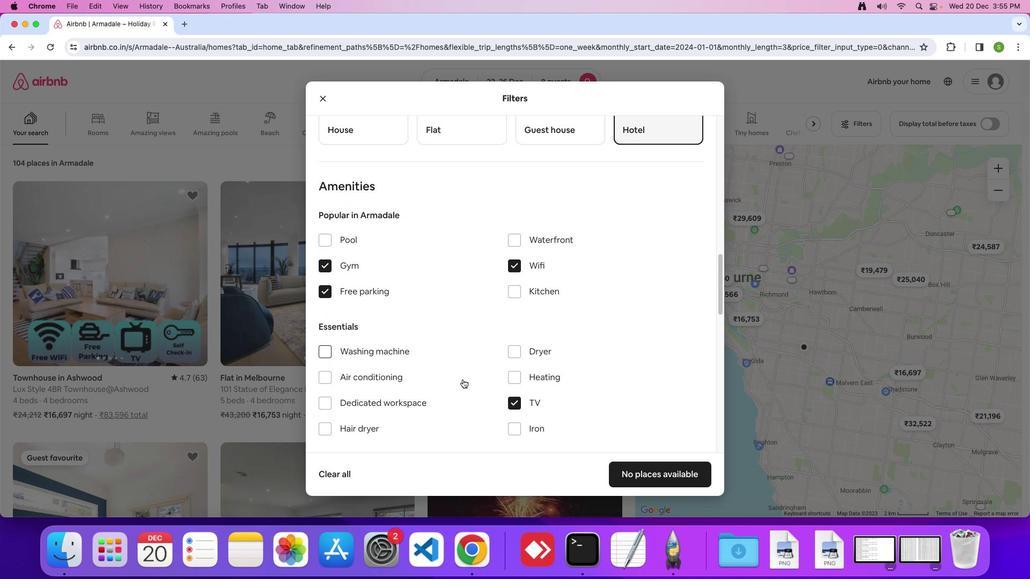
Action: Mouse scrolled (462, 379) with delta (0, 0)
Screenshot: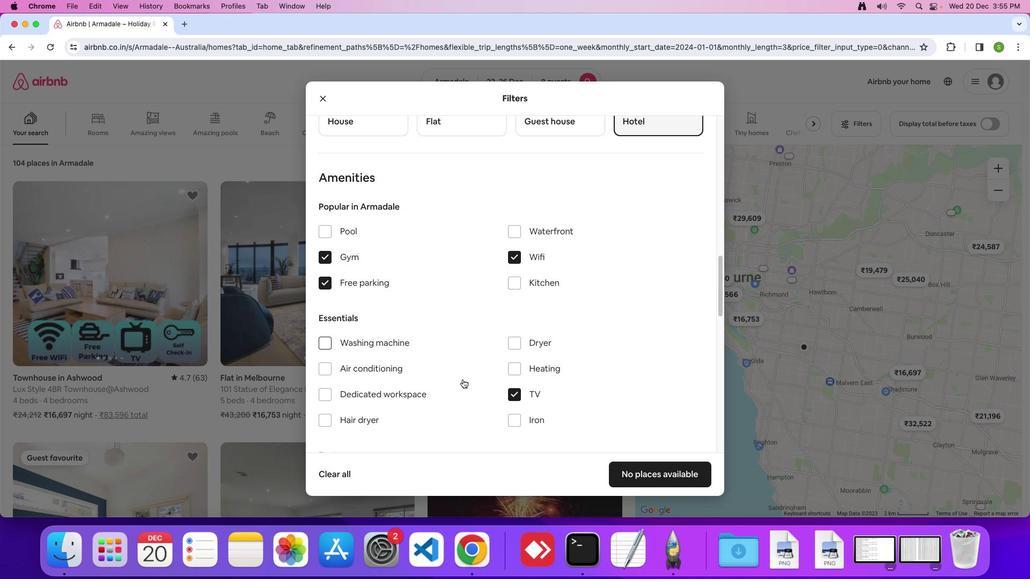 
Action: Mouse scrolled (462, 379) with delta (0, 0)
Screenshot: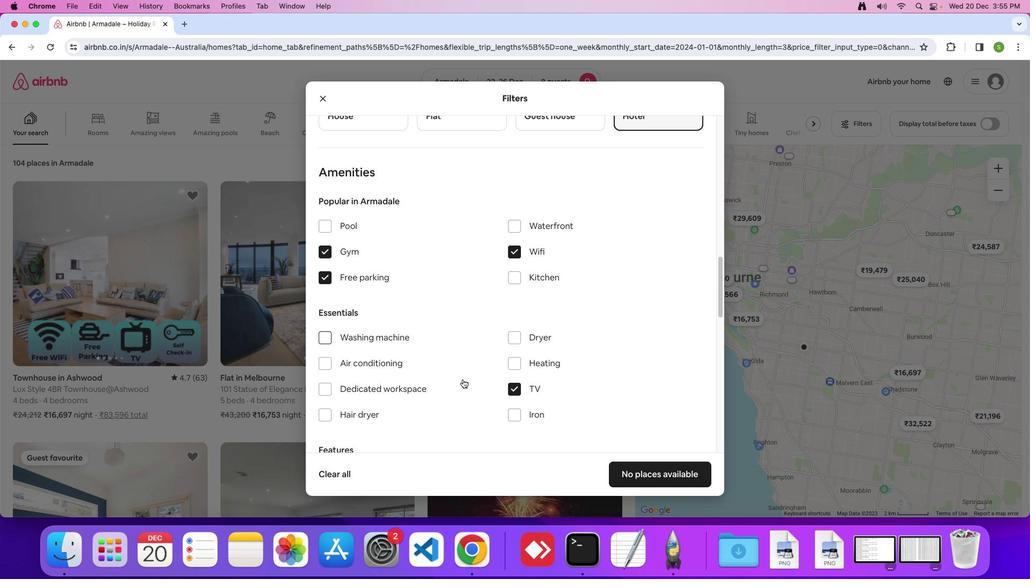 
Action: Mouse scrolled (462, 379) with delta (0, 0)
Screenshot: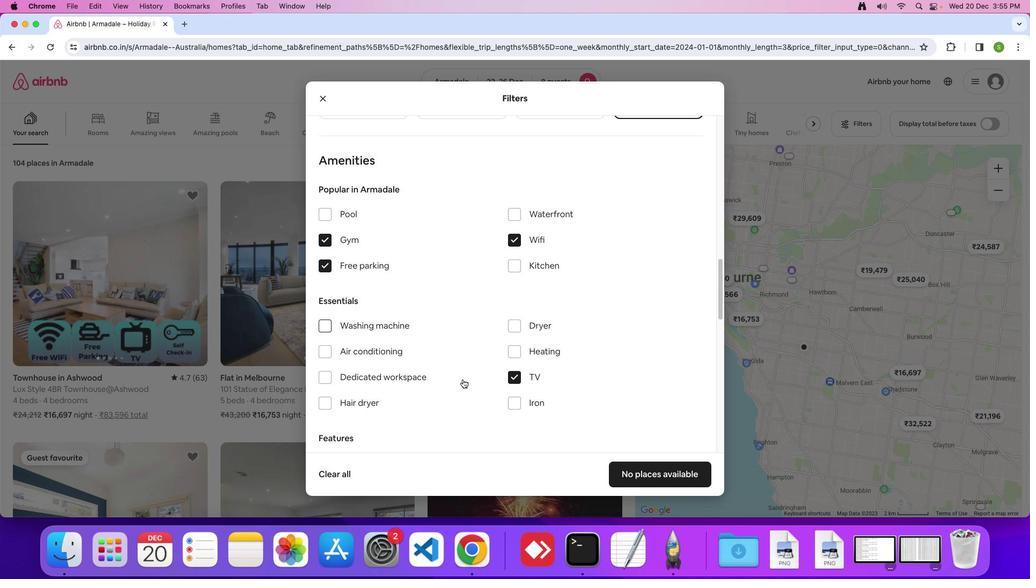 
Action: Mouse scrolled (462, 379) with delta (0, 0)
Screenshot: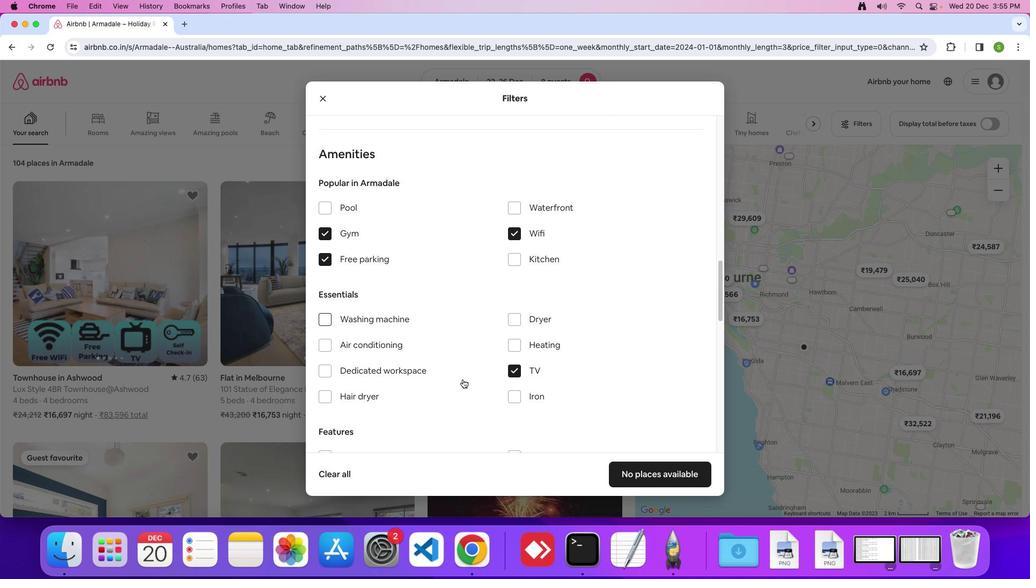 
Action: Mouse scrolled (462, 379) with delta (0, 0)
Screenshot: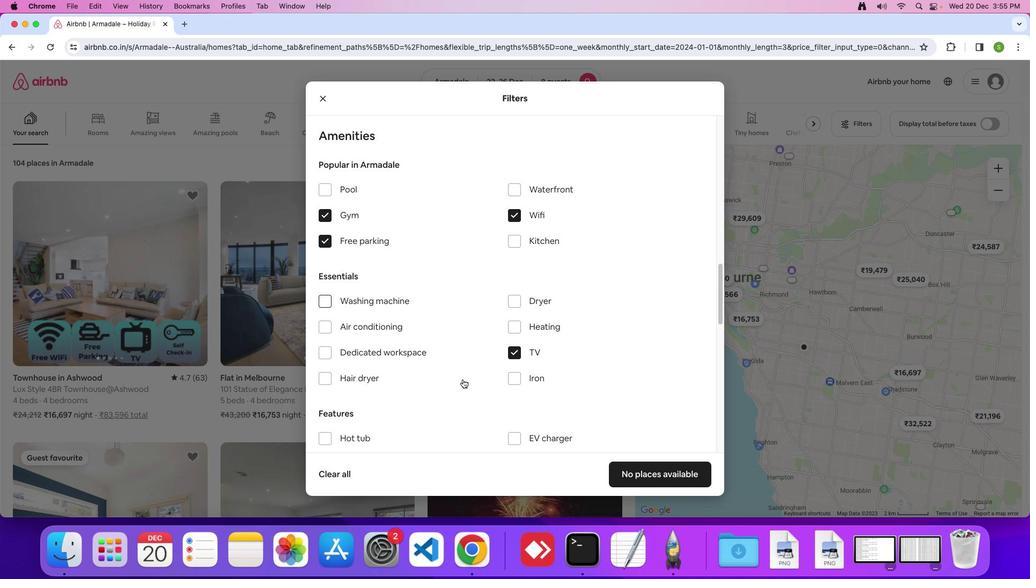 
Action: Mouse scrolled (462, 379) with delta (0, 0)
Screenshot: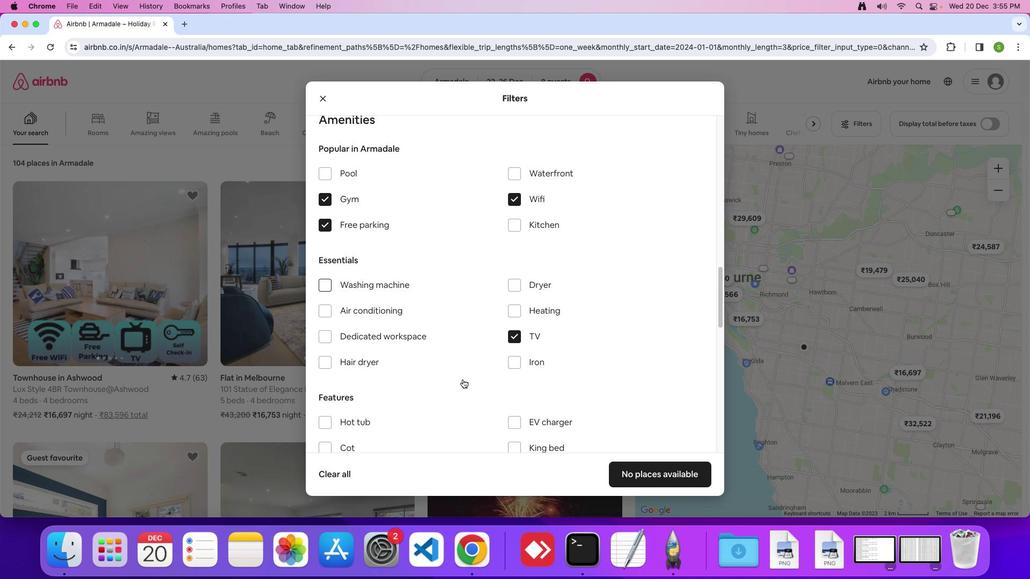 
Action: Mouse scrolled (462, 379) with delta (0, -1)
Screenshot: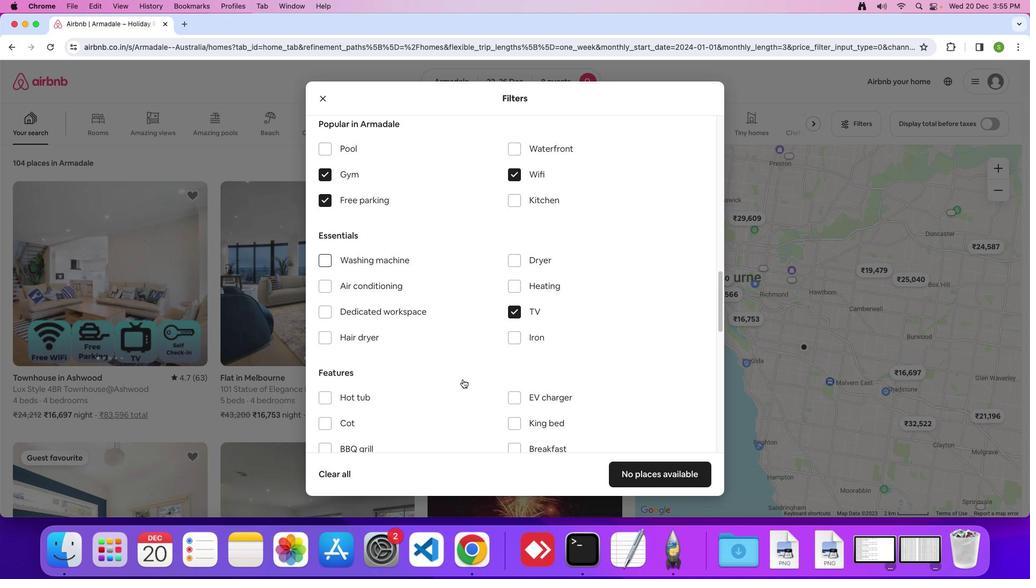 
Action: Mouse scrolled (462, 379) with delta (0, 0)
Screenshot: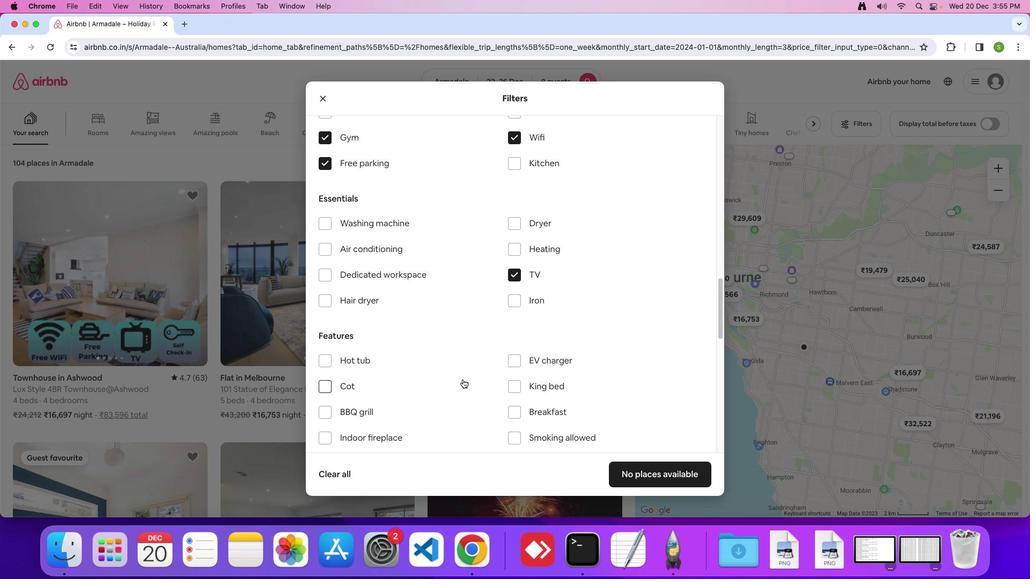 
Action: Mouse scrolled (462, 379) with delta (0, 0)
Screenshot: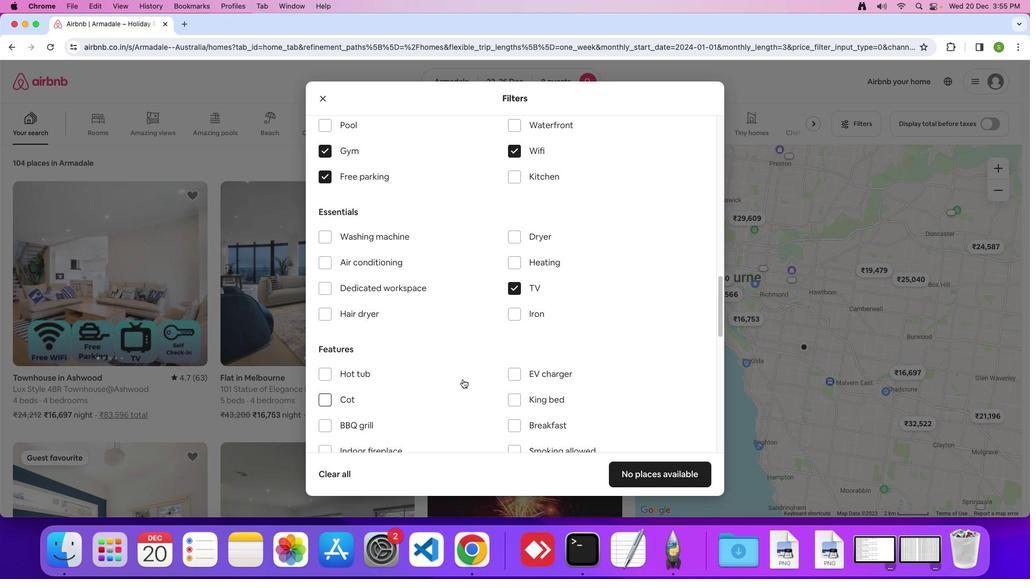 
Action: Mouse scrolled (462, 379) with delta (0, 1)
Screenshot: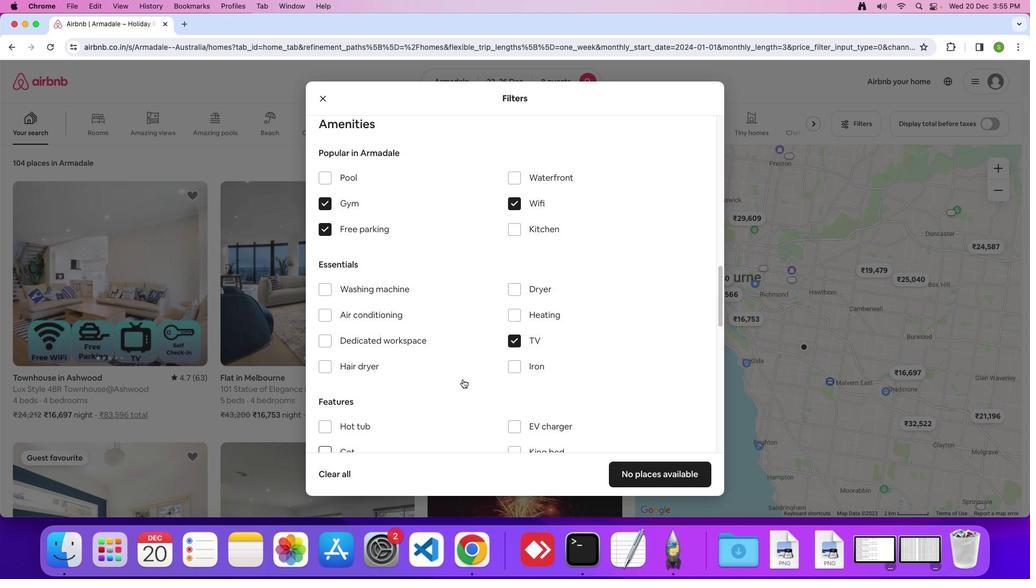 
Action: Mouse scrolled (462, 379) with delta (0, 0)
Screenshot: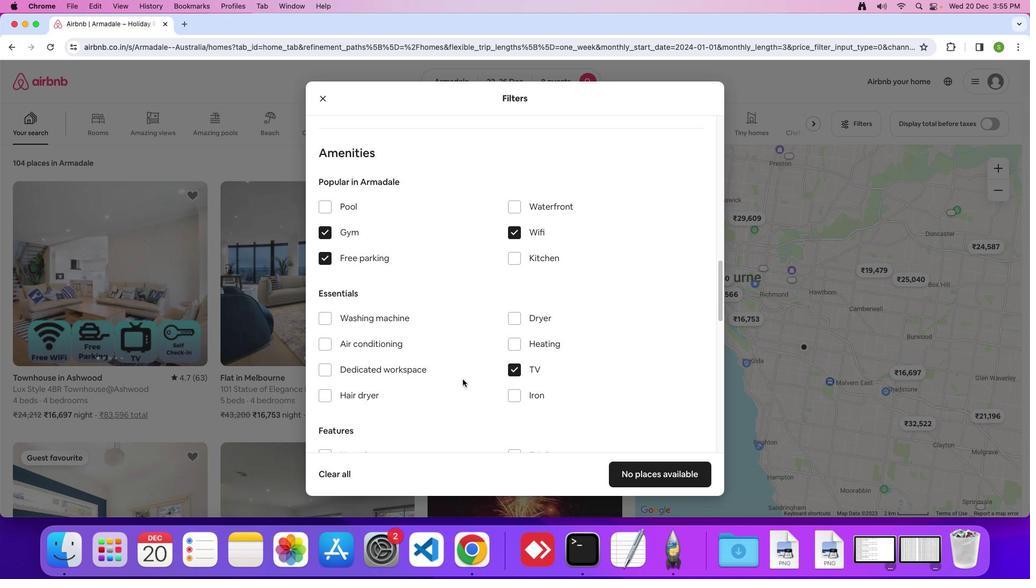 
Action: Mouse scrolled (462, 379) with delta (0, 0)
Screenshot: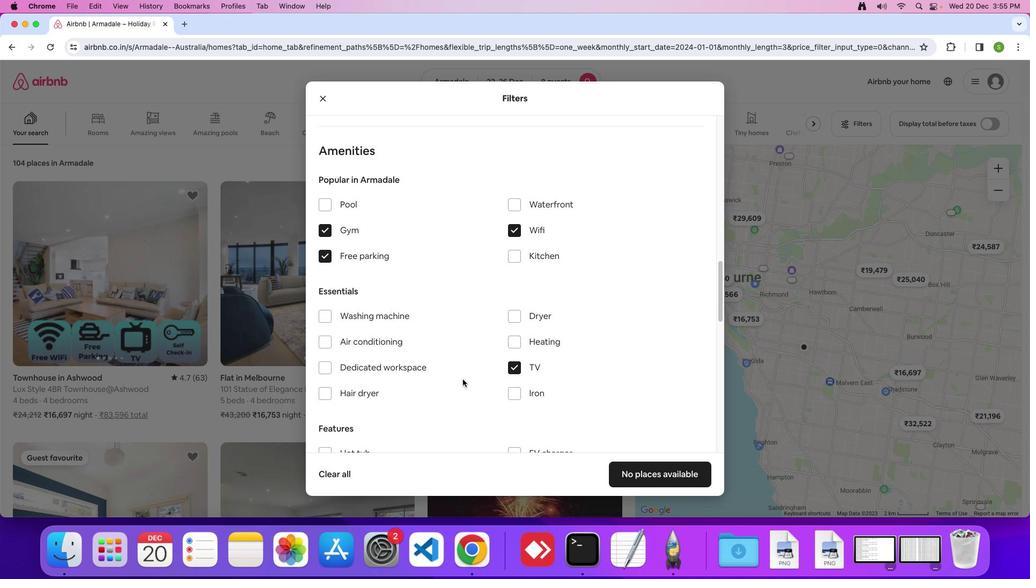 
Action: Mouse scrolled (462, 379) with delta (0, 0)
Screenshot: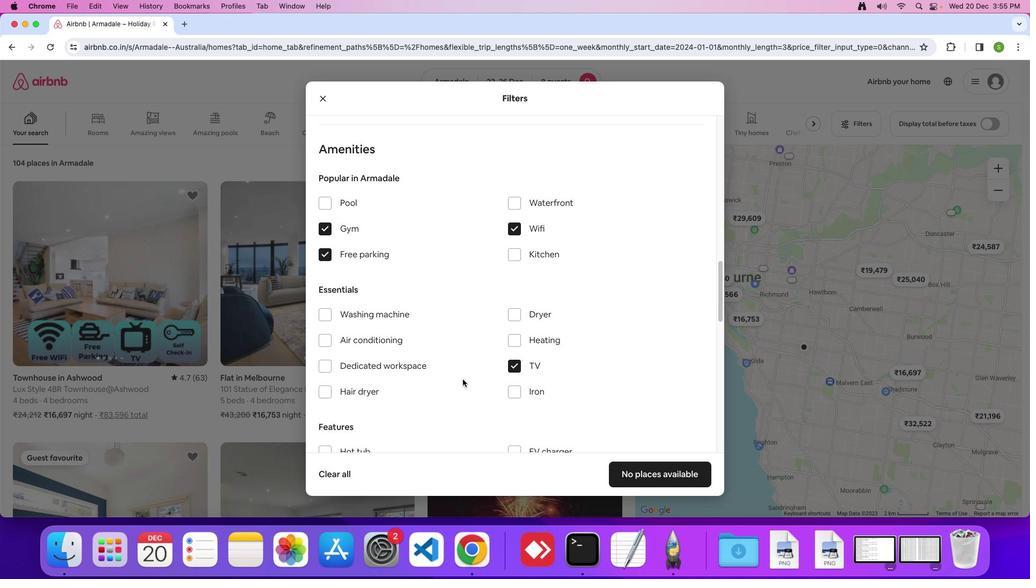 
Action: Mouse scrolled (462, 379) with delta (0, 0)
Screenshot: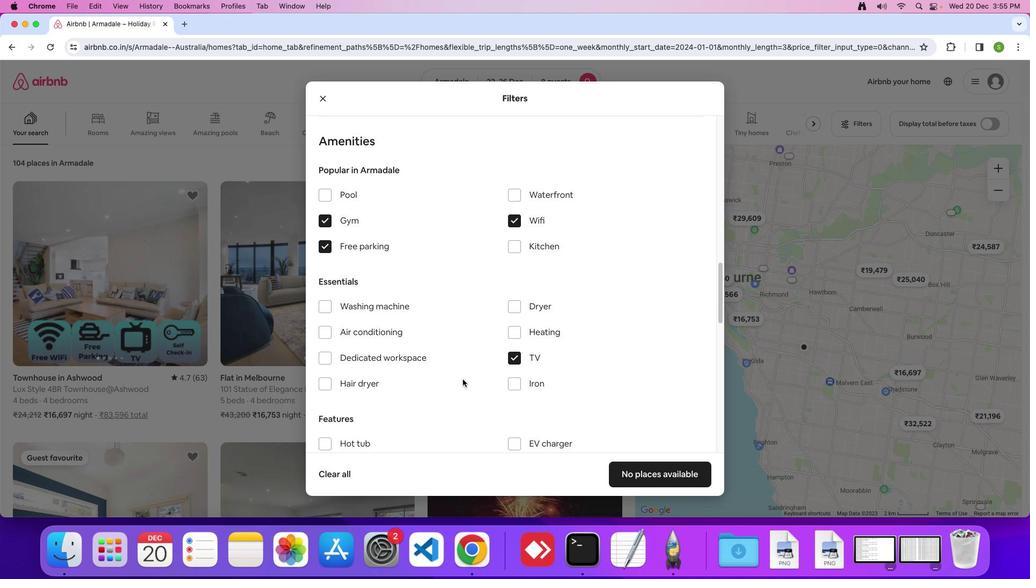 
Action: Mouse scrolled (462, 379) with delta (0, 0)
Screenshot: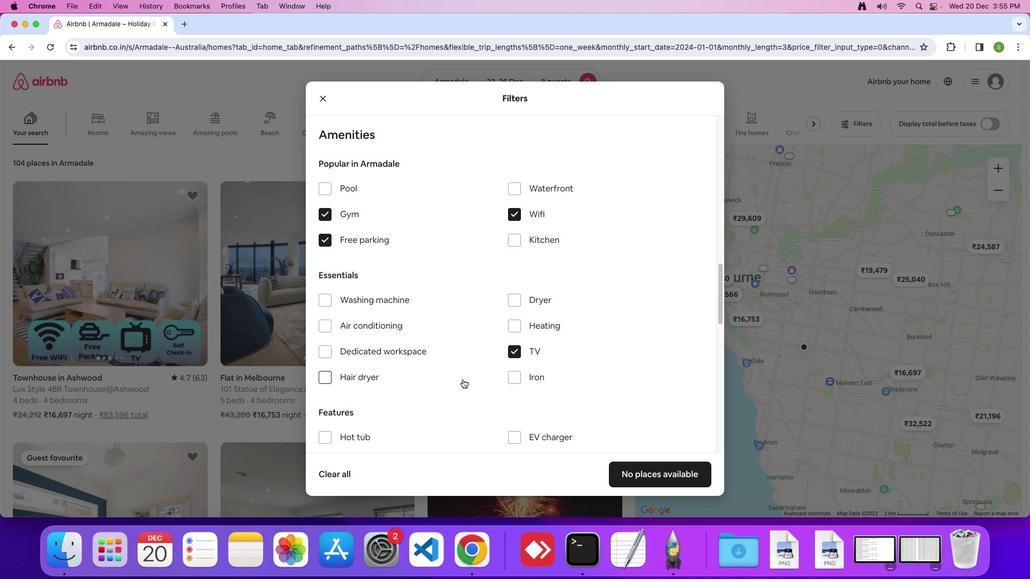 
Action: Mouse scrolled (462, 379) with delta (0, 0)
Screenshot: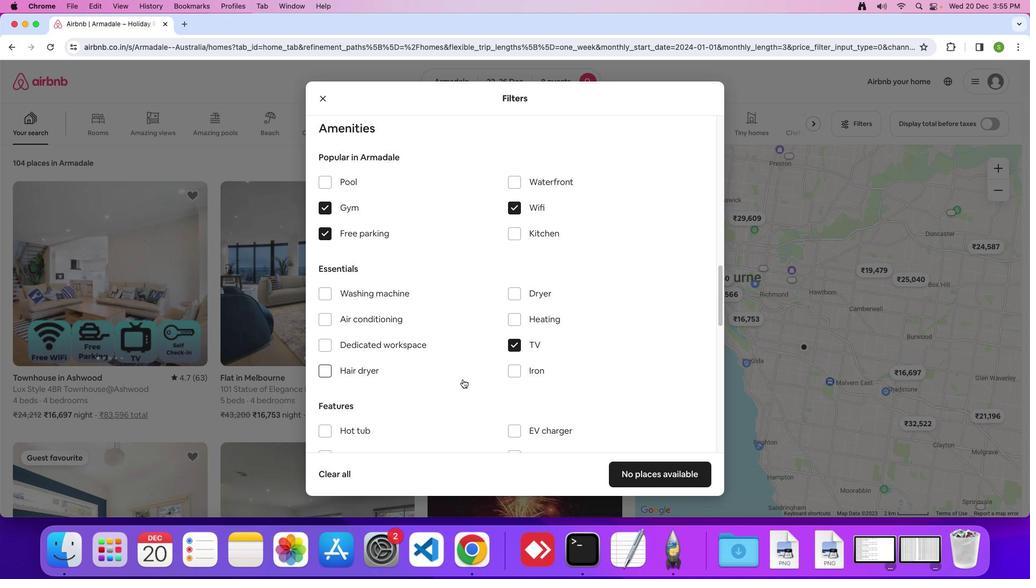 
Action: Mouse scrolled (462, 379) with delta (0, 0)
Screenshot: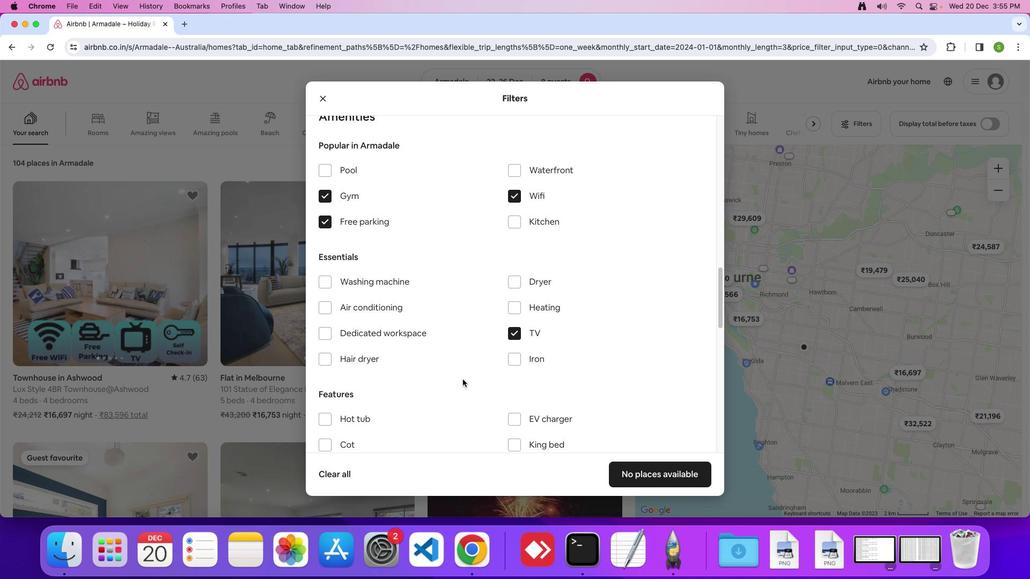 
Action: Mouse scrolled (462, 379) with delta (0, 0)
Screenshot: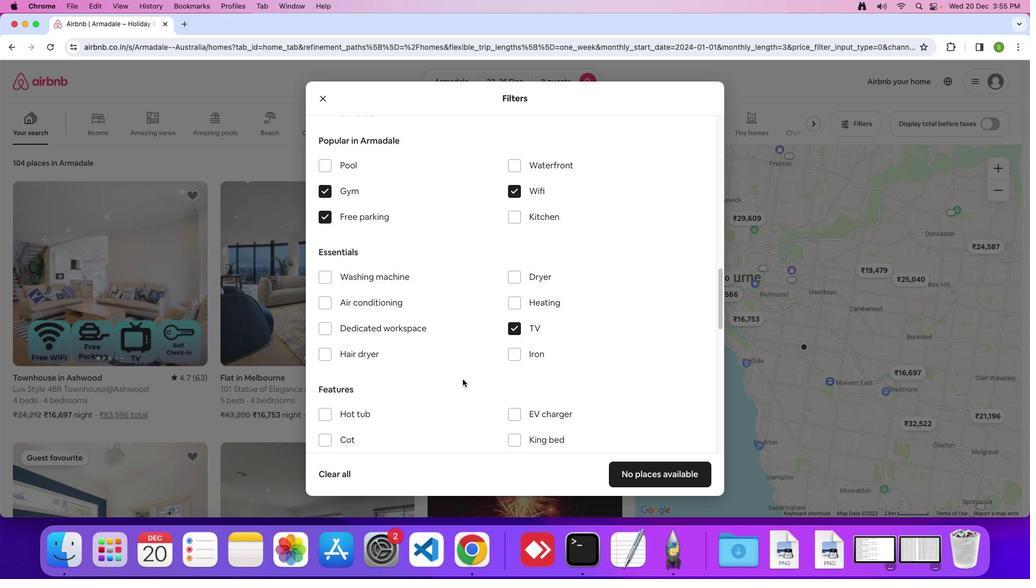 
Action: Mouse scrolled (462, 379) with delta (0, 0)
Screenshot: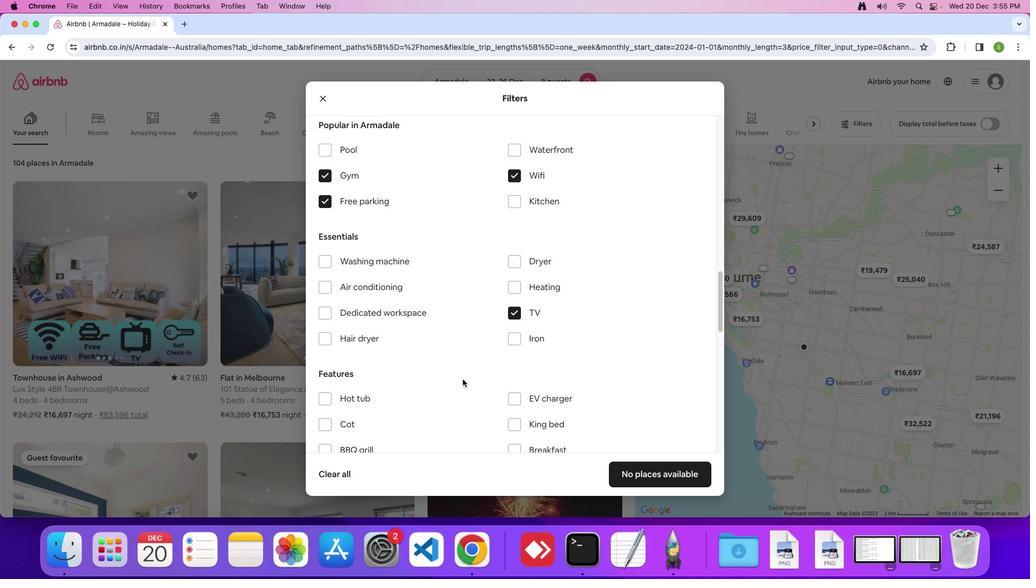 
Action: Mouse scrolled (462, 379) with delta (0, 0)
Screenshot: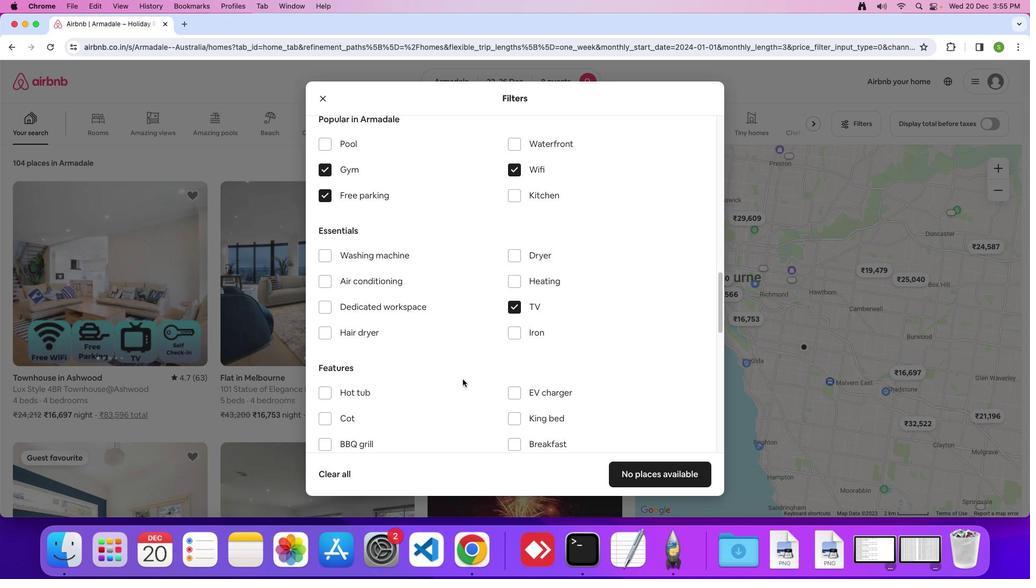 
Action: Mouse scrolled (462, 379) with delta (0, -1)
Screenshot: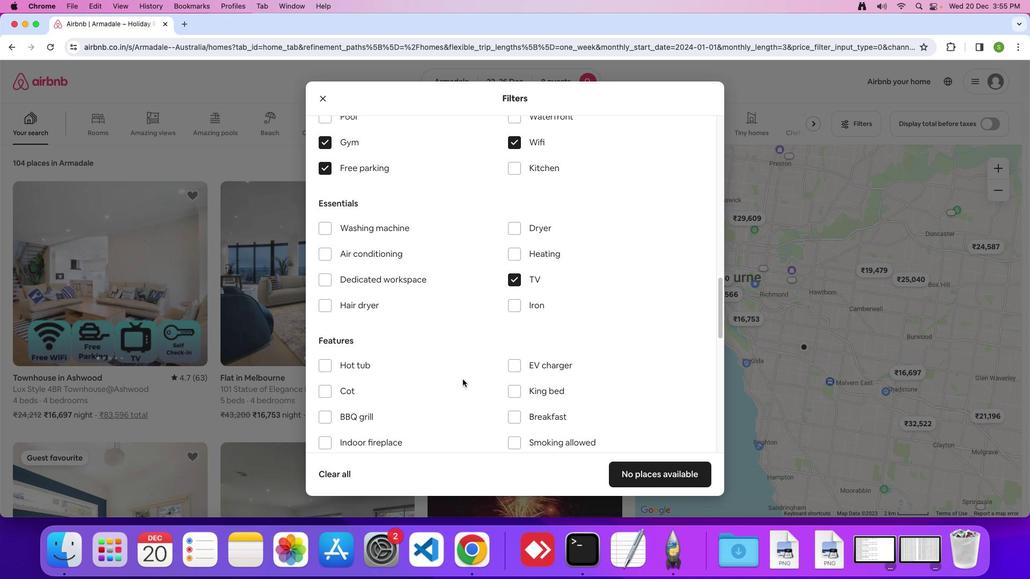 
Action: Mouse moved to (330, 329)
Screenshot: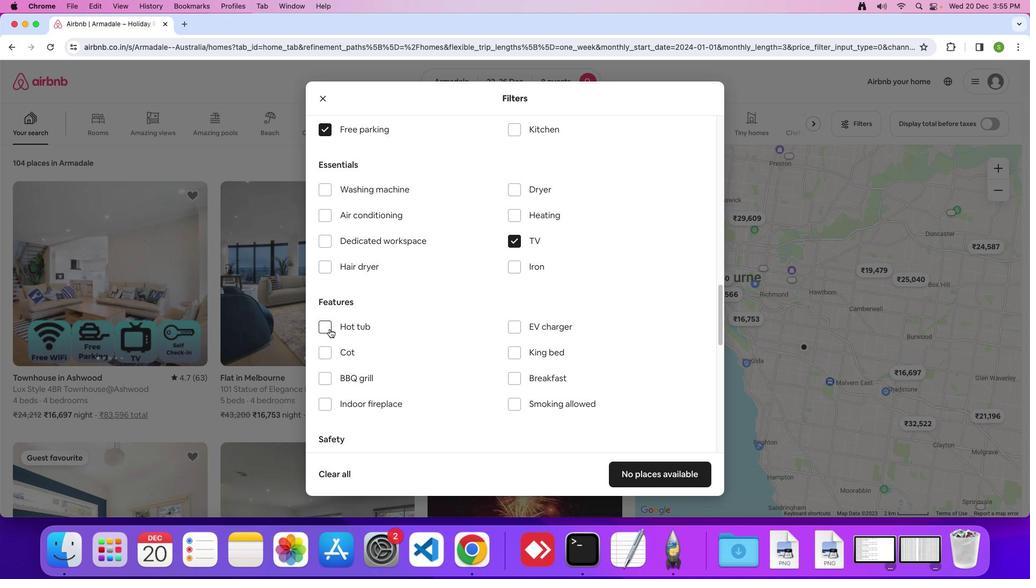 
Action: Mouse pressed left at (330, 329)
Screenshot: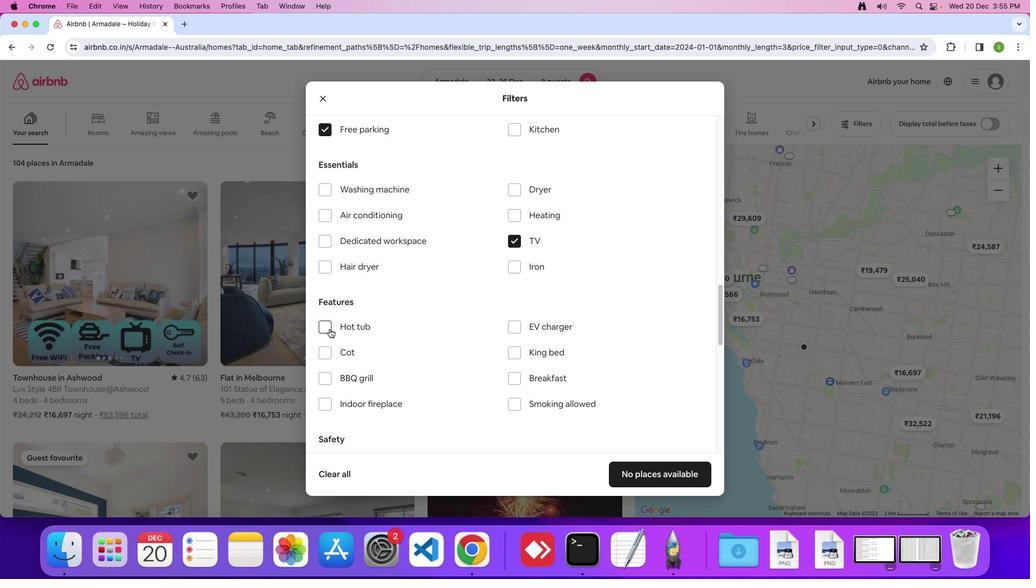 
Action: Mouse moved to (521, 405)
Screenshot: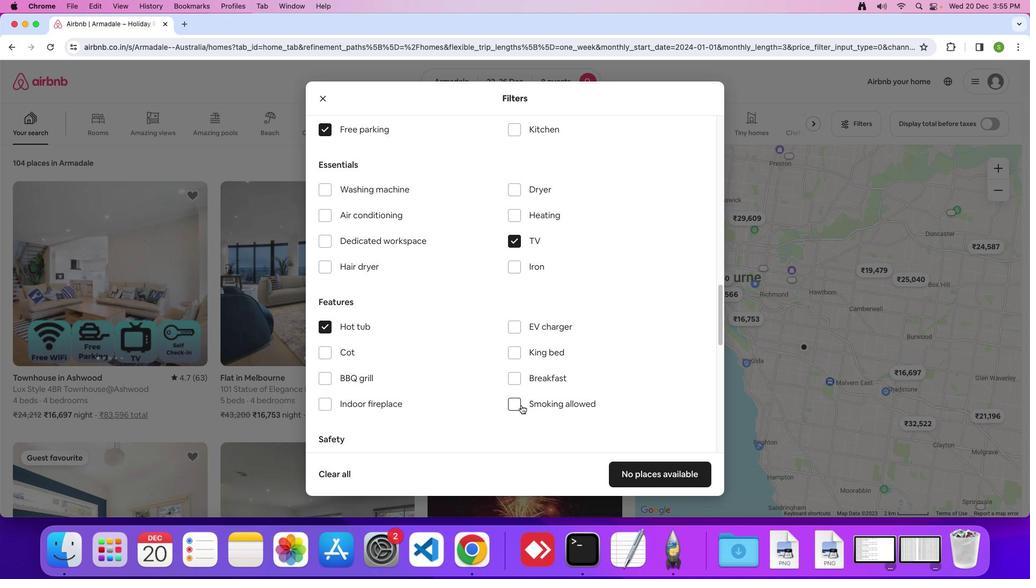 
Action: Mouse pressed left at (521, 405)
Screenshot: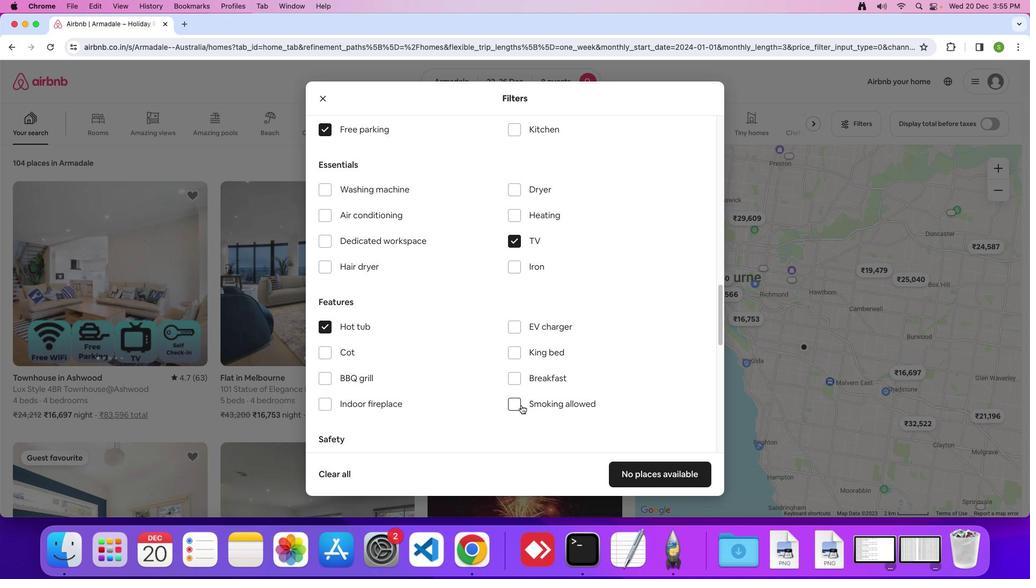 
Action: Mouse moved to (469, 395)
Screenshot: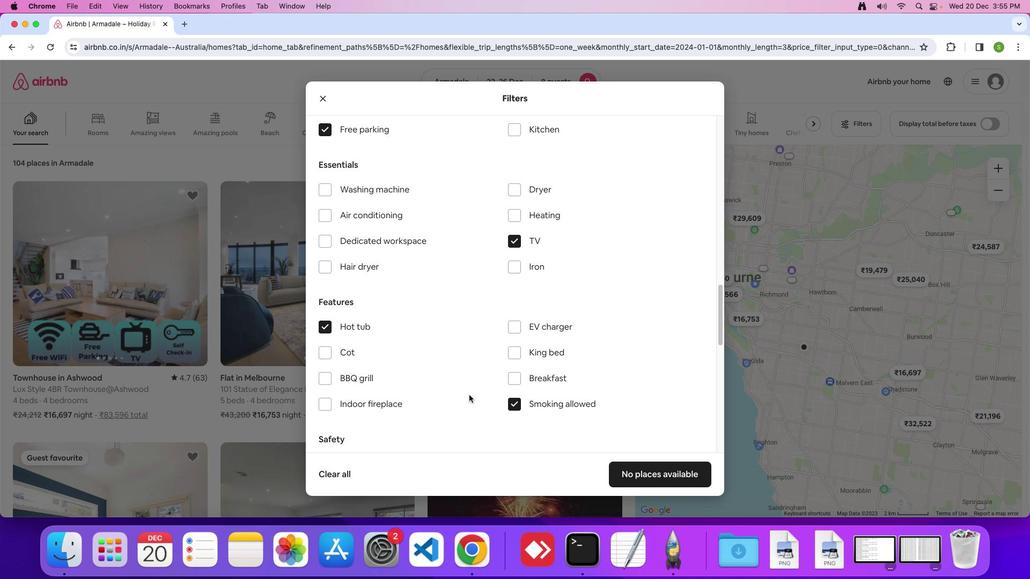 
Action: Mouse scrolled (469, 395) with delta (0, 0)
Screenshot: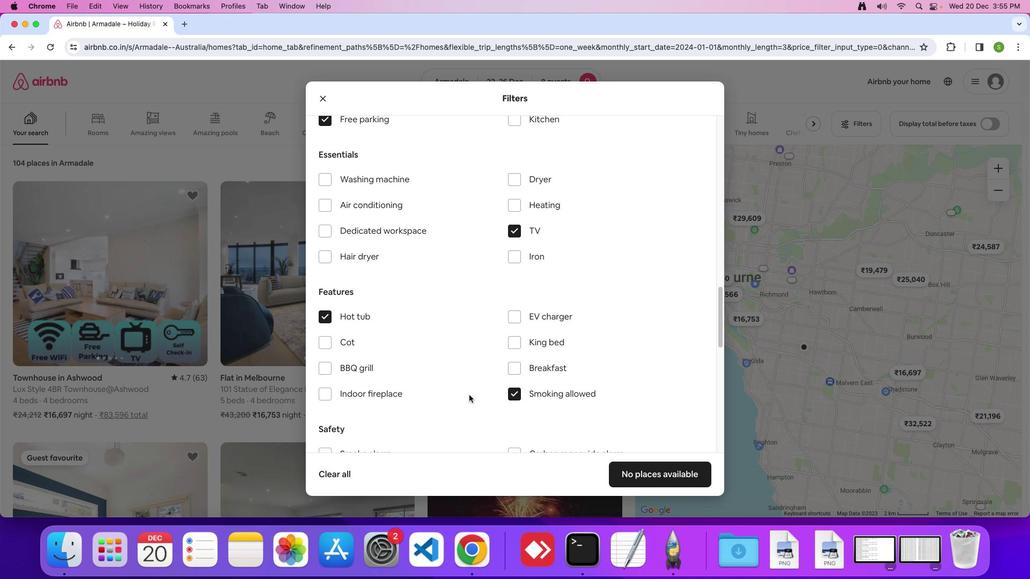 
Action: Mouse scrolled (469, 395) with delta (0, 0)
Screenshot: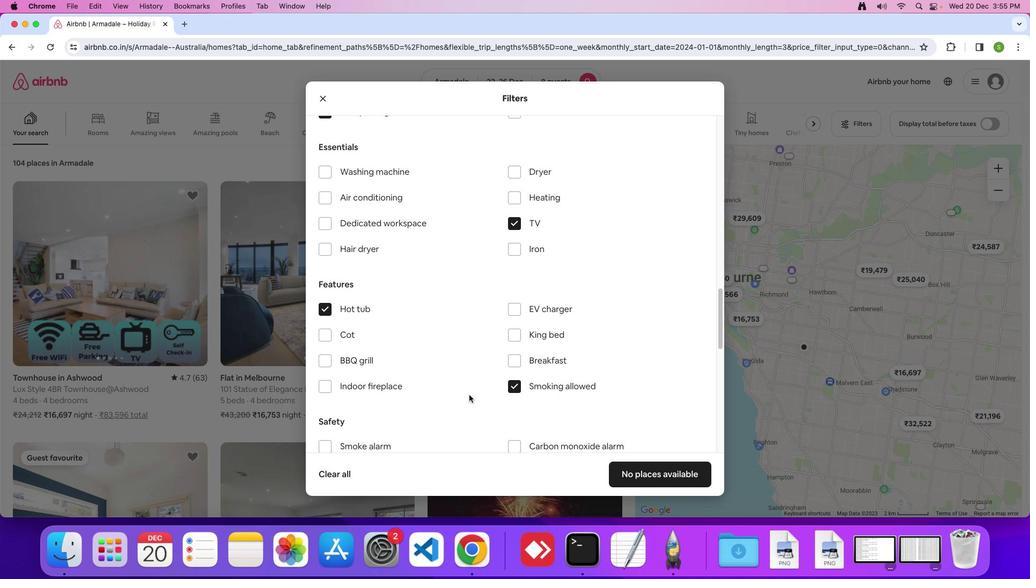 
Action: Mouse scrolled (469, 395) with delta (0, -1)
Screenshot: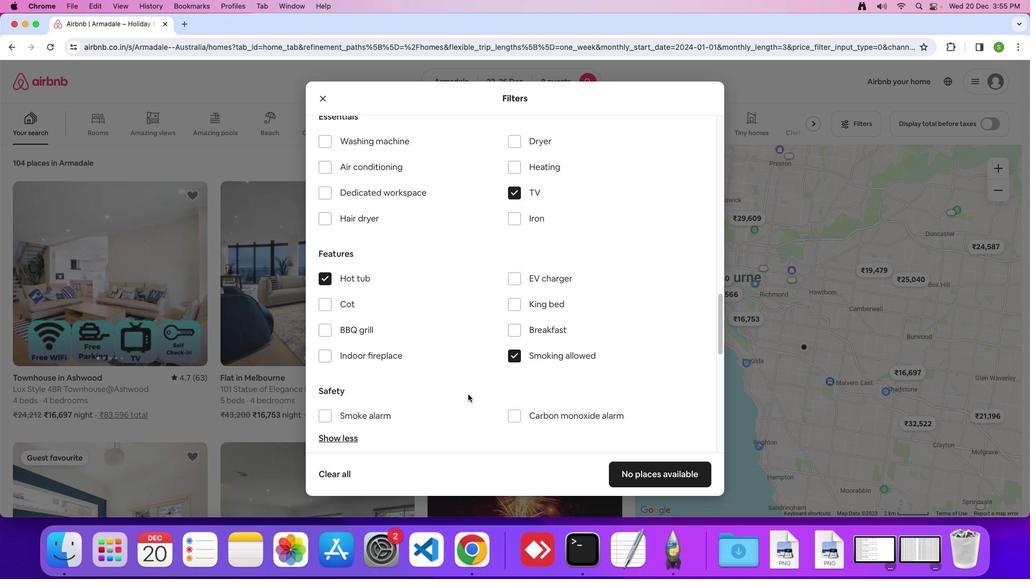 
Action: Mouse moved to (466, 393)
Screenshot: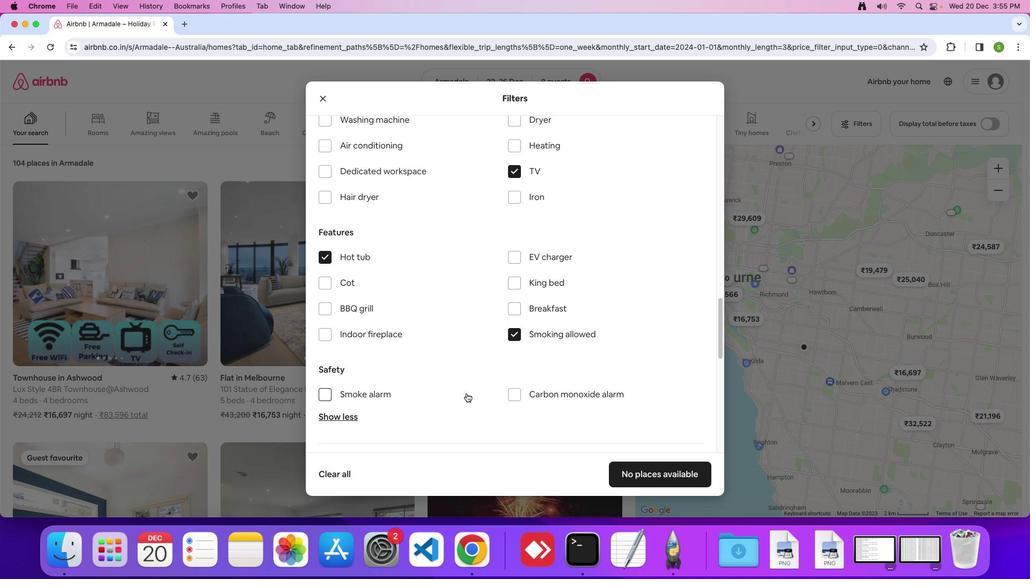 
Action: Mouse scrolled (466, 393) with delta (0, 0)
Screenshot: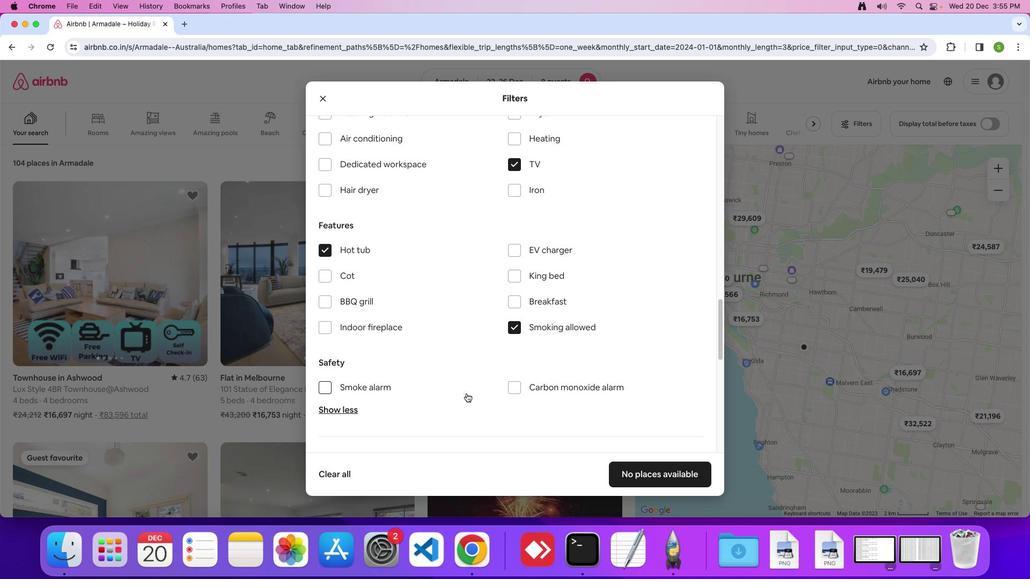 
Action: Mouse scrolled (466, 393) with delta (0, 0)
Screenshot: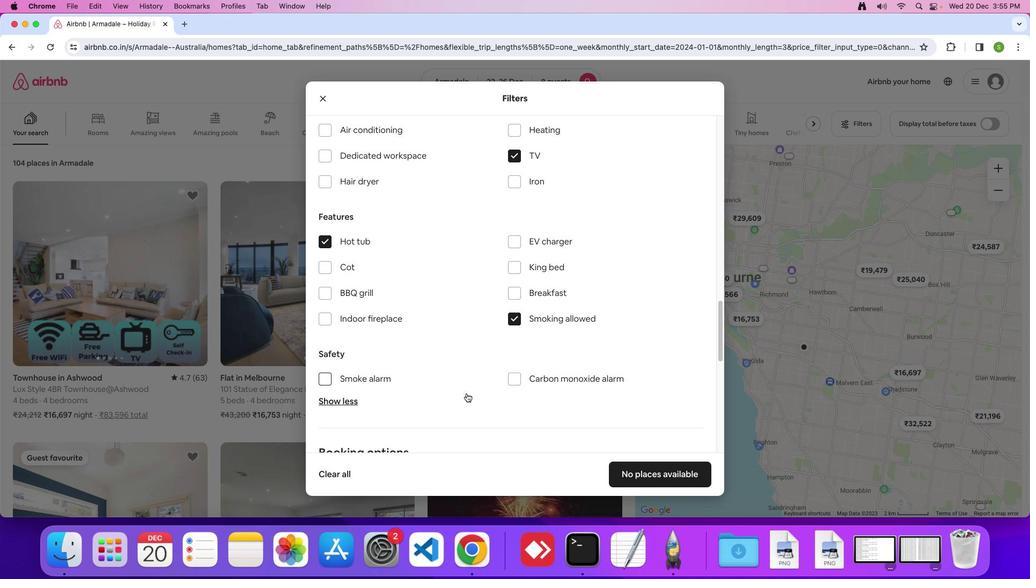 
Action: Mouse scrolled (466, 393) with delta (0, -1)
Screenshot: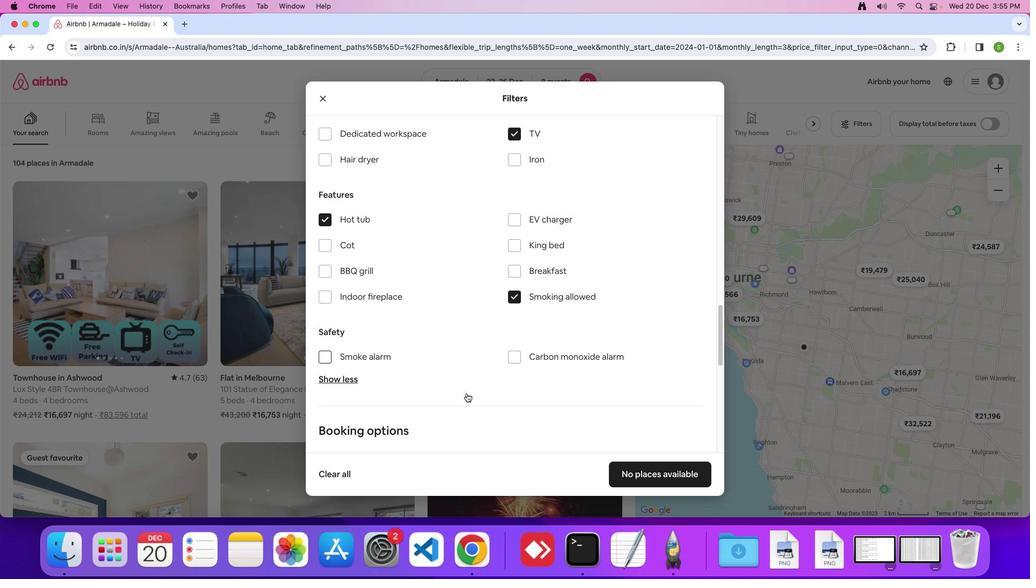 
Action: Mouse moved to (465, 390)
Screenshot: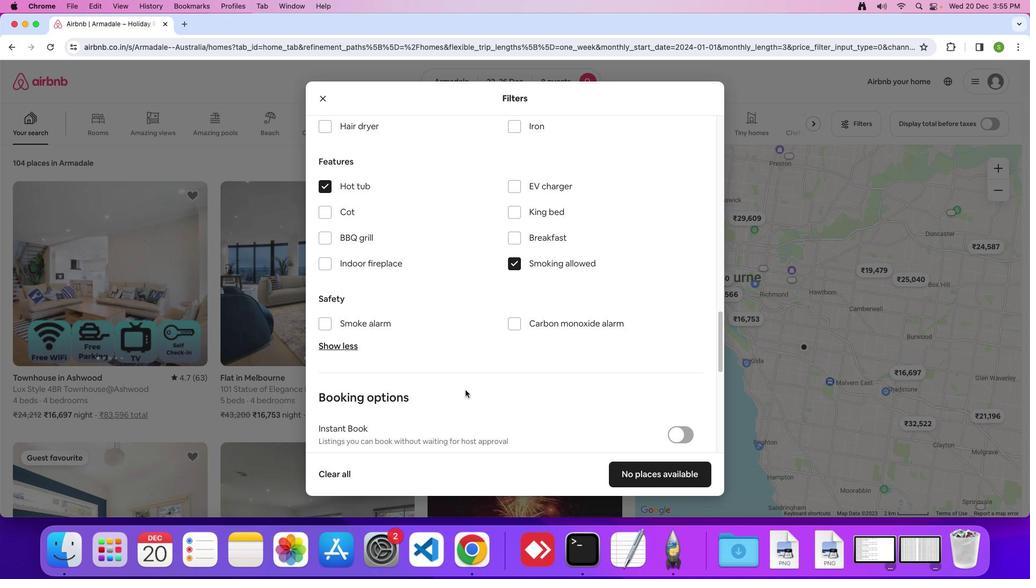 
Action: Mouse scrolled (465, 390) with delta (0, 0)
Screenshot: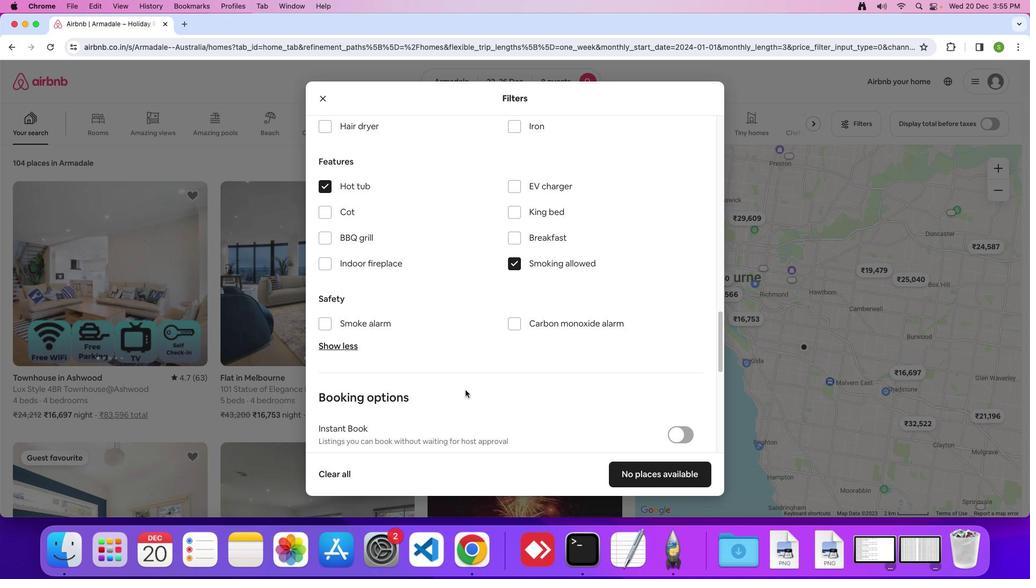 
Action: Mouse moved to (465, 390)
Screenshot: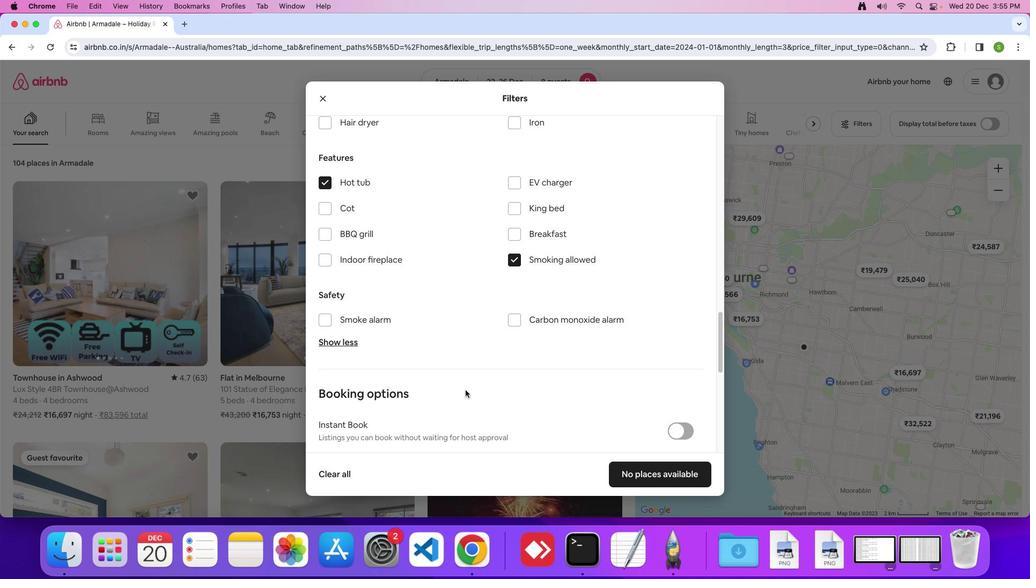 
Action: Mouse scrolled (465, 390) with delta (0, 0)
Screenshot: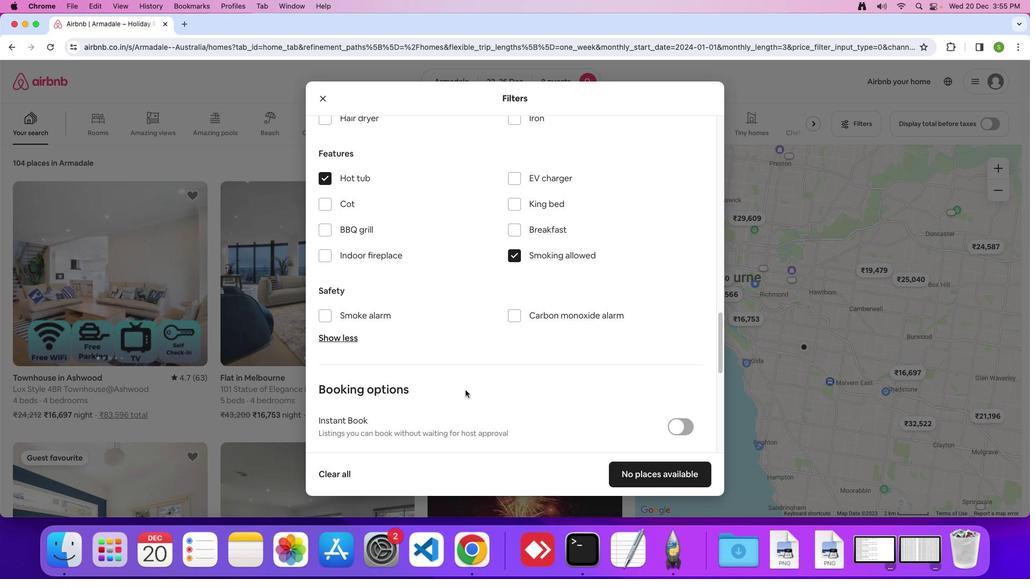 
Action: Mouse scrolled (465, 390) with delta (0, 0)
Screenshot: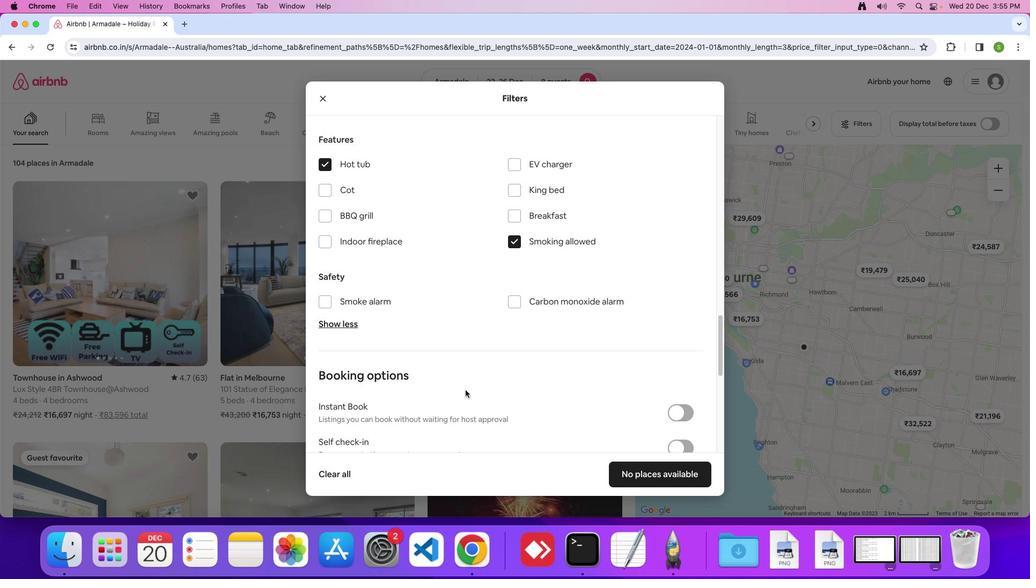 
Action: Mouse scrolled (465, 390) with delta (0, 0)
Screenshot: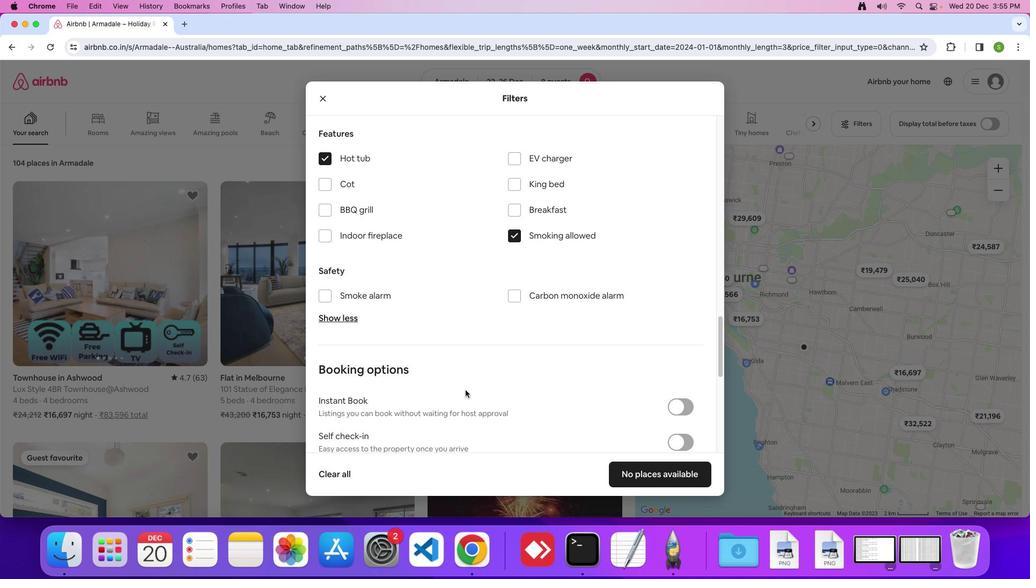 
Action: Mouse scrolled (465, 390) with delta (0, 0)
Screenshot: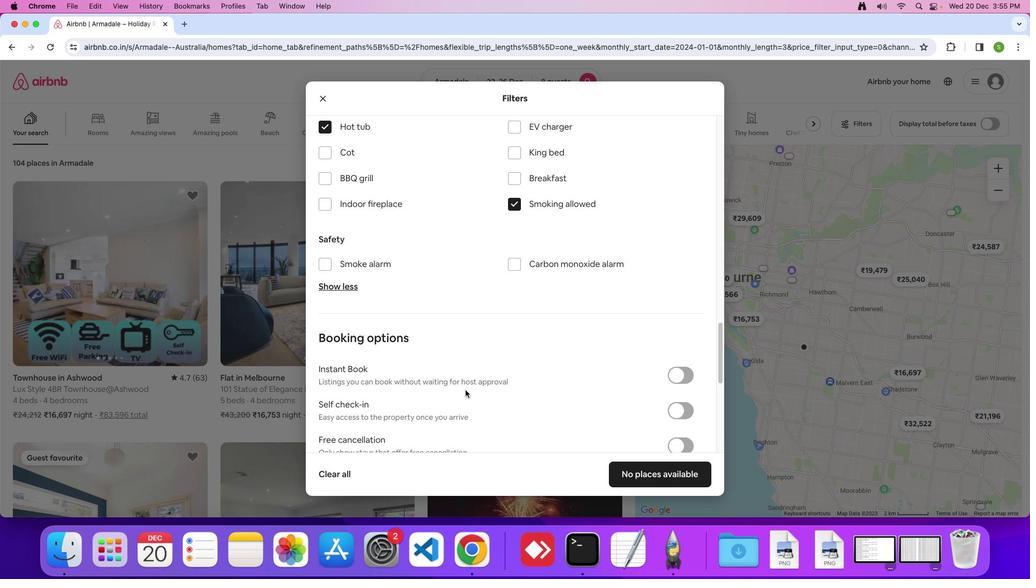 
Action: Mouse scrolled (465, 390) with delta (0, 0)
Screenshot: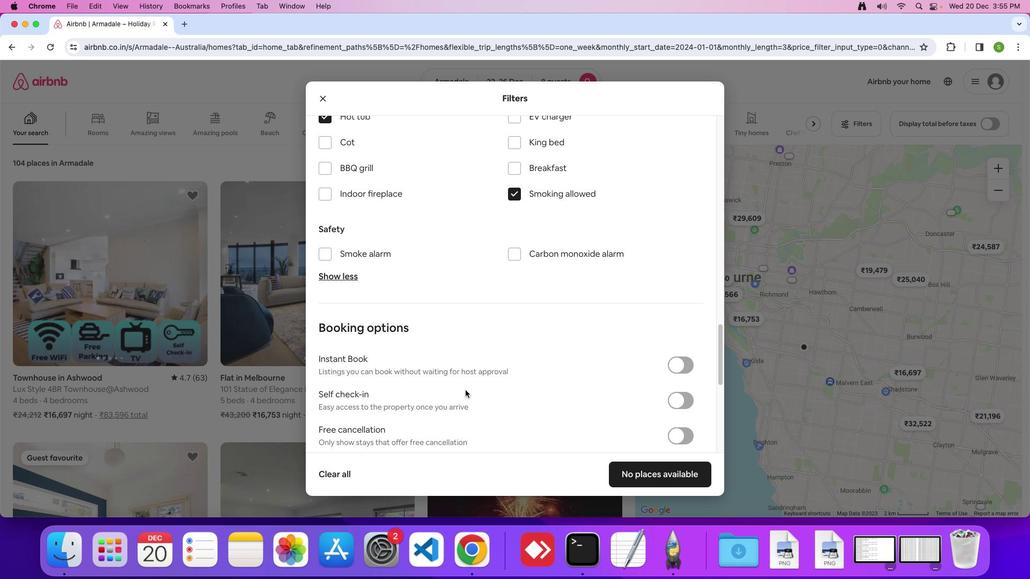 
Action: Mouse scrolled (465, 390) with delta (0, 0)
Screenshot: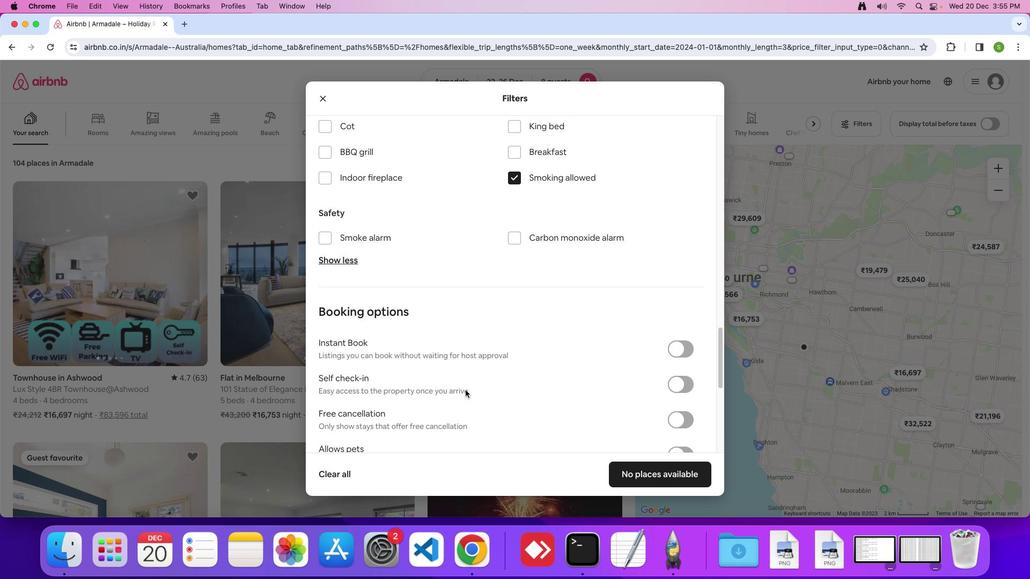 
Action: Mouse scrolled (465, 390) with delta (0, -1)
Screenshot: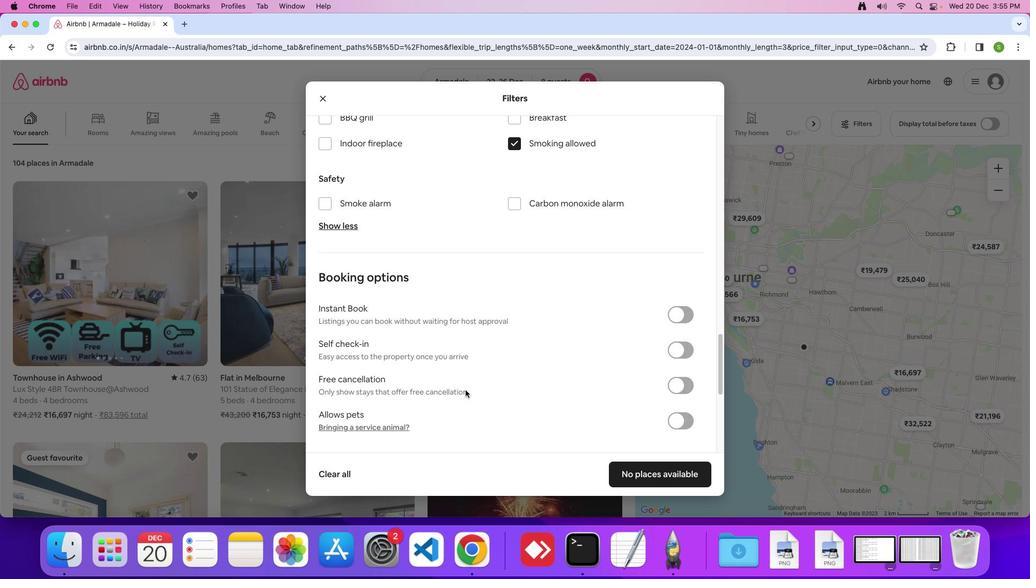 
Action: Mouse scrolled (465, 390) with delta (0, 0)
Screenshot: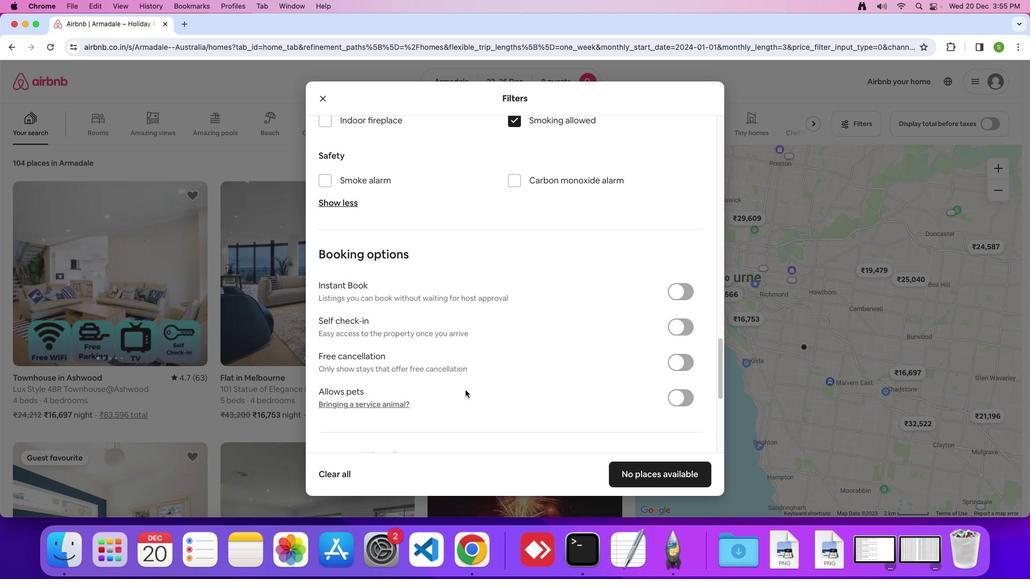 
Action: Mouse scrolled (465, 390) with delta (0, 0)
Screenshot: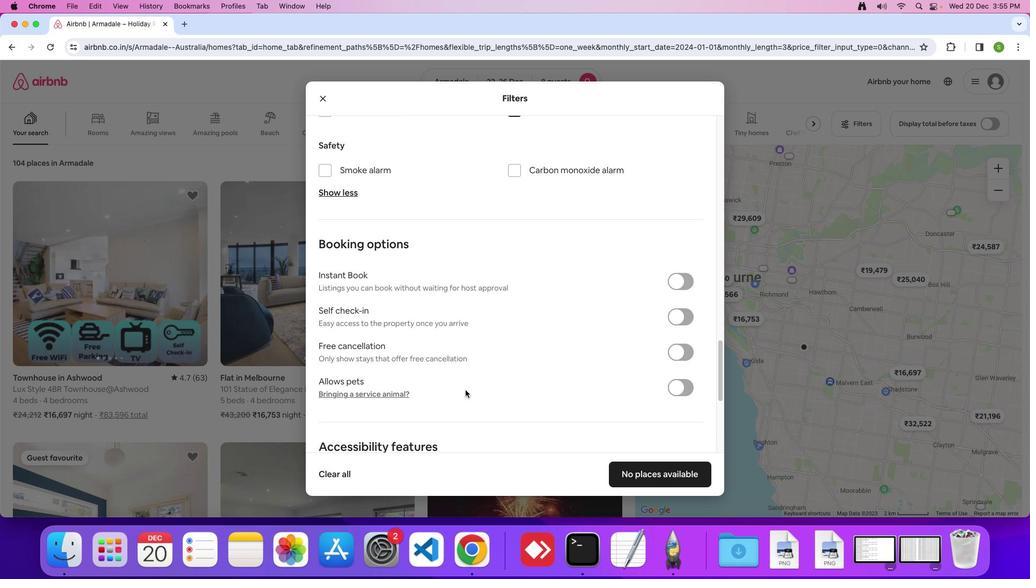 
Action: Mouse scrolled (465, 390) with delta (0, 0)
Screenshot: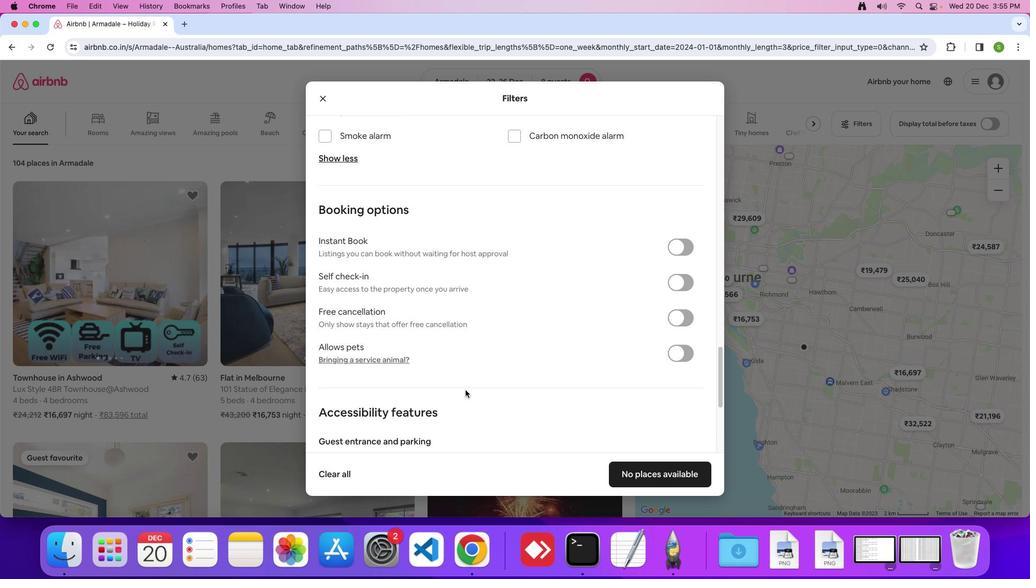 
Action: Mouse scrolled (465, 390) with delta (0, 0)
Screenshot: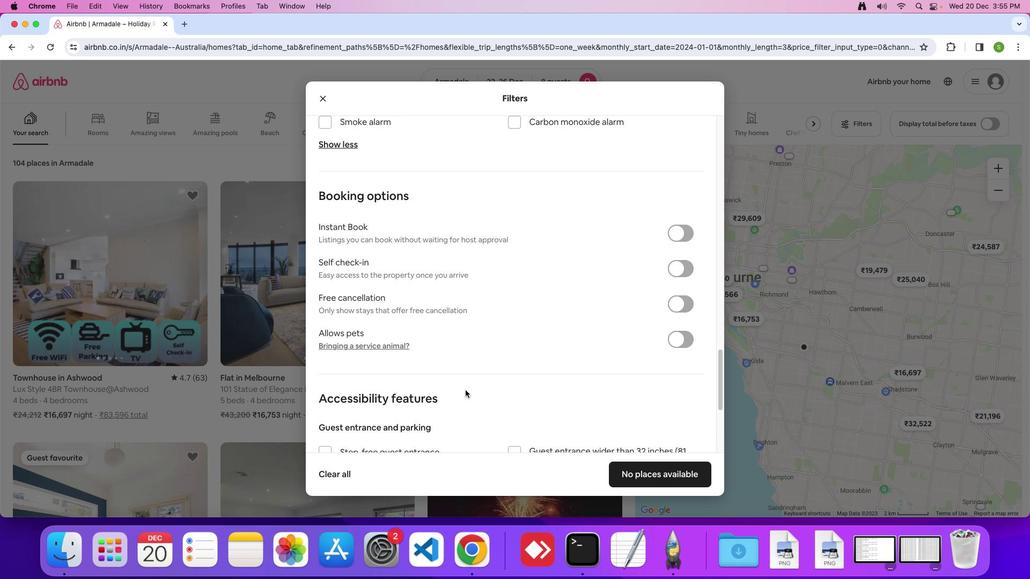 
Action: Mouse scrolled (465, 390) with delta (0, 0)
Screenshot: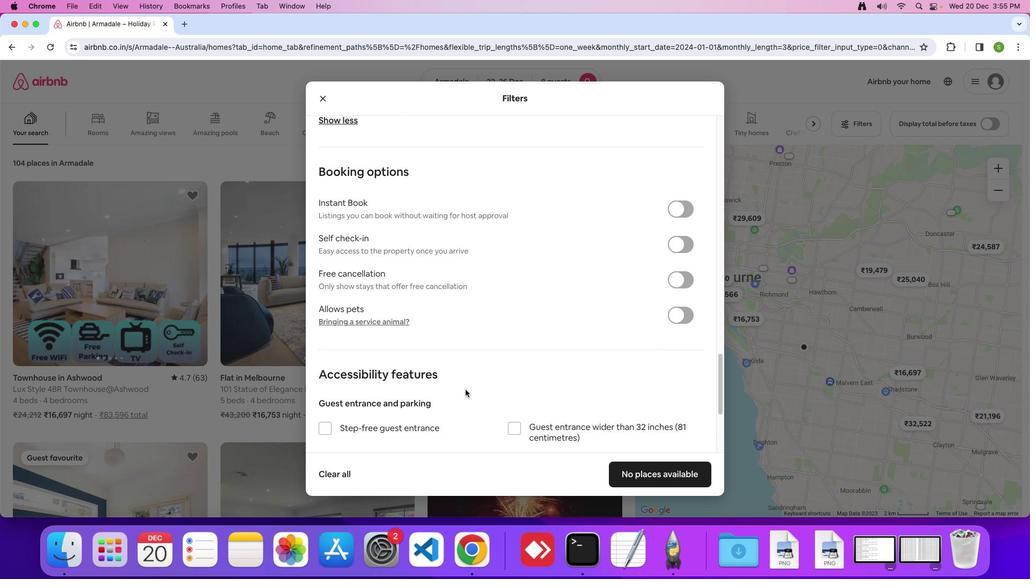 
Action: Mouse scrolled (465, 390) with delta (0, -1)
Screenshot: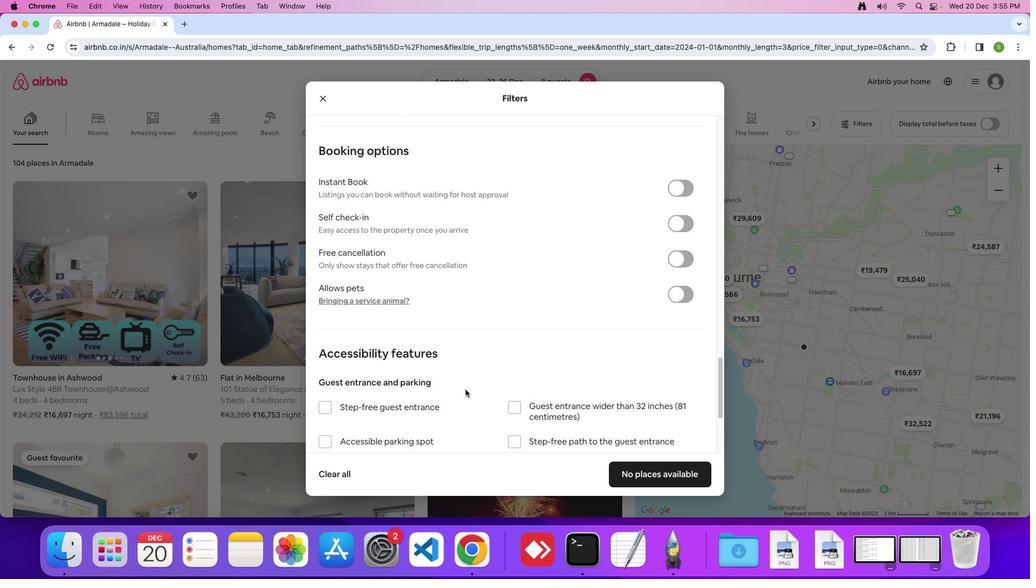 
Action: Mouse moved to (465, 390)
Screenshot: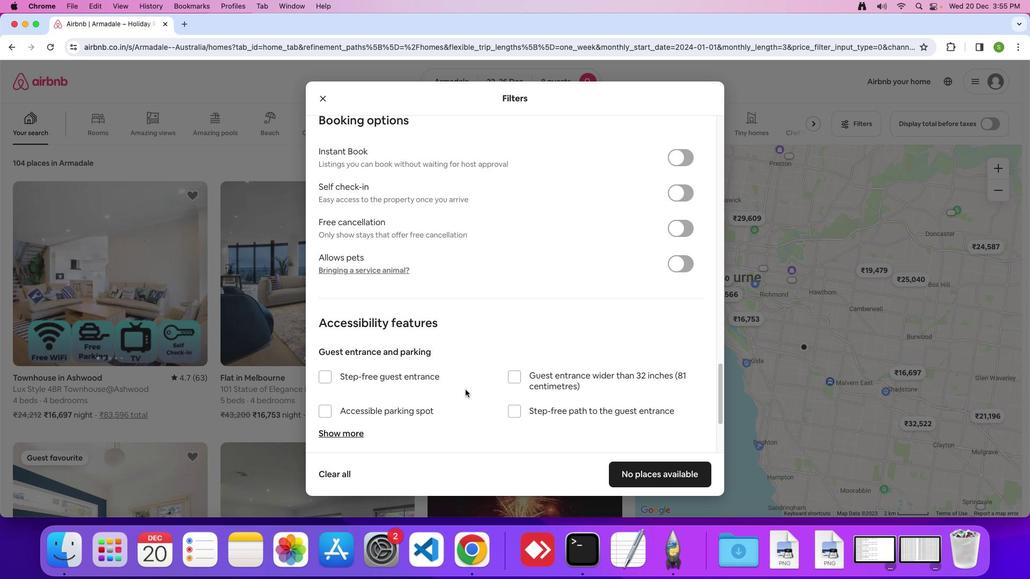 
Action: Mouse scrolled (465, 390) with delta (0, 0)
Screenshot: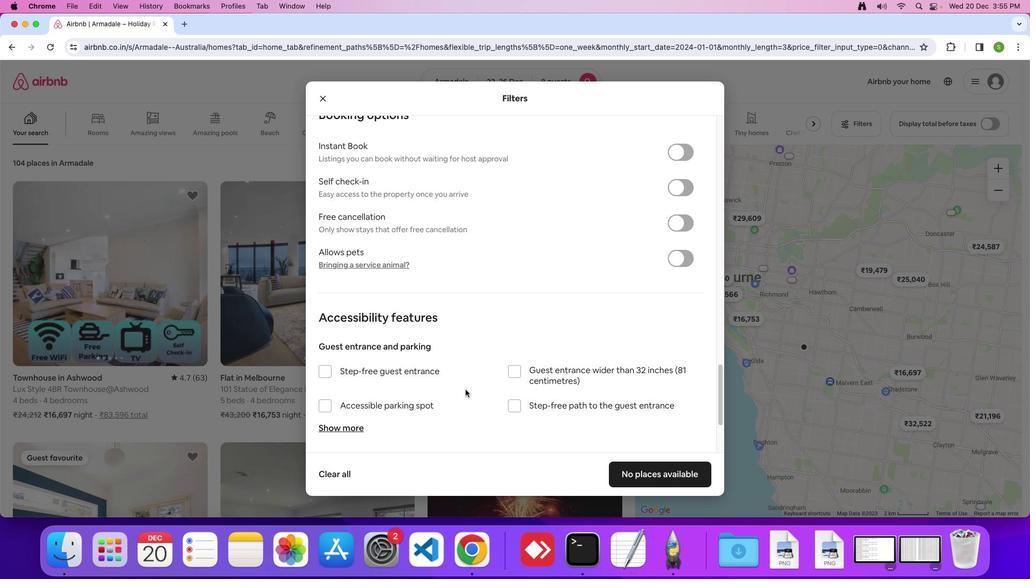 
Action: Mouse scrolled (465, 390) with delta (0, 0)
Screenshot: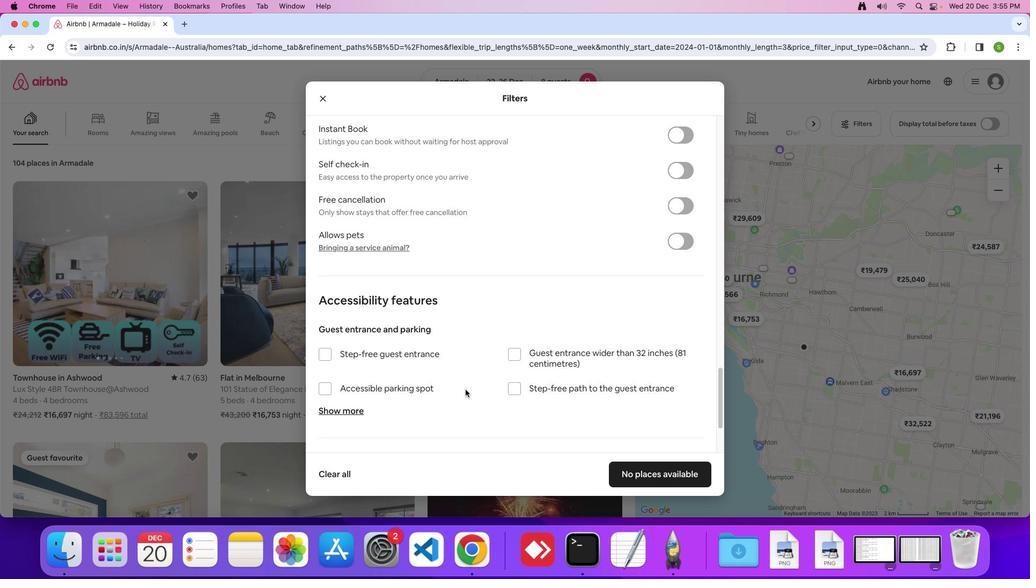 
Action: Mouse scrolled (465, 390) with delta (0, -1)
Screenshot: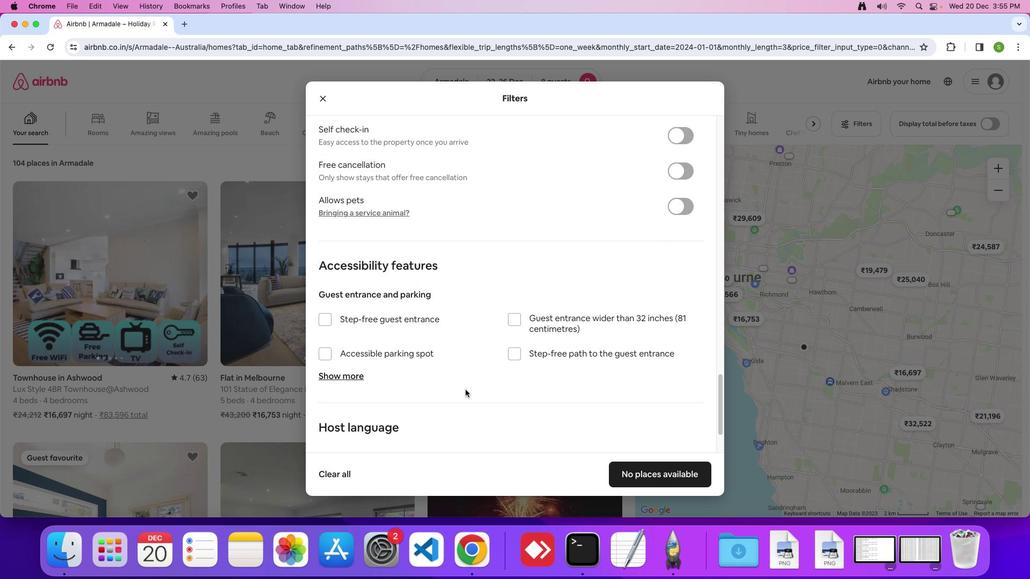 
Action: Mouse scrolled (465, 390) with delta (0, 0)
Screenshot: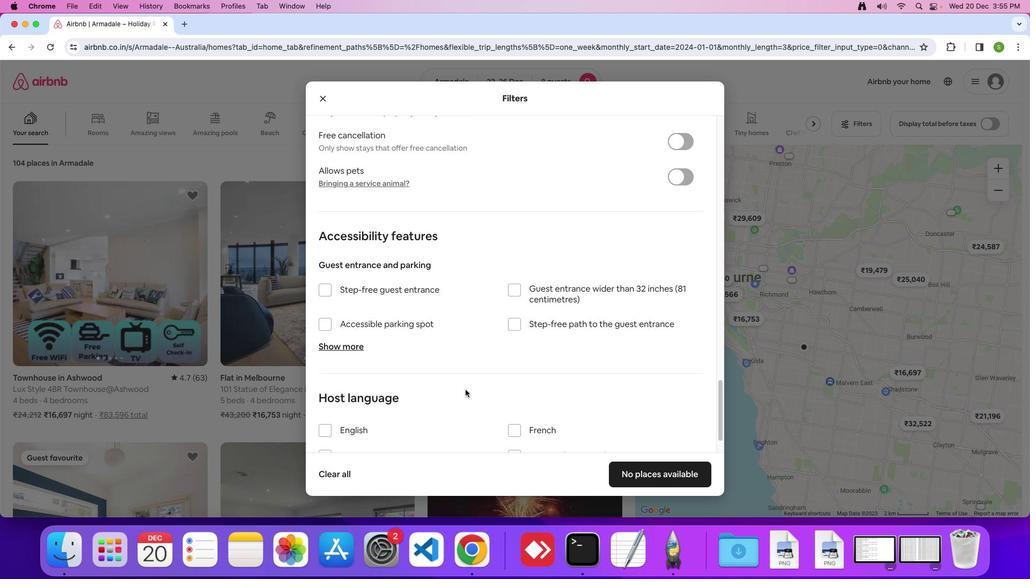 
Action: Mouse scrolled (465, 390) with delta (0, 0)
Screenshot: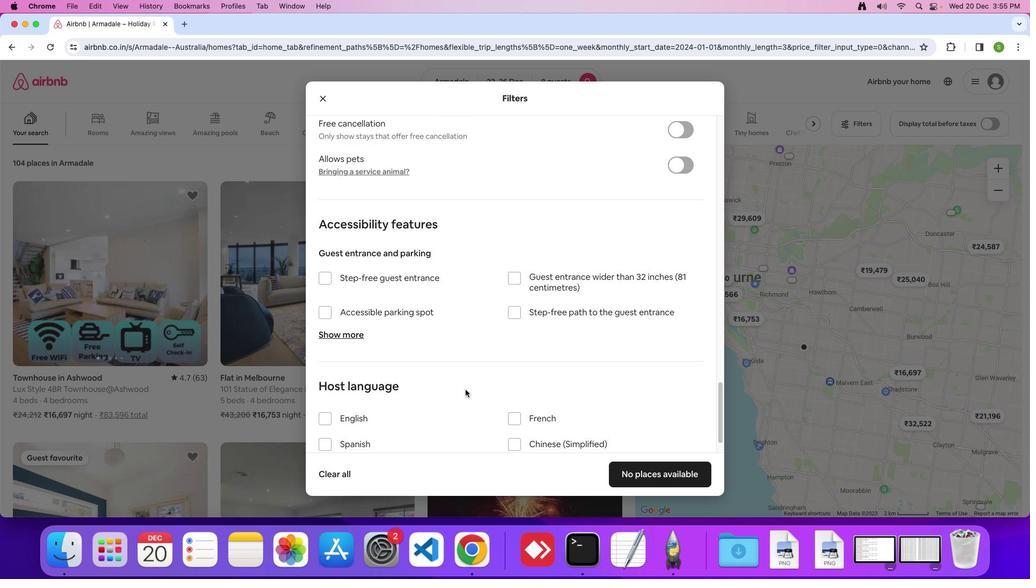 
Action: Mouse scrolled (465, 390) with delta (0, -1)
Screenshot: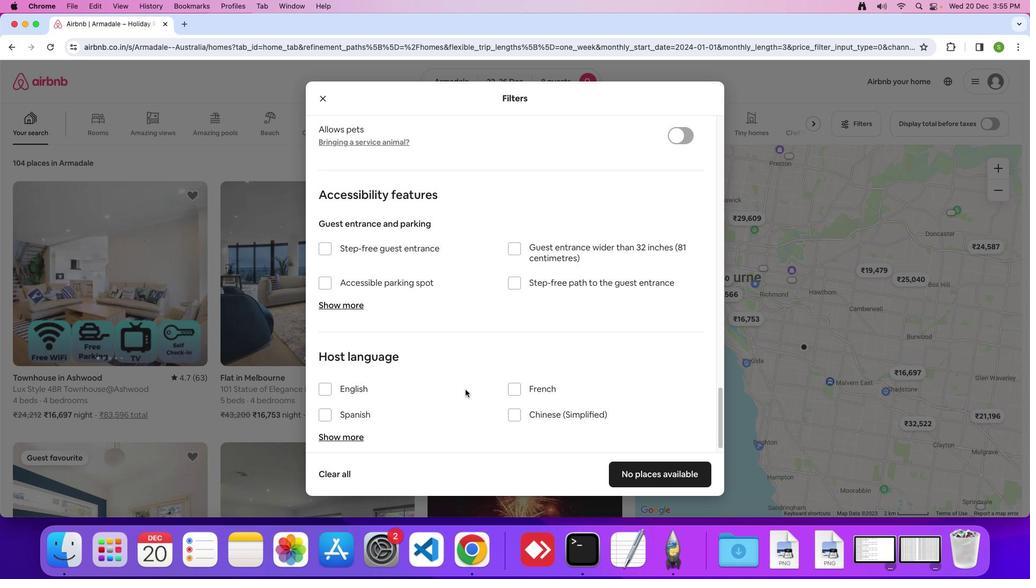 
Action: Mouse scrolled (465, 390) with delta (0, 0)
Screenshot: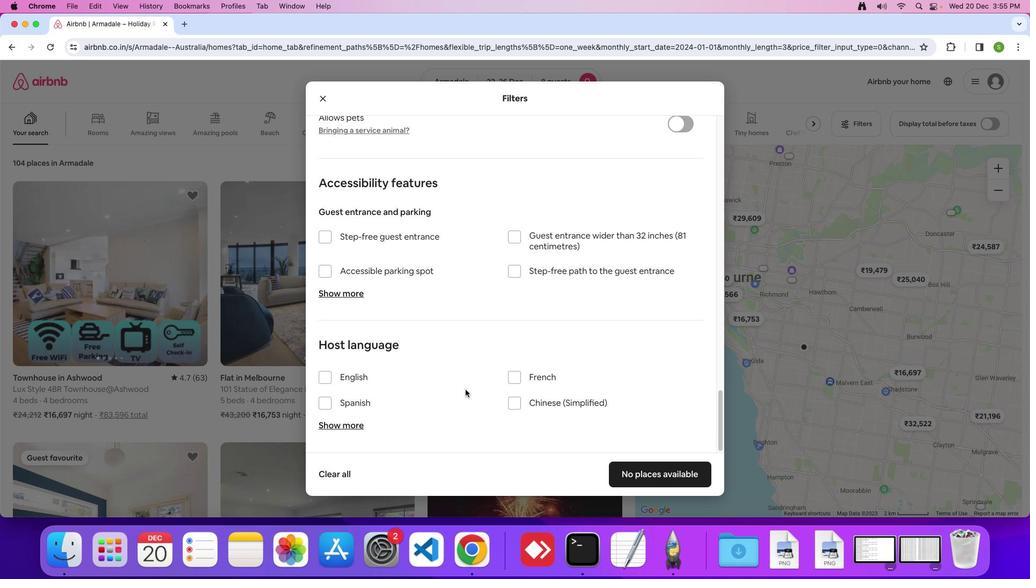 
Action: Mouse scrolled (465, 390) with delta (0, 0)
Screenshot: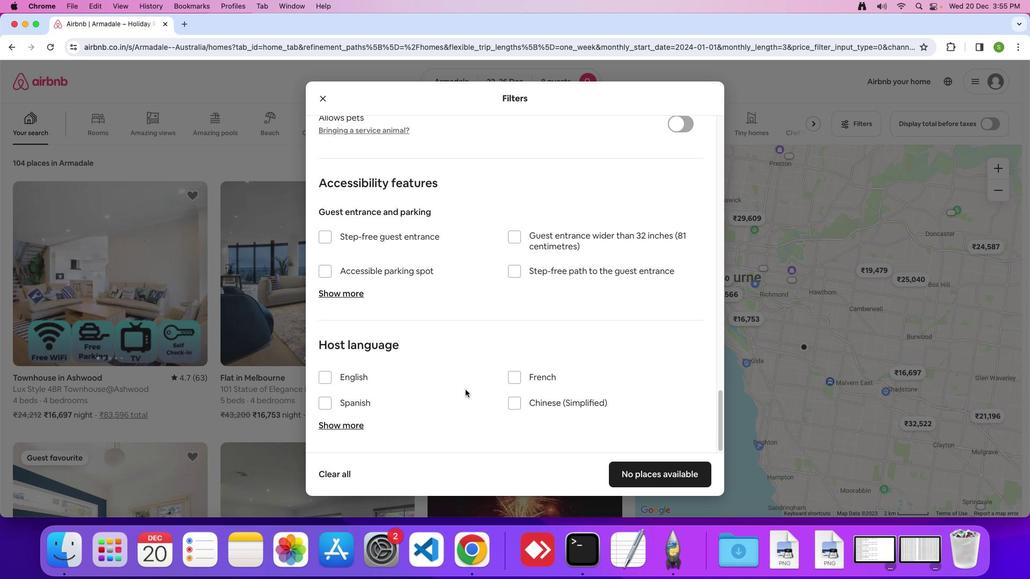 
Action: Mouse scrolled (465, 390) with delta (0, -1)
Screenshot: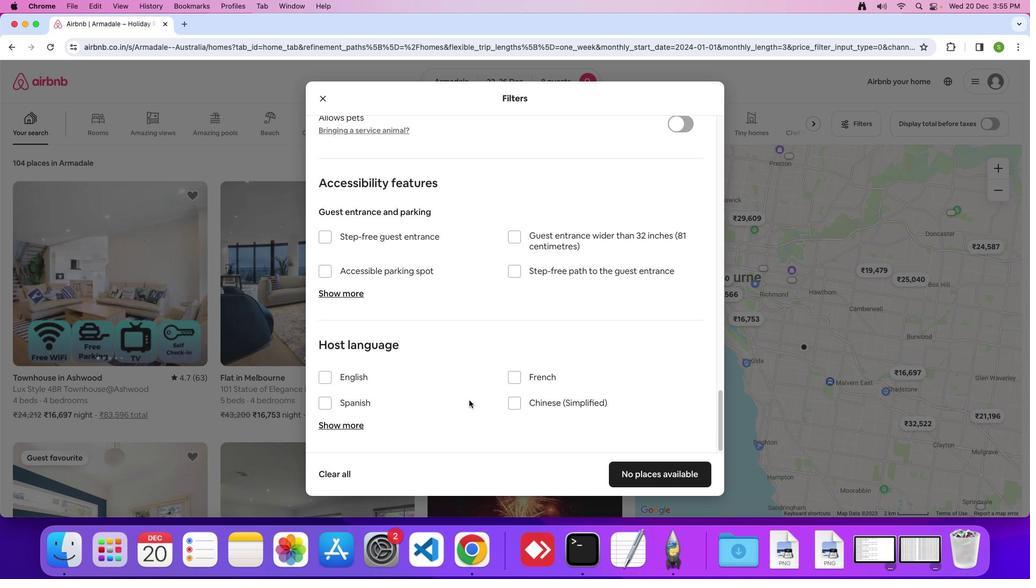 
Action: Mouse moved to (635, 472)
Screenshot: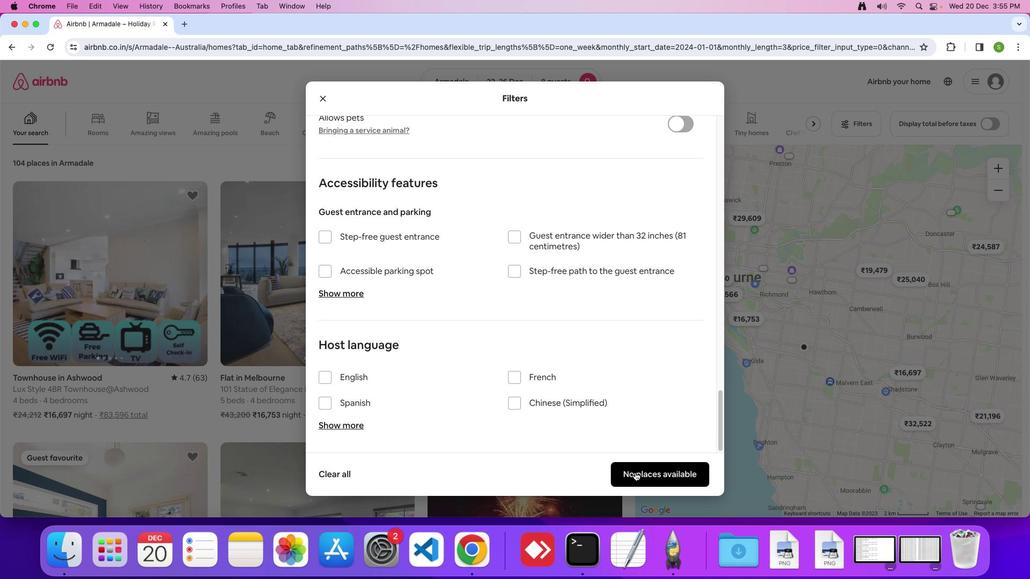 
Action: Mouse pressed left at (635, 472)
Screenshot: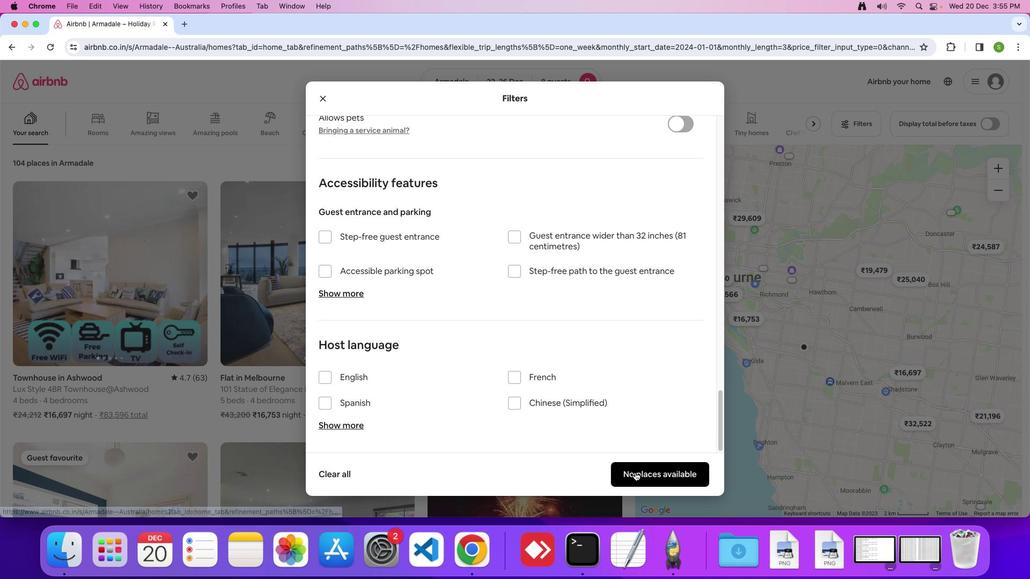 
Action: Mouse moved to (422, 293)
Screenshot: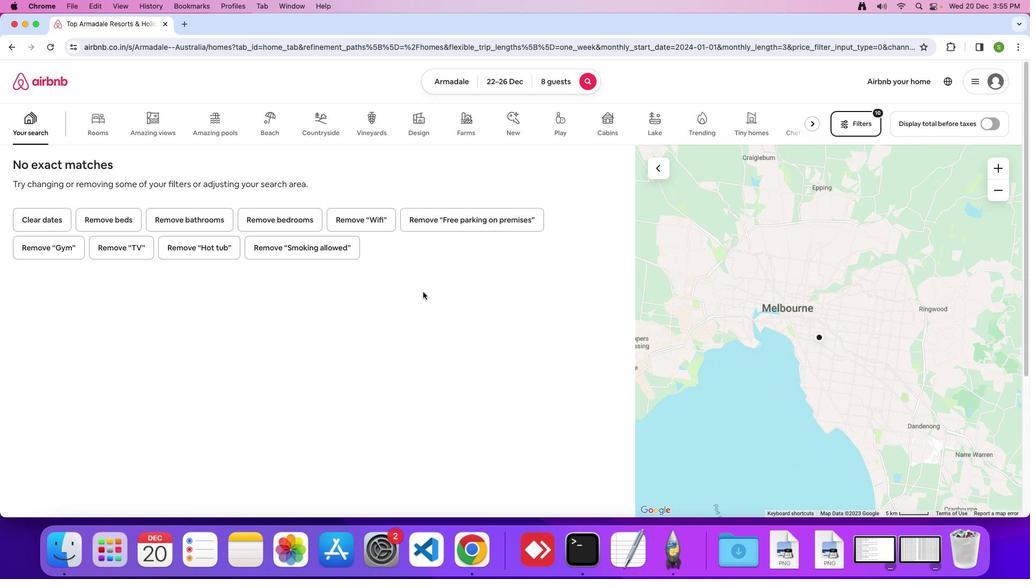 
